 Task: Research Airbnb accommodation in Kosovo Polje, Kosovo from 10th December, 2023 to 16th December, 2023 for 4 adults.4 bedrooms having 4 beds and 4 bathrooms. Property type can be flat. Amenities needed are: wifi, TV, free parkinig on premises, gym, breakfast. Look for 3 properties as per requirement.
Action: Mouse moved to (485, 110)
Screenshot: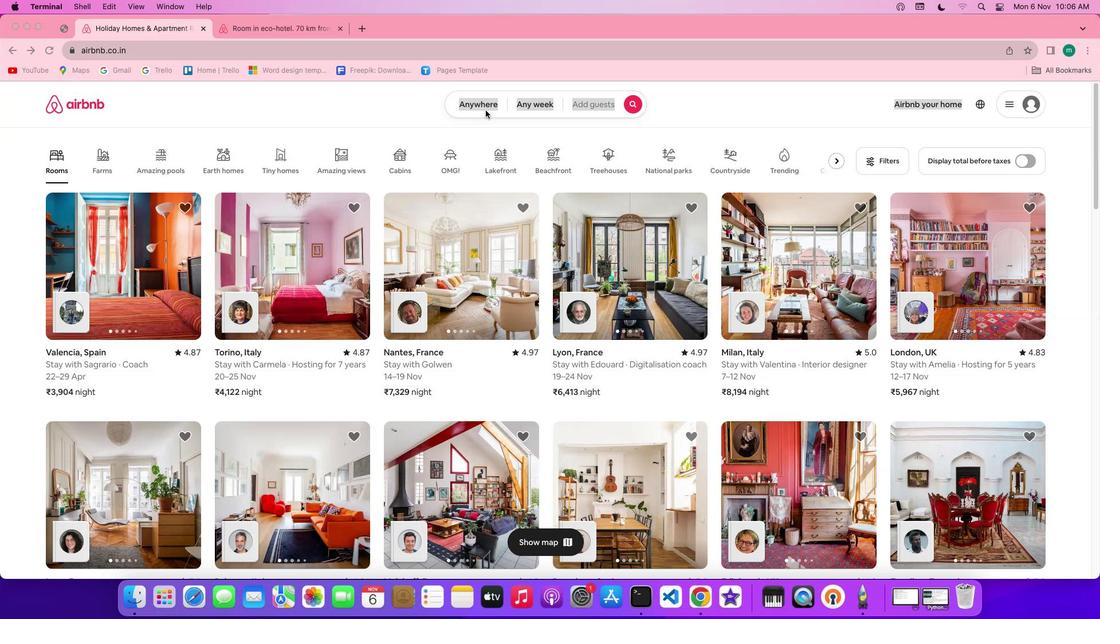 
Action: Mouse pressed left at (485, 110)
Screenshot: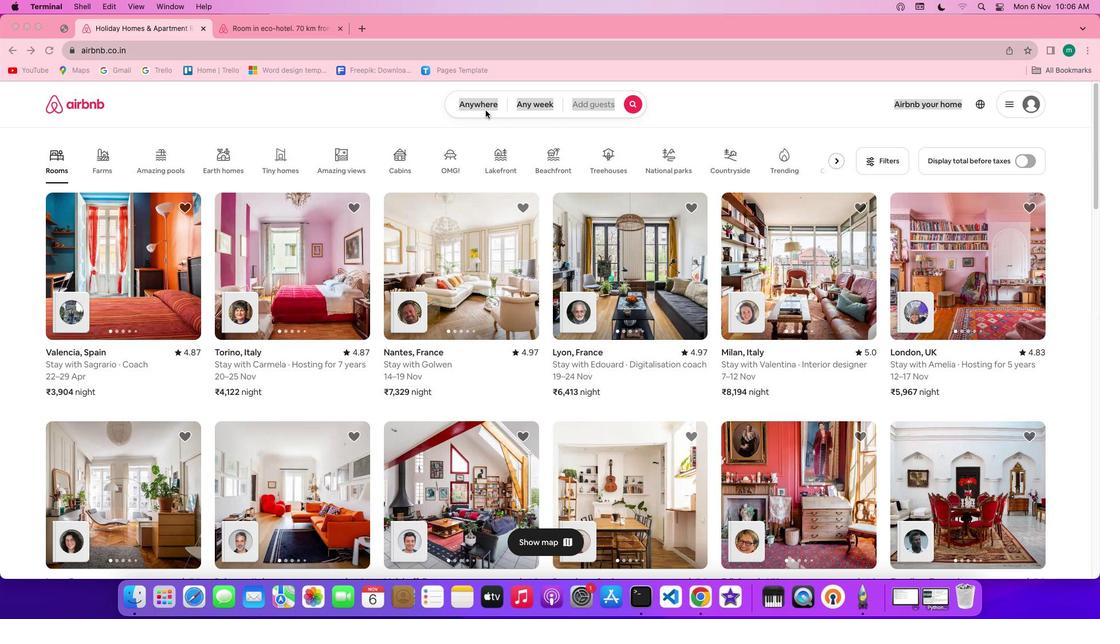
Action: Mouse pressed left at (485, 110)
Screenshot: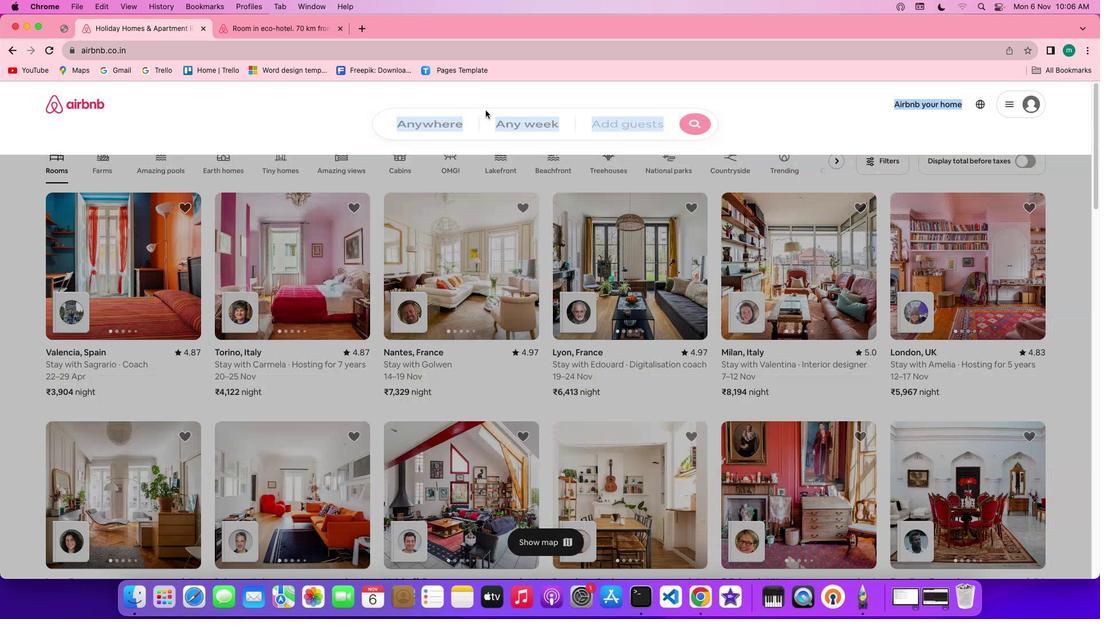 
Action: Mouse moved to (432, 151)
Screenshot: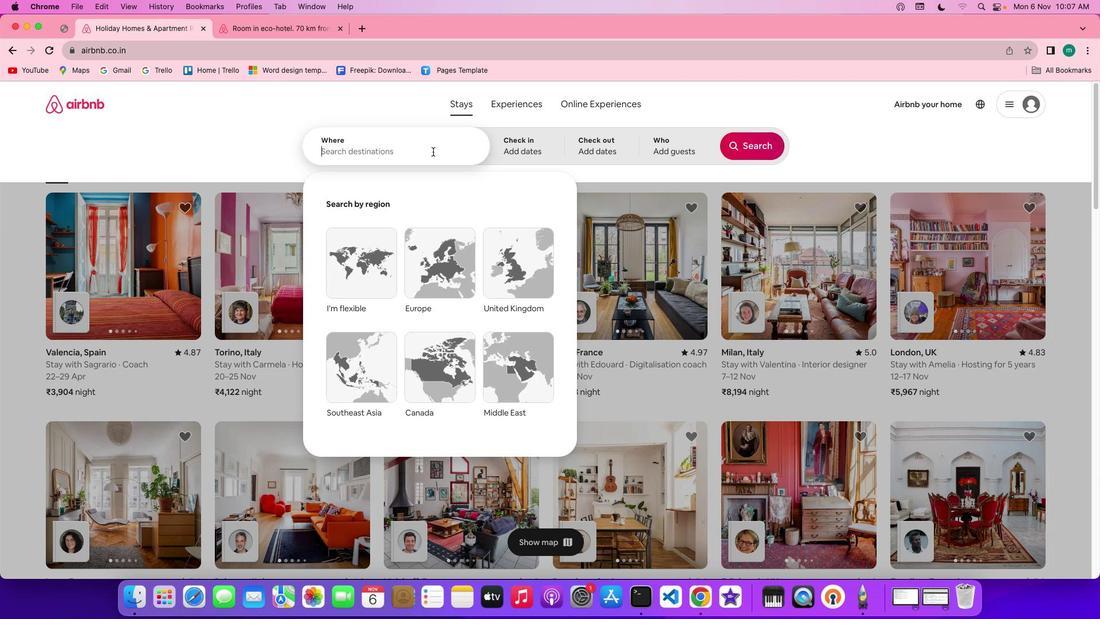
Action: Key pressed Key.shift'K''o''s''o''v''o'Key.spaceKey.shift'P''o''l''j''i''e'','Key.spaceKey.shift'K''o''s''o''v''o'
Screenshot: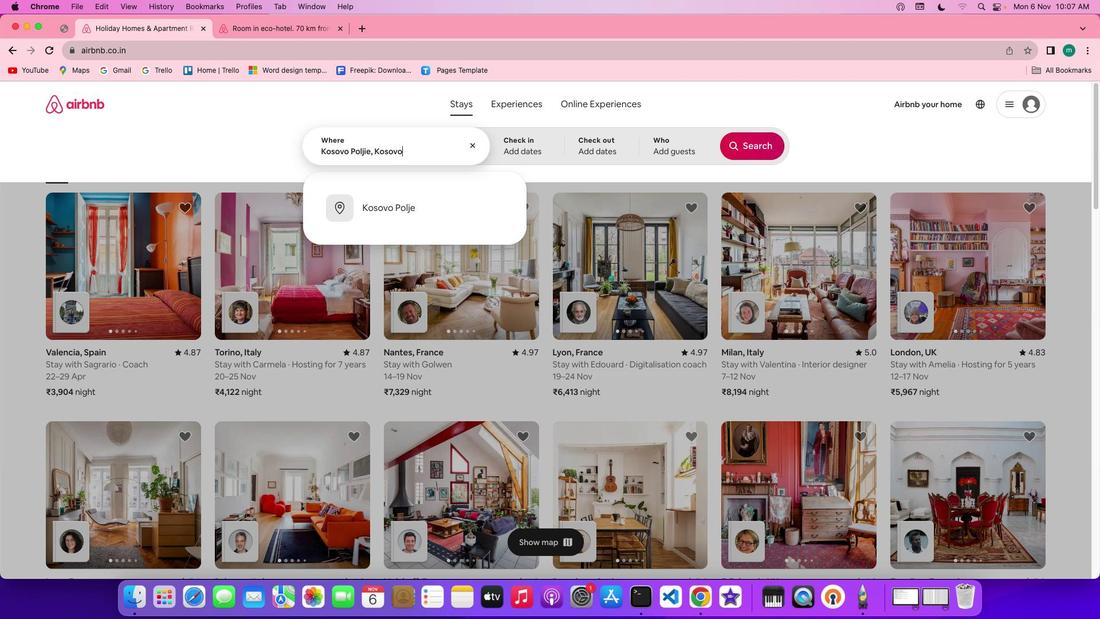 
Action: Mouse moved to (529, 155)
Screenshot: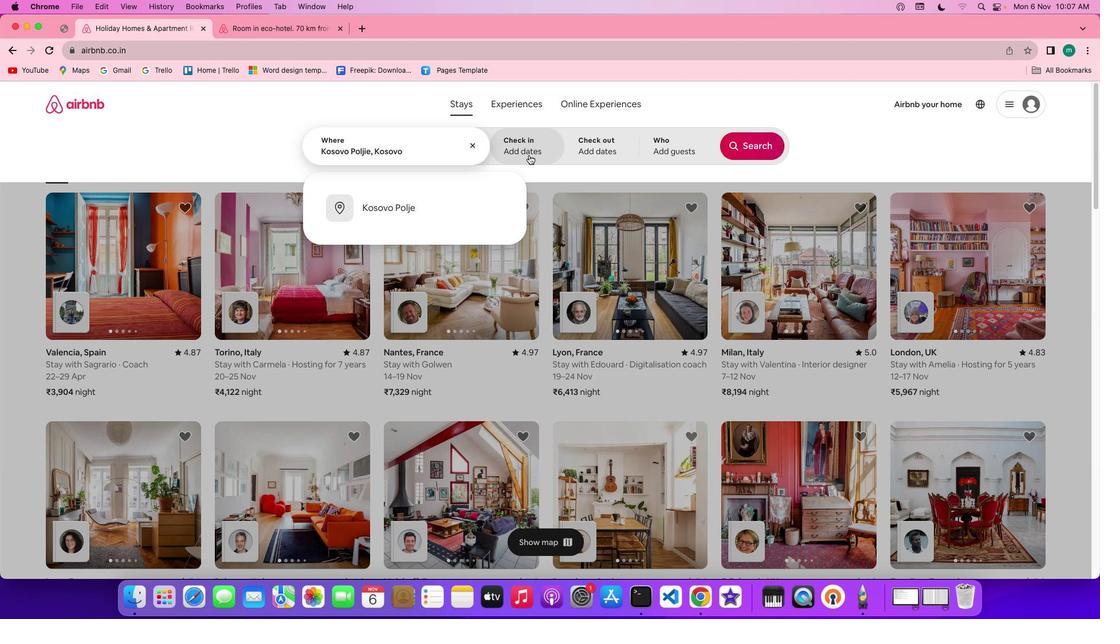 
Action: Mouse pressed left at (529, 155)
Screenshot: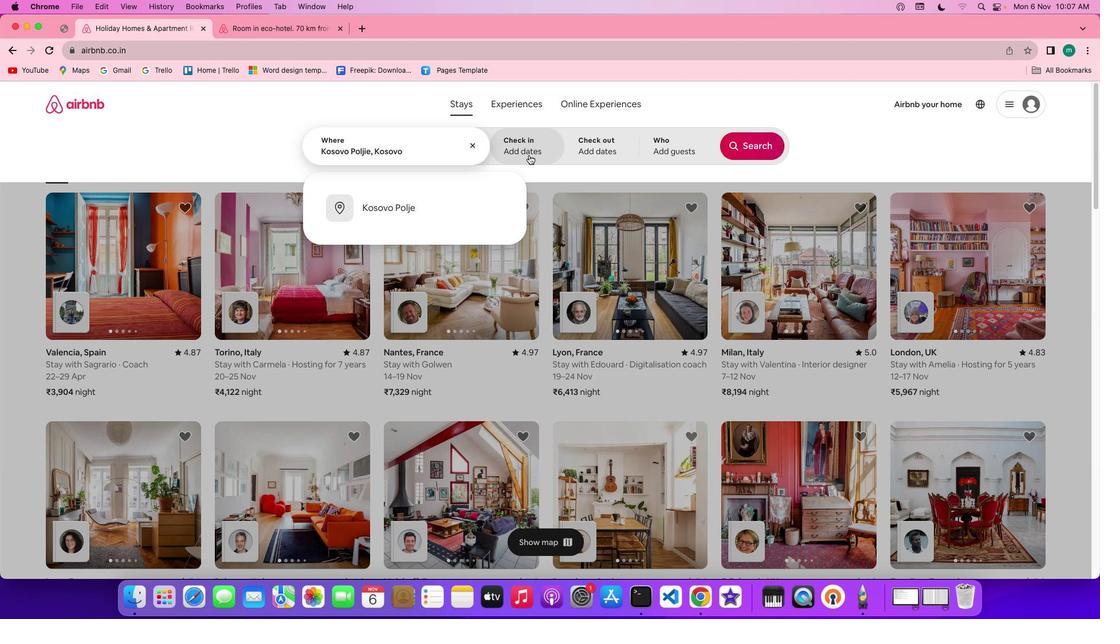 
Action: Mouse moved to (584, 339)
Screenshot: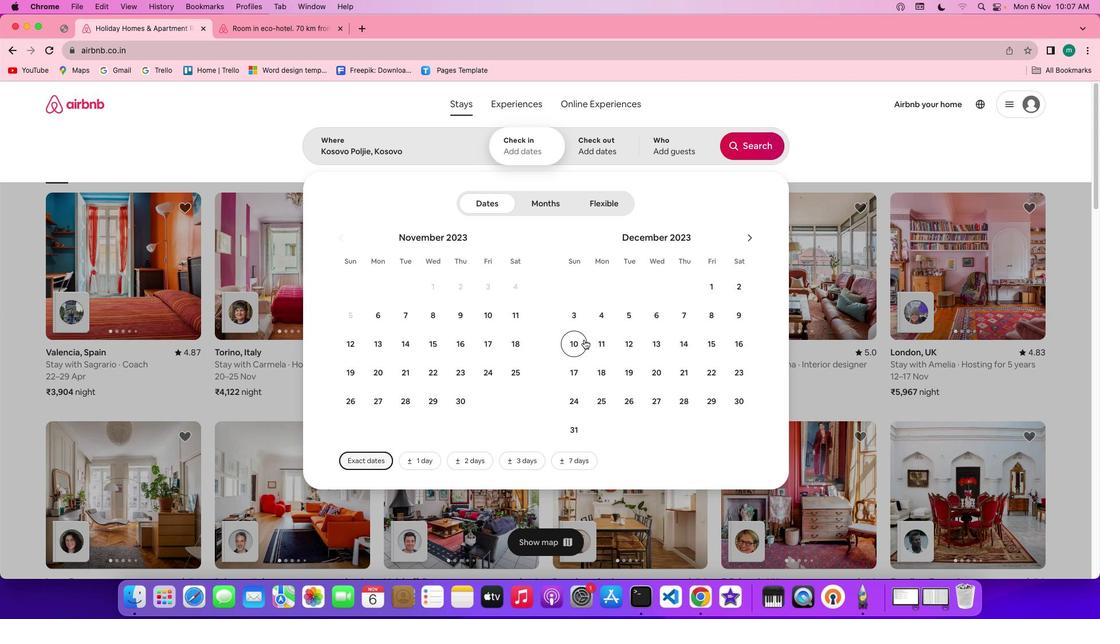 
Action: Mouse pressed left at (584, 339)
Screenshot: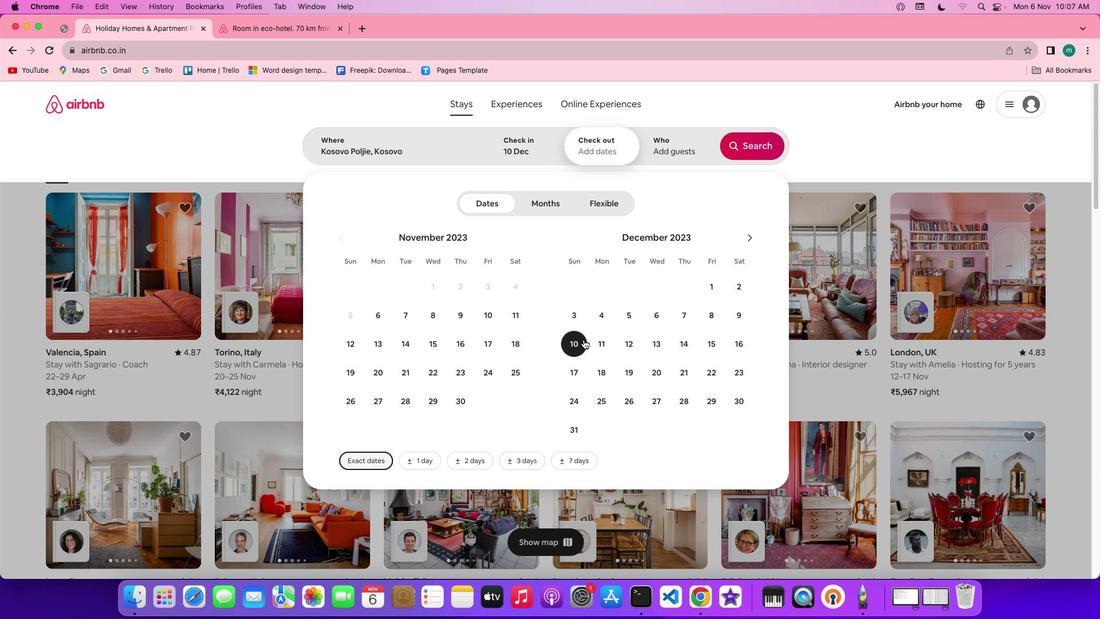 
Action: Mouse moved to (735, 346)
Screenshot: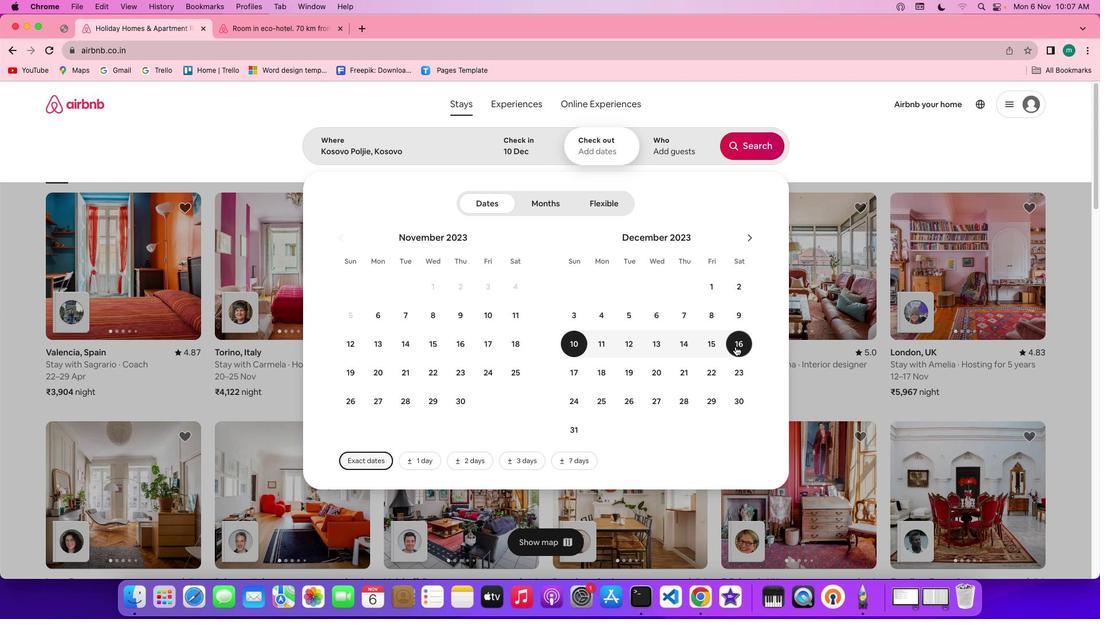 
Action: Mouse pressed left at (735, 346)
Screenshot: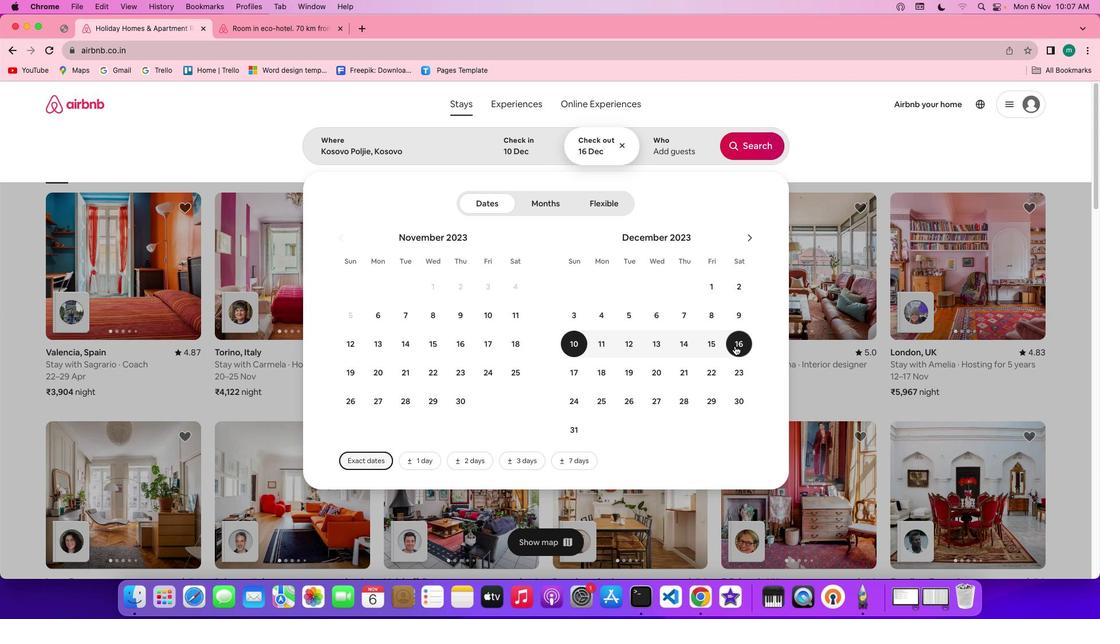 
Action: Mouse moved to (680, 155)
Screenshot: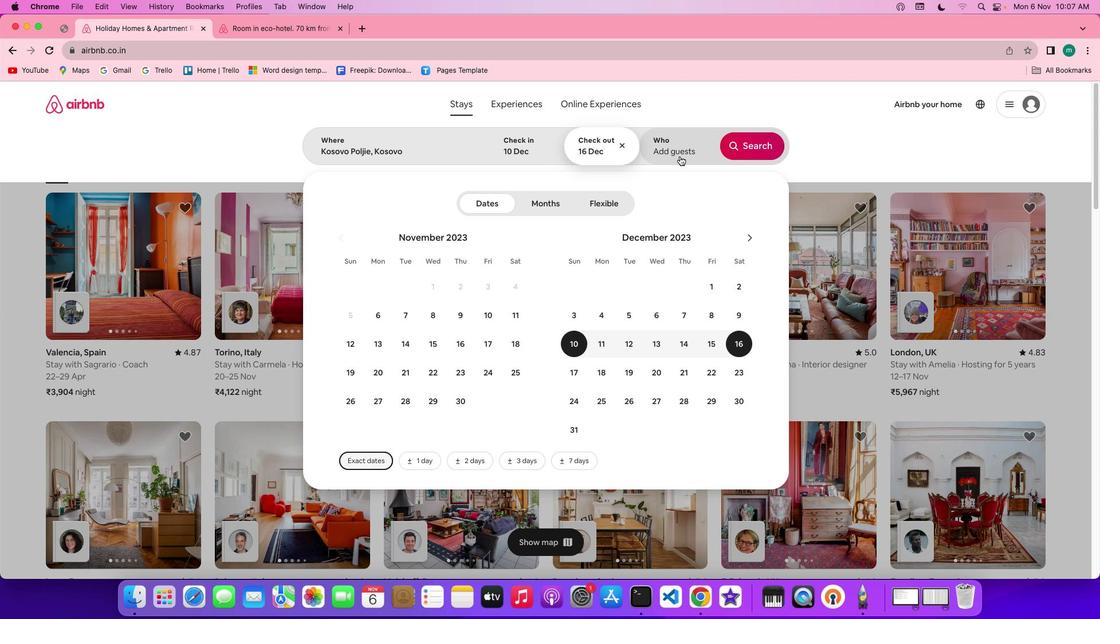 
Action: Mouse pressed left at (680, 155)
Screenshot: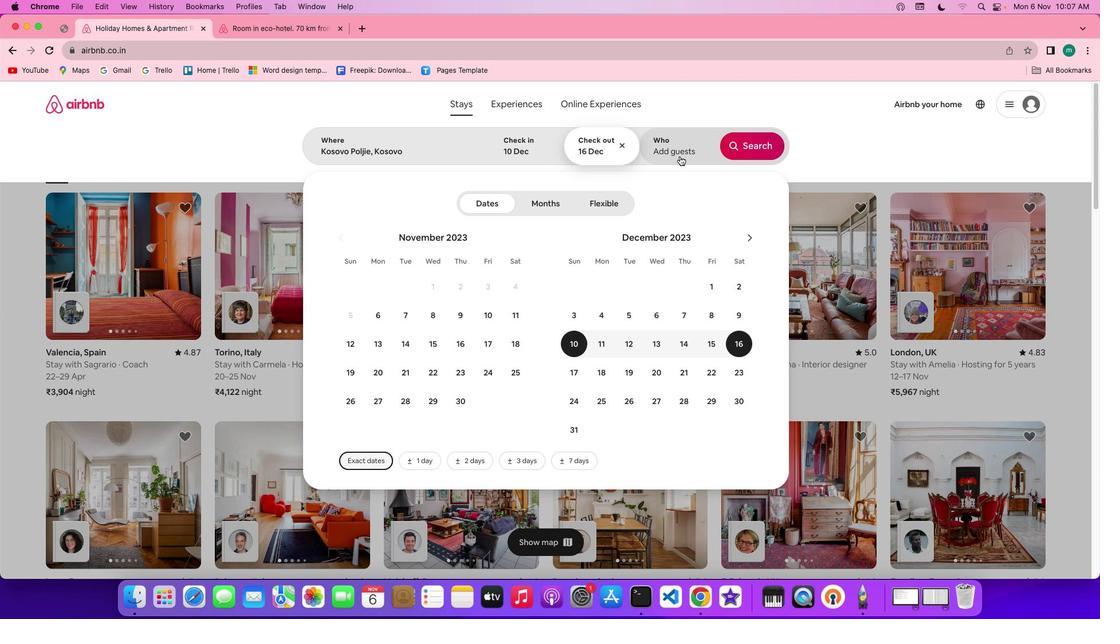 
Action: Mouse moved to (756, 203)
Screenshot: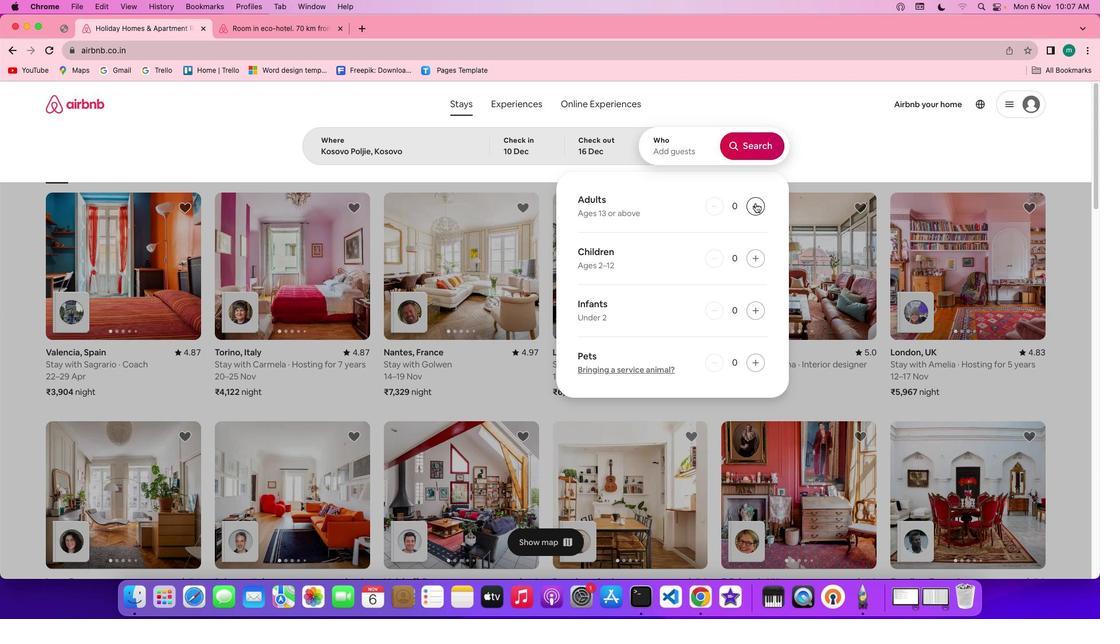 
Action: Mouse pressed left at (756, 203)
Screenshot: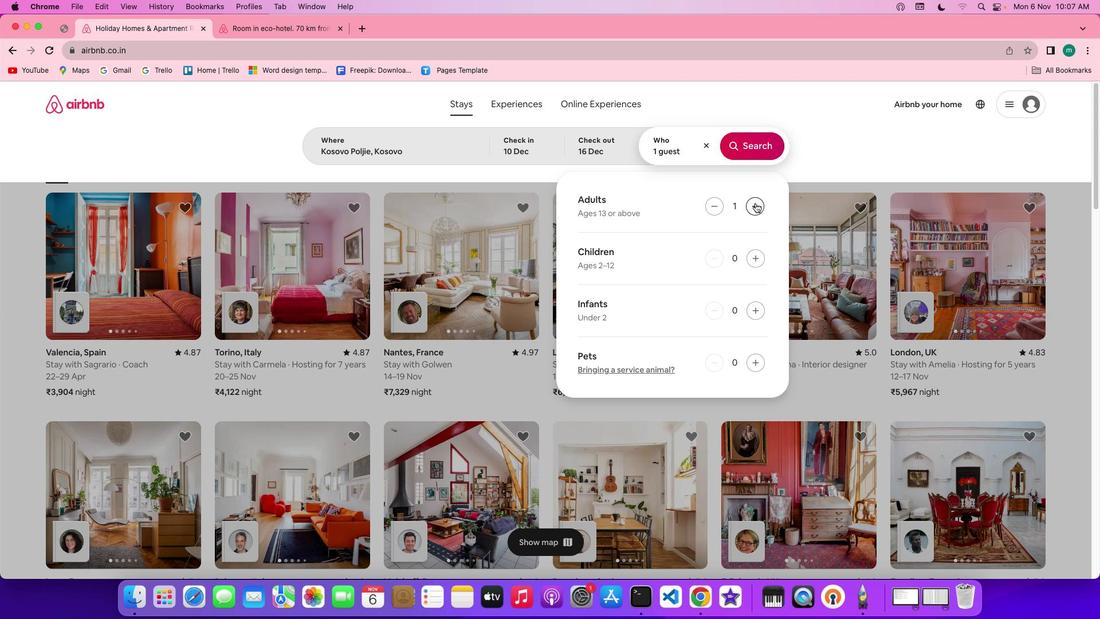 
Action: Mouse pressed left at (756, 203)
Screenshot: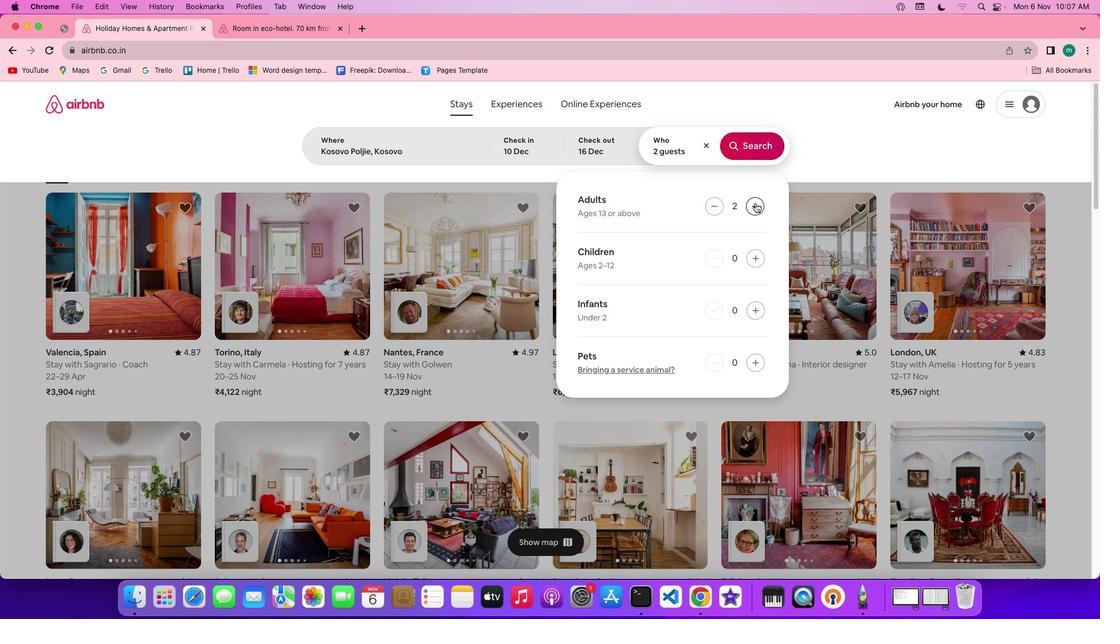 
Action: Mouse pressed left at (756, 203)
Screenshot: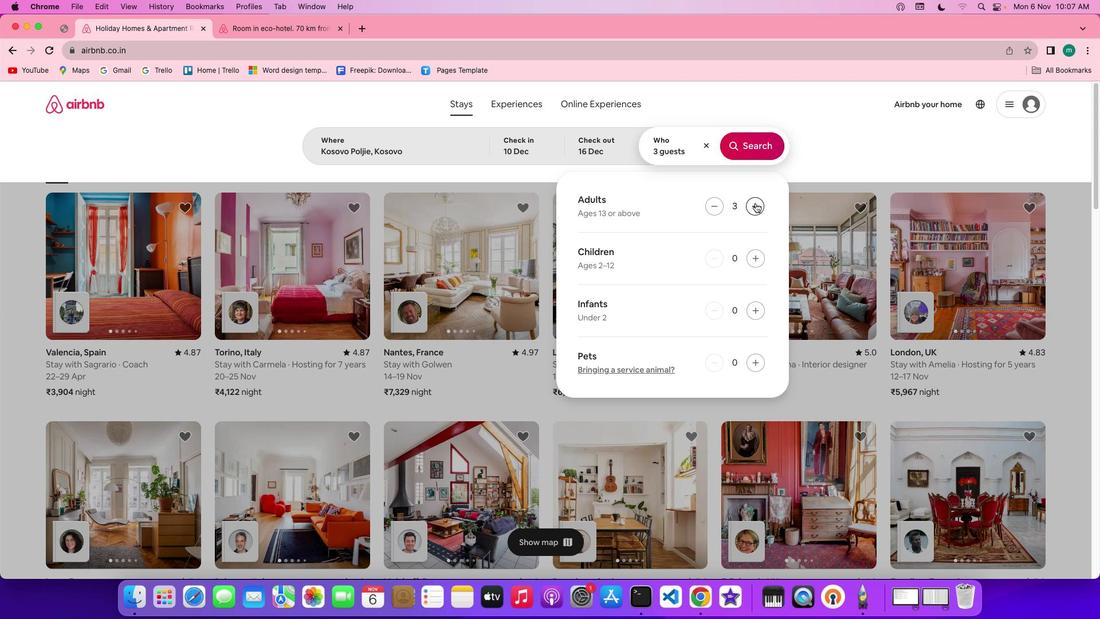 
Action: Mouse pressed left at (756, 203)
Screenshot: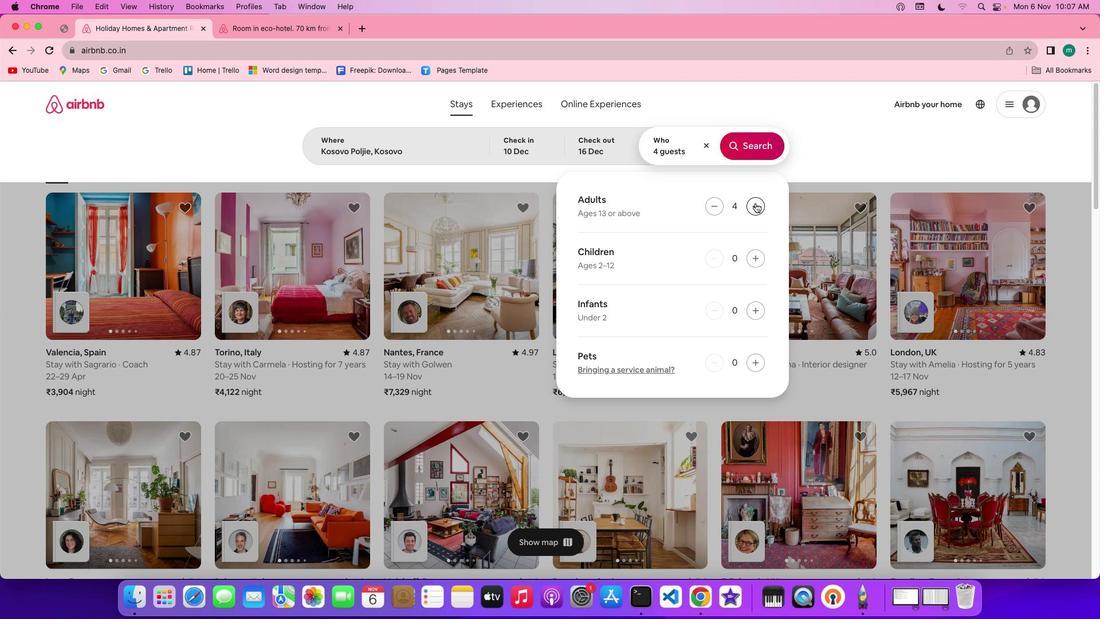 
Action: Mouse moved to (756, 146)
Screenshot: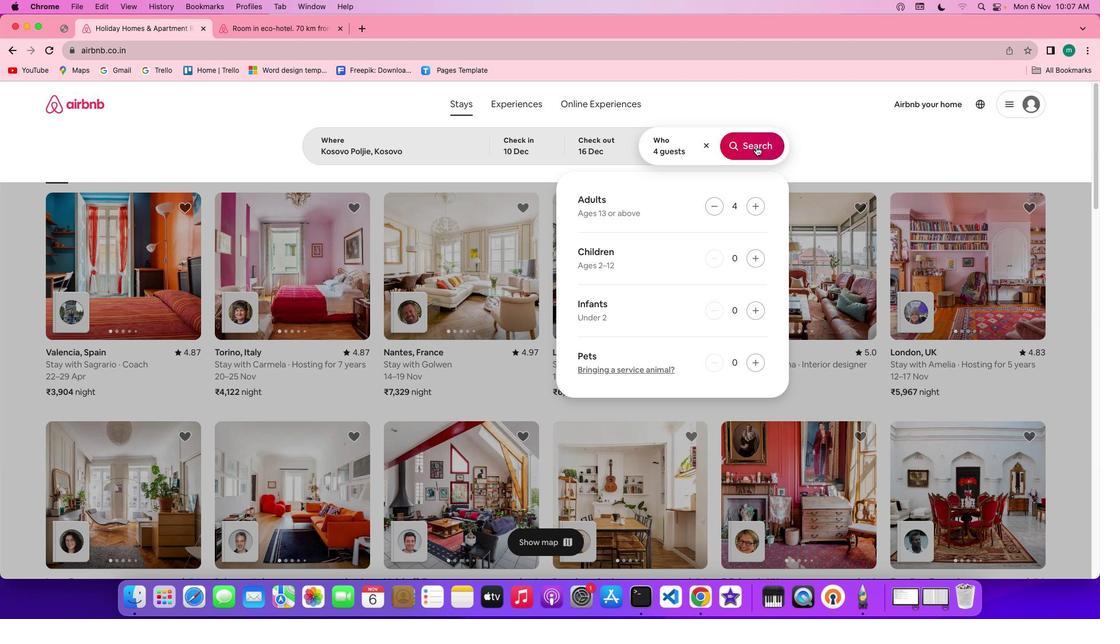 
Action: Mouse pressed left at (756, 146)
Screenshot: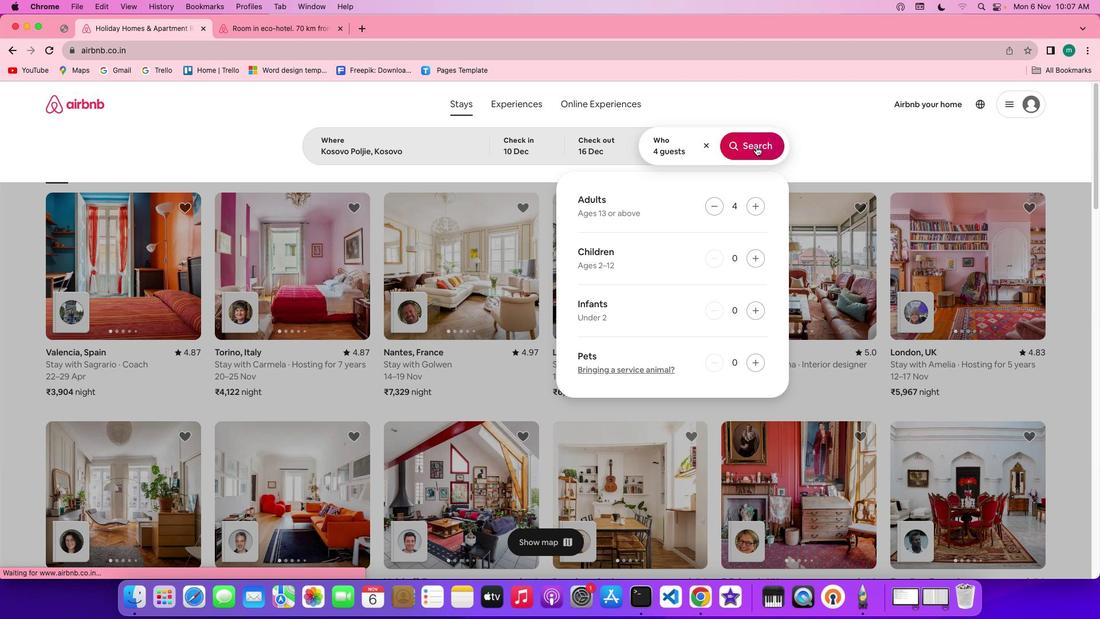 
Action: Mouse moved to (913, 145)
Screenshot: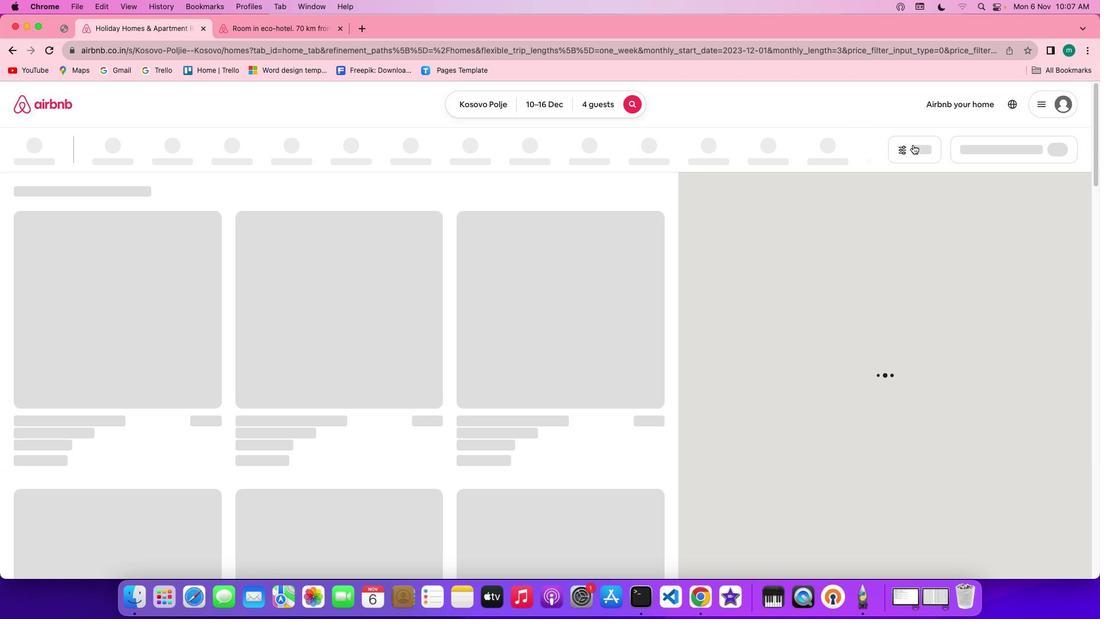 
Action: Mouse pressed left at (913, 145)
Screenshot: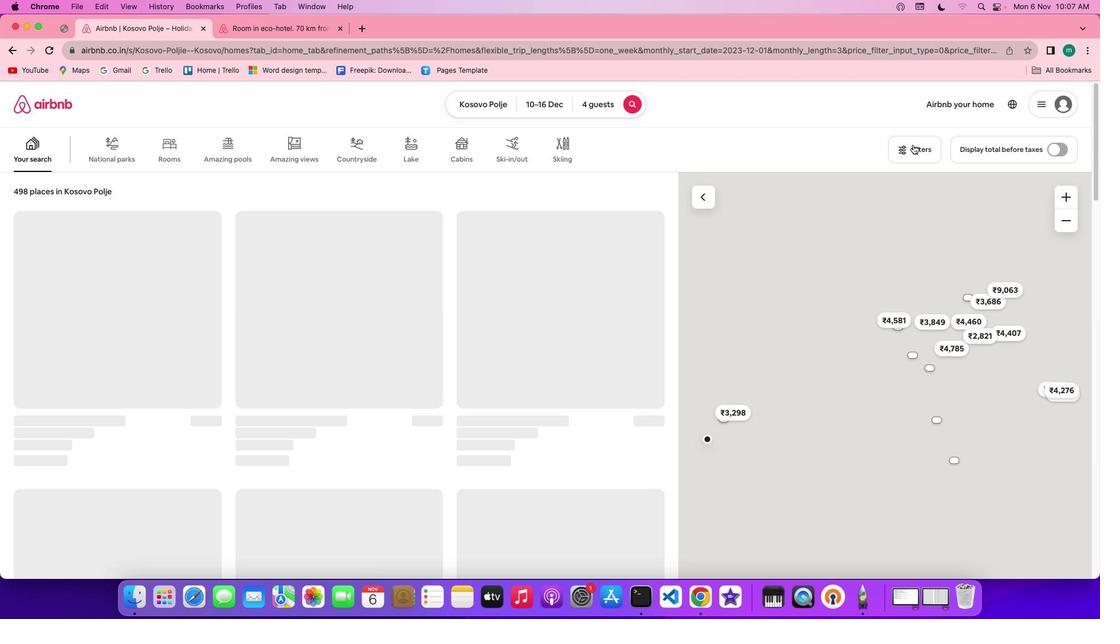 
Action: Mouse moved to (610, 385)
Screenshot: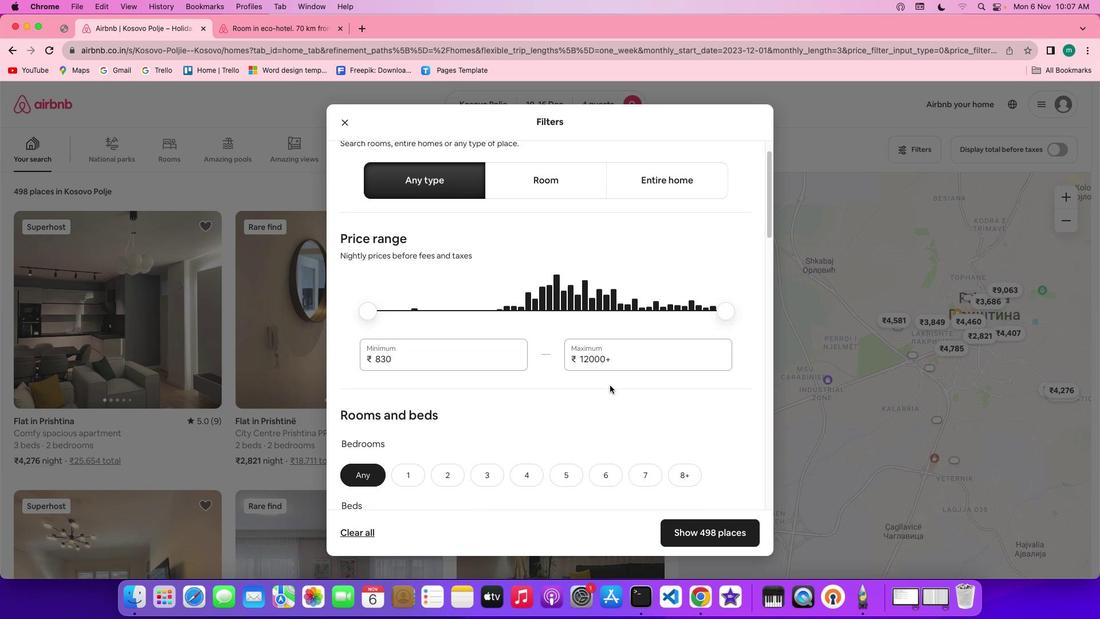 
Action: Mouse scrolled (610, 385) with delta (0, 0)
Screenshot: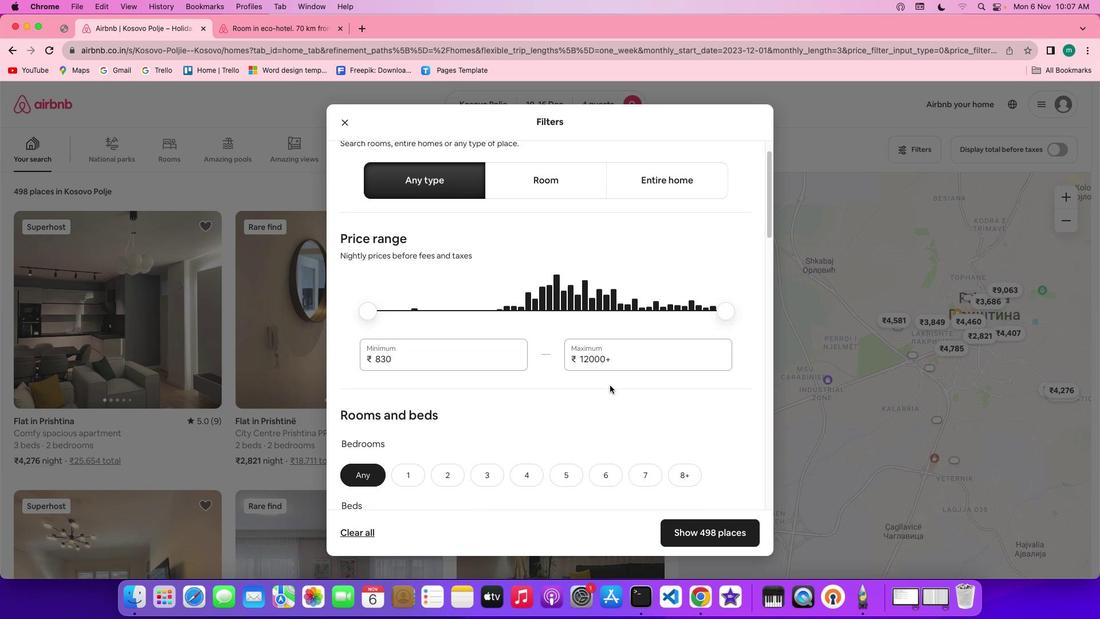 
Action: Mouse moved to (610, 385)
Screenshot: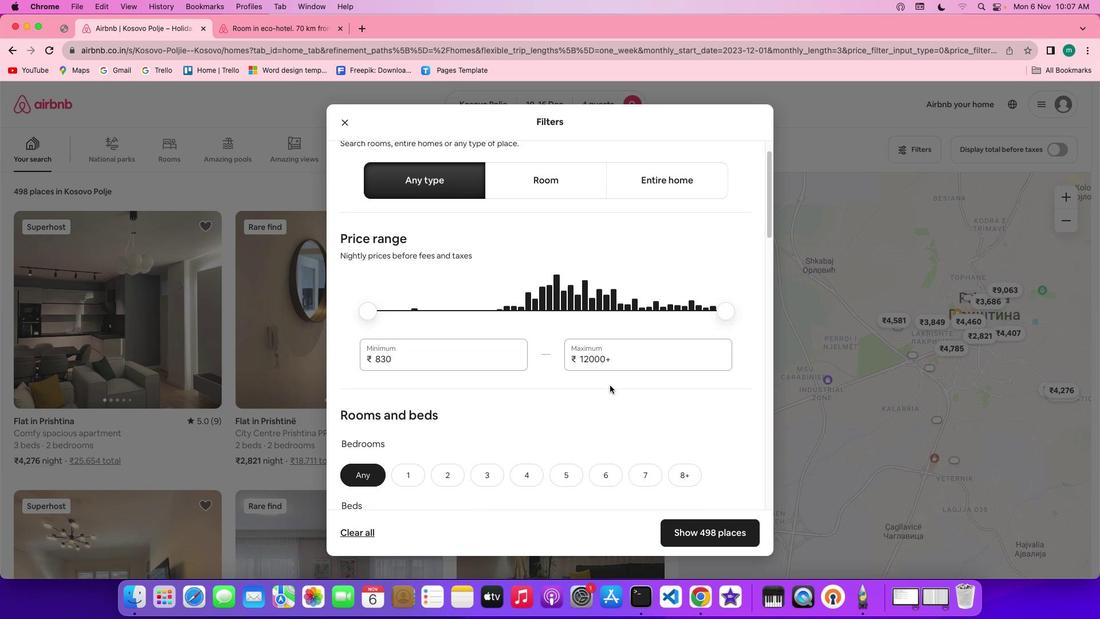 
Action: Mouse scrolled (610, 385) with delta (0, 0)
Screenshot: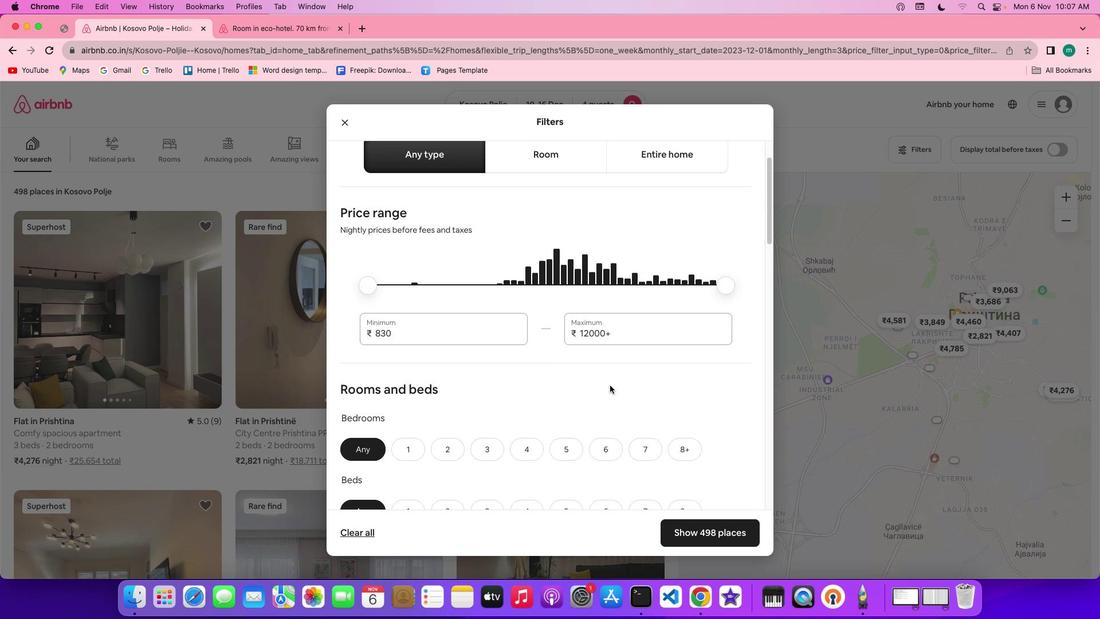 
Action: Mouse scrolled (610, 385) with delta (0, -1)
Screenshot: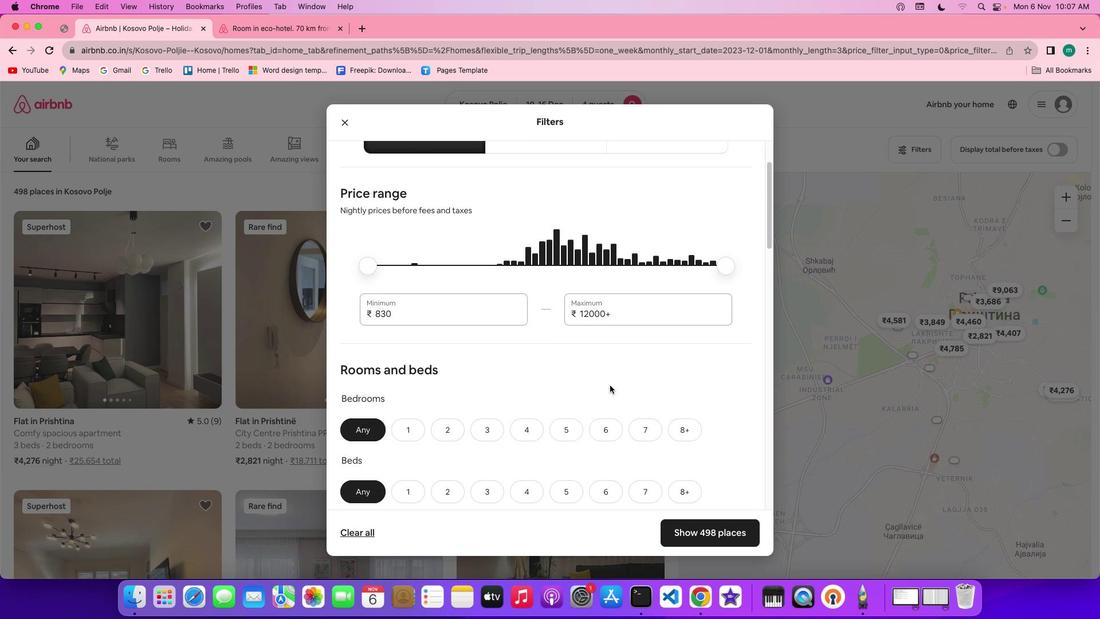 
Action: Mouse moved to (610, 384)
Screenshot: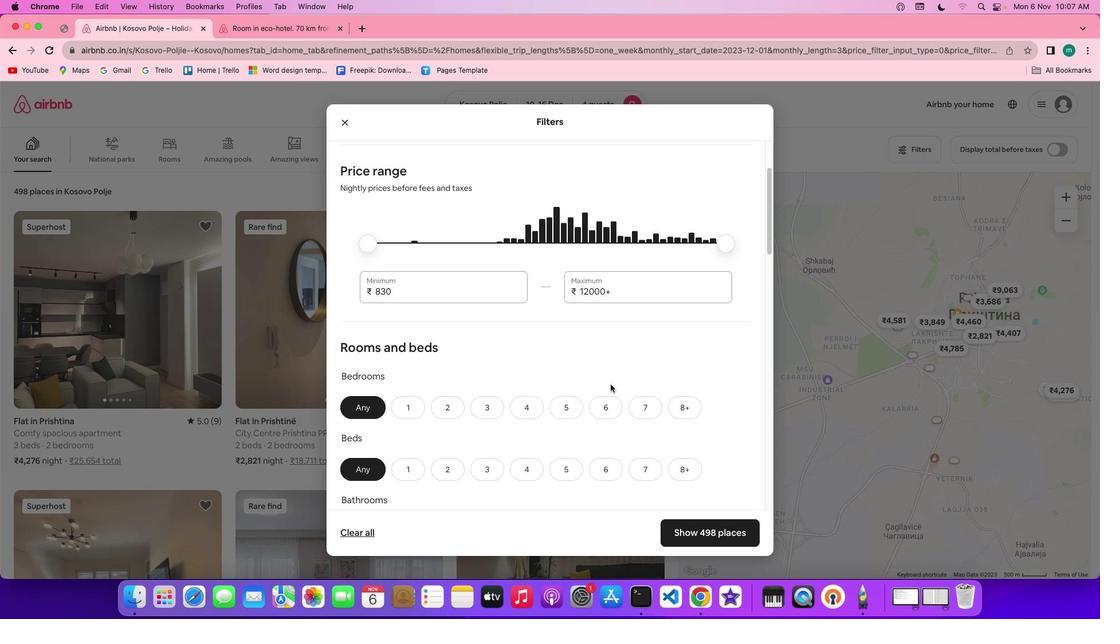 
Action: Mouse scrolled (610, 384) with delta (0, 0)
Screenshot: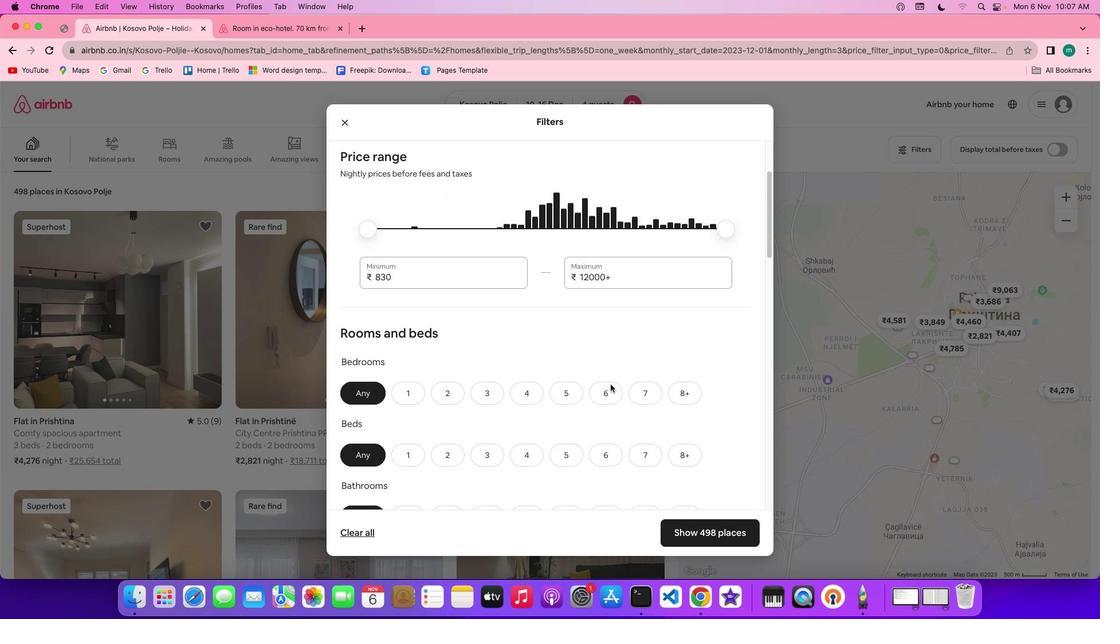 
Action: Mouse scrolled (610, 384) with delta (0, 0)
Screenshot: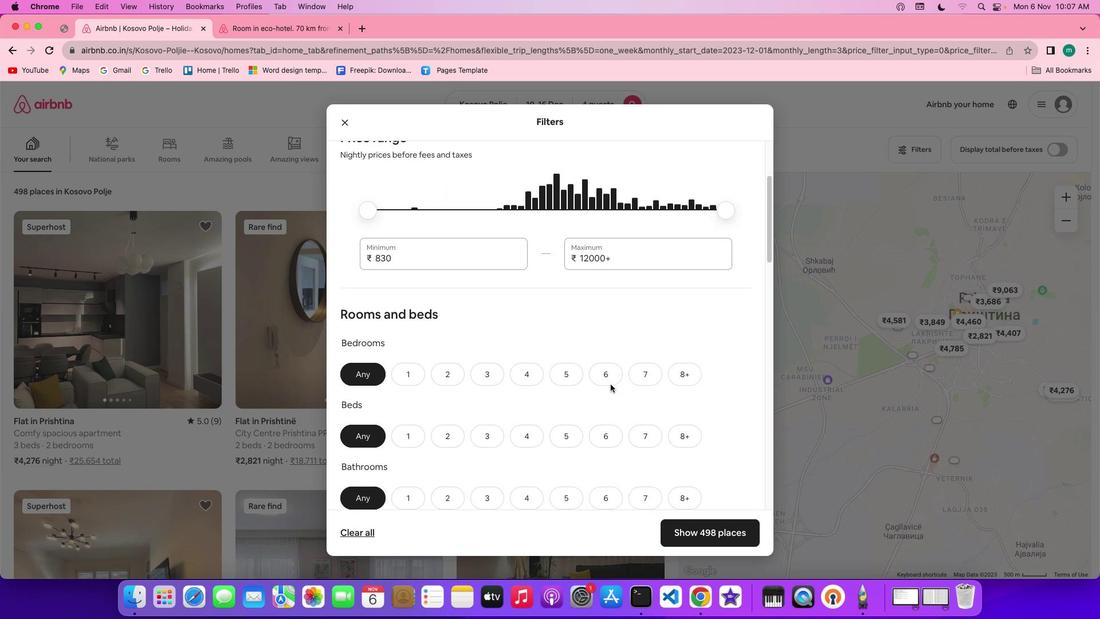 
Action: Mouse scrolled (610, 384) with delta (0, -1)
Screenshot: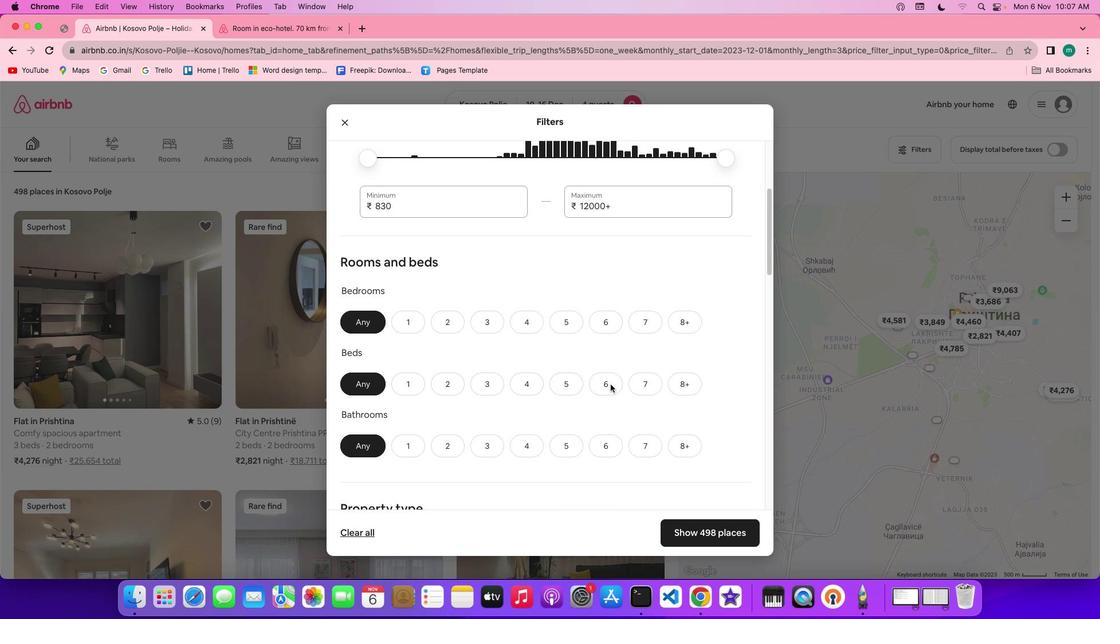 
Action: Mouse scrolled (610, 384) with delta (0, -1)
Screenshot: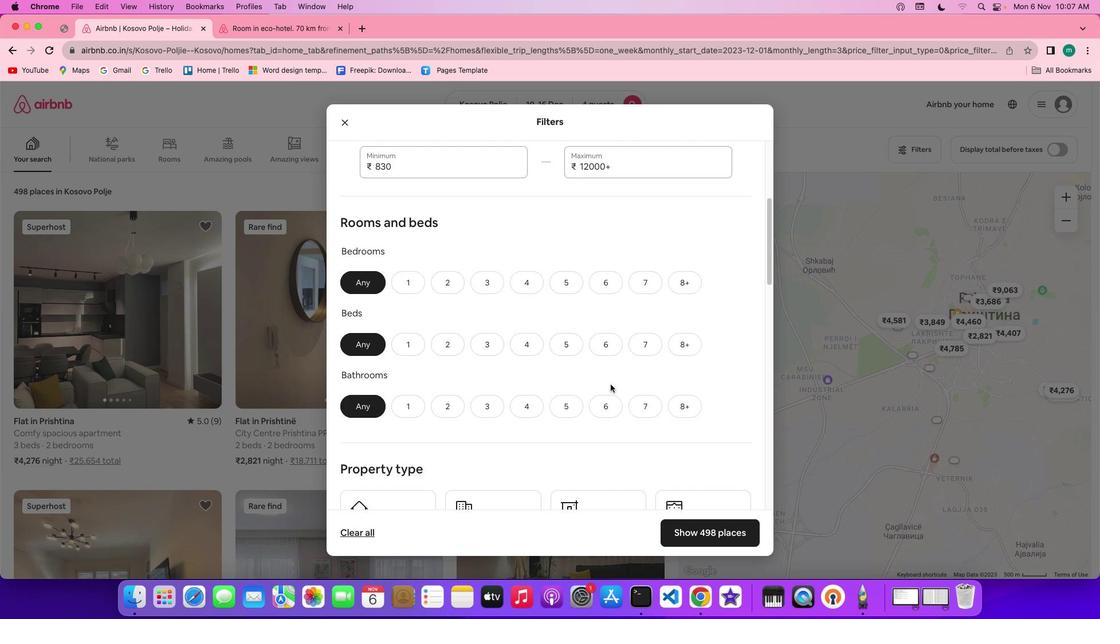 
Action: Mouse moved to (529, 278)
Screenshot: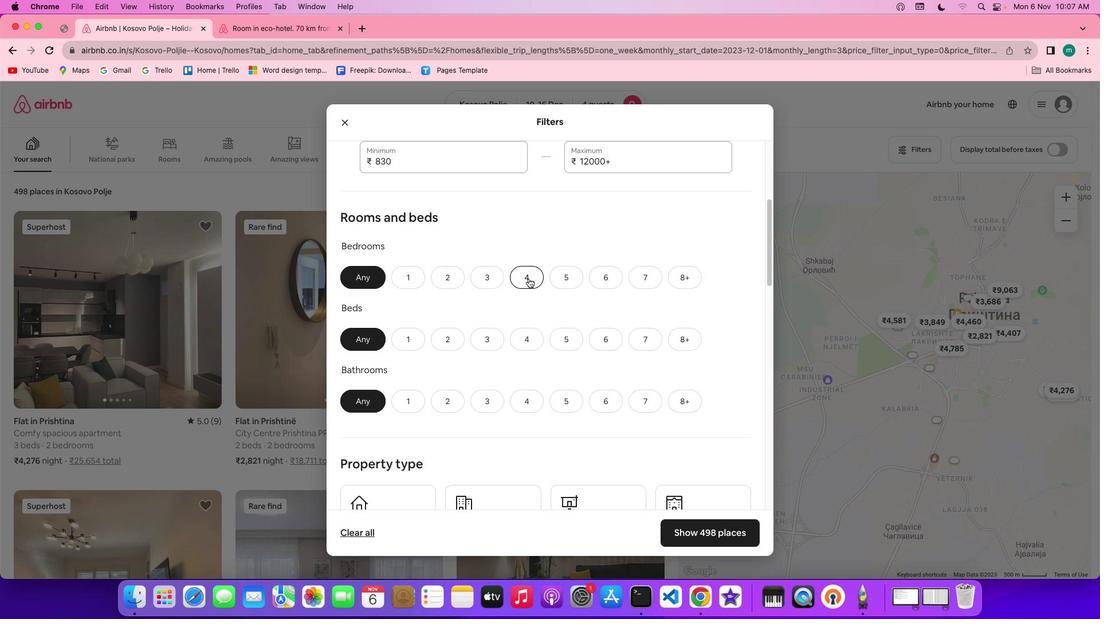 
Action: Mouse pressed left at (529, 278)
Screenshot: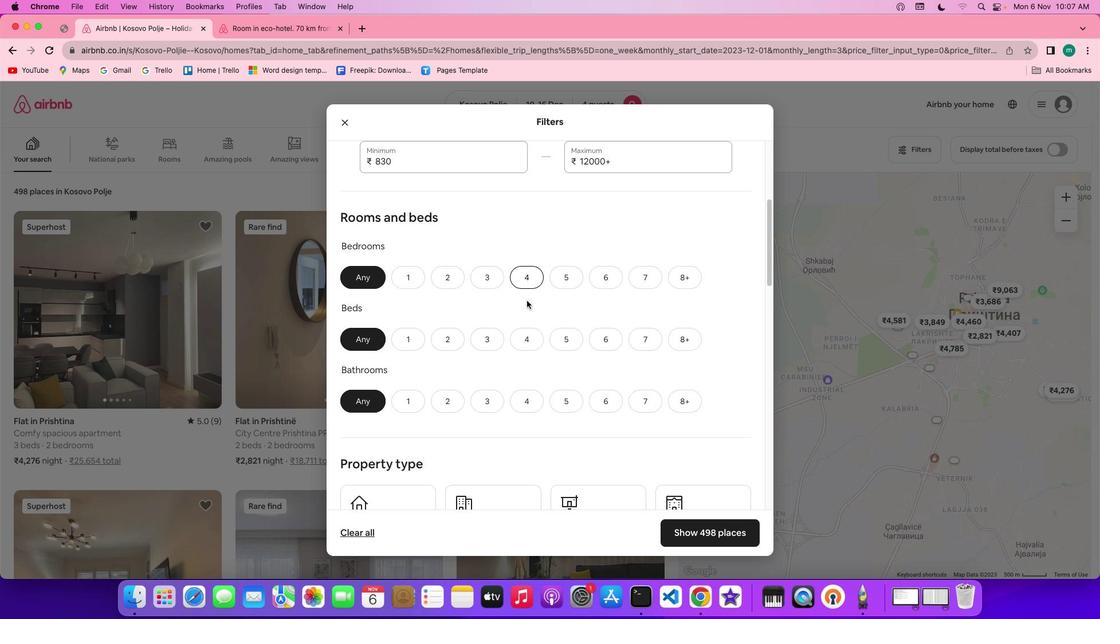 
Action: Mouse moved to (521, 340)
Screenshot: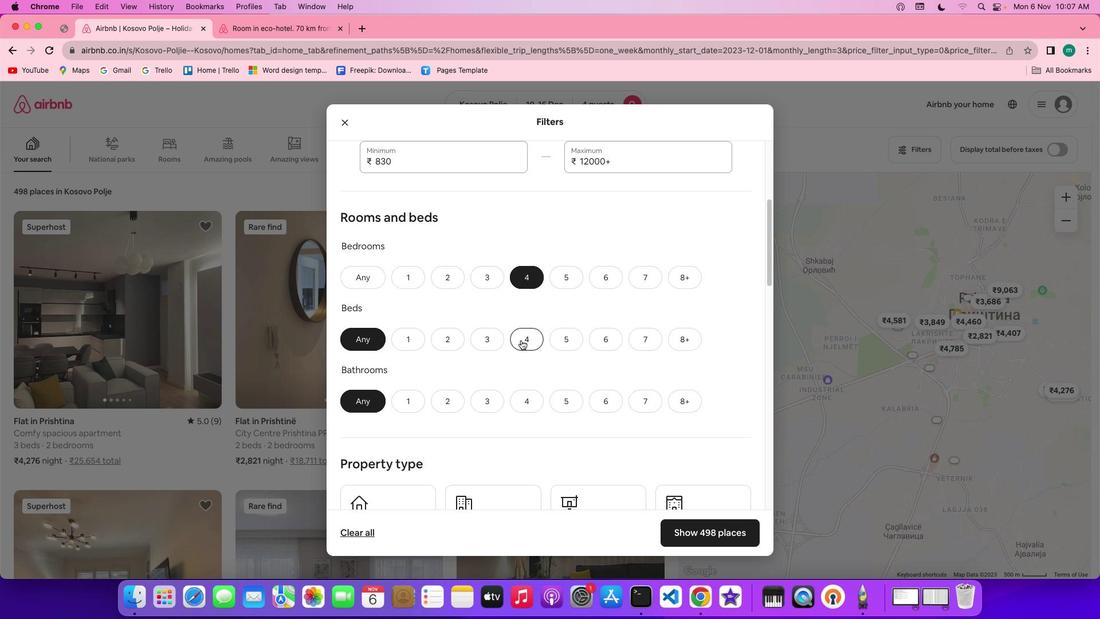
Action: Mouse pressed left at (521, 340)
Screenshot: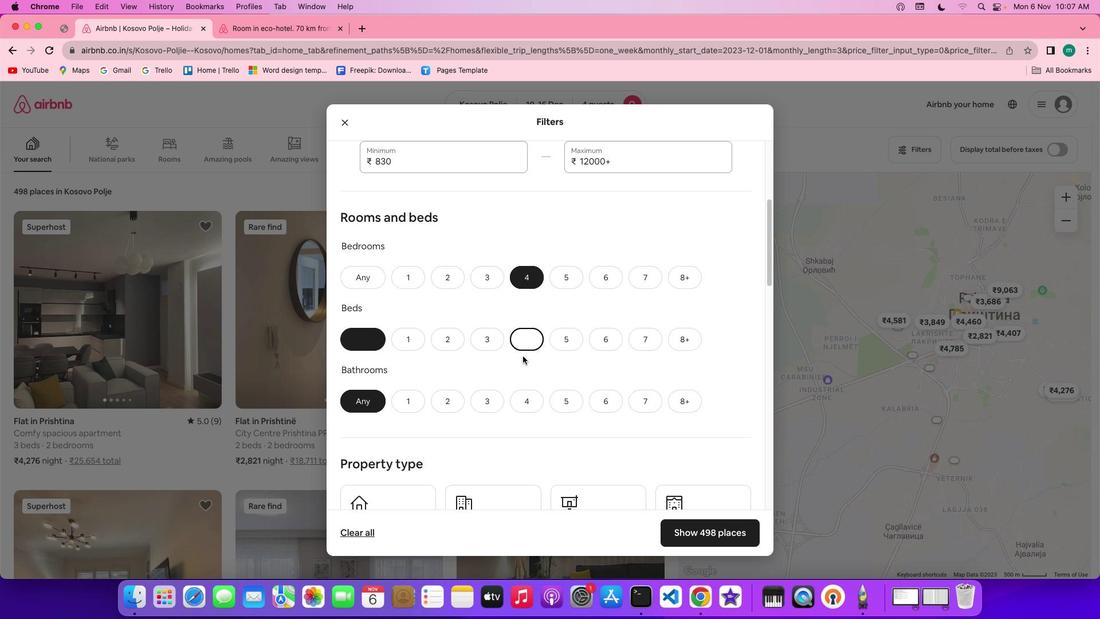 
Action: Mouse moved to (522, 400)
Screenshot: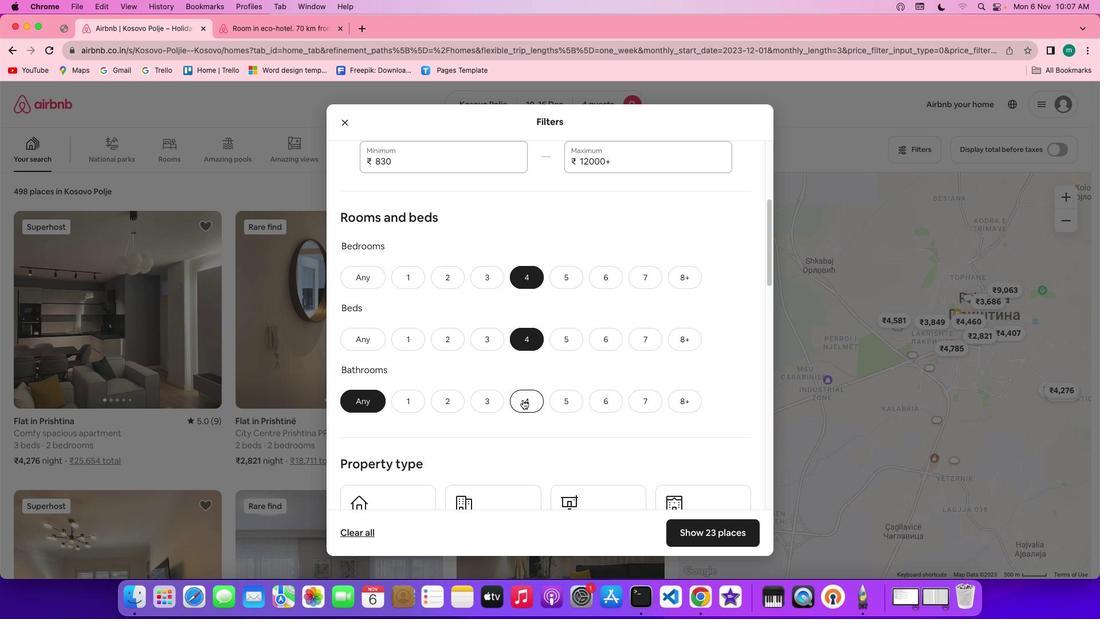 
Action: Mouse pressed left at (522, 400)
Screenshot: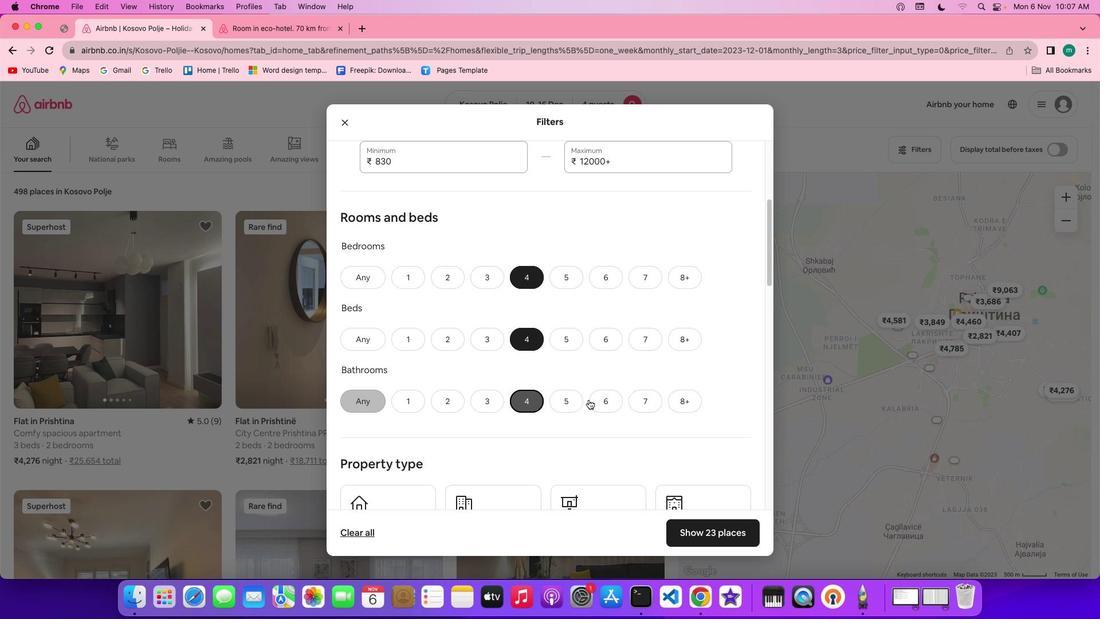 
Action: Mouse moved to (631, 397)
Screenshot: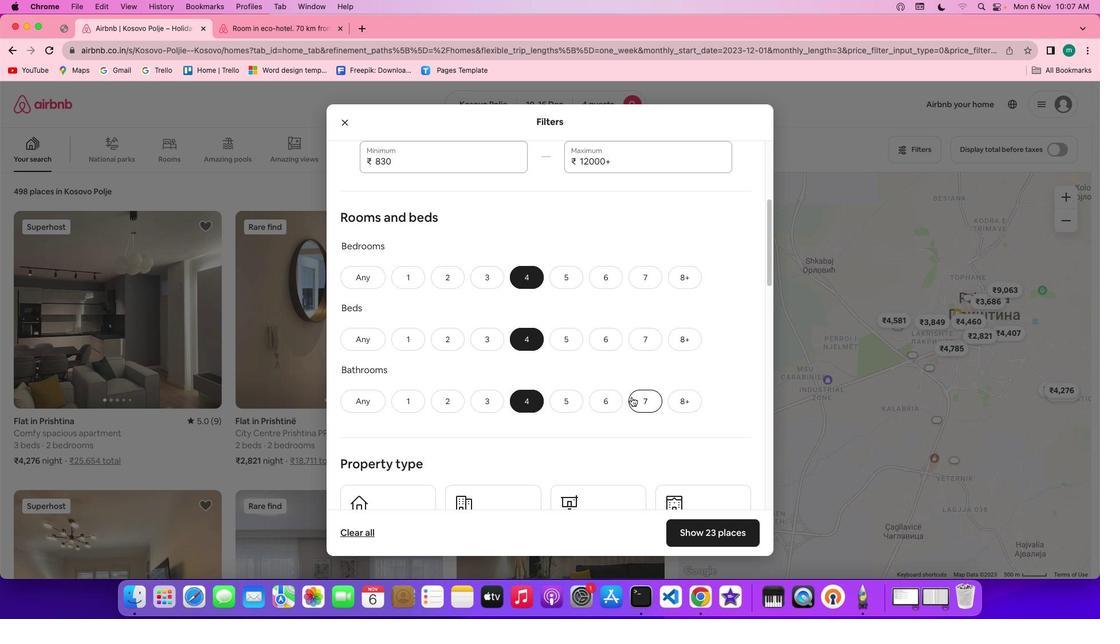 
Action: Mouse scrolled (631, 397) with delta (0, 0)
Screenshot: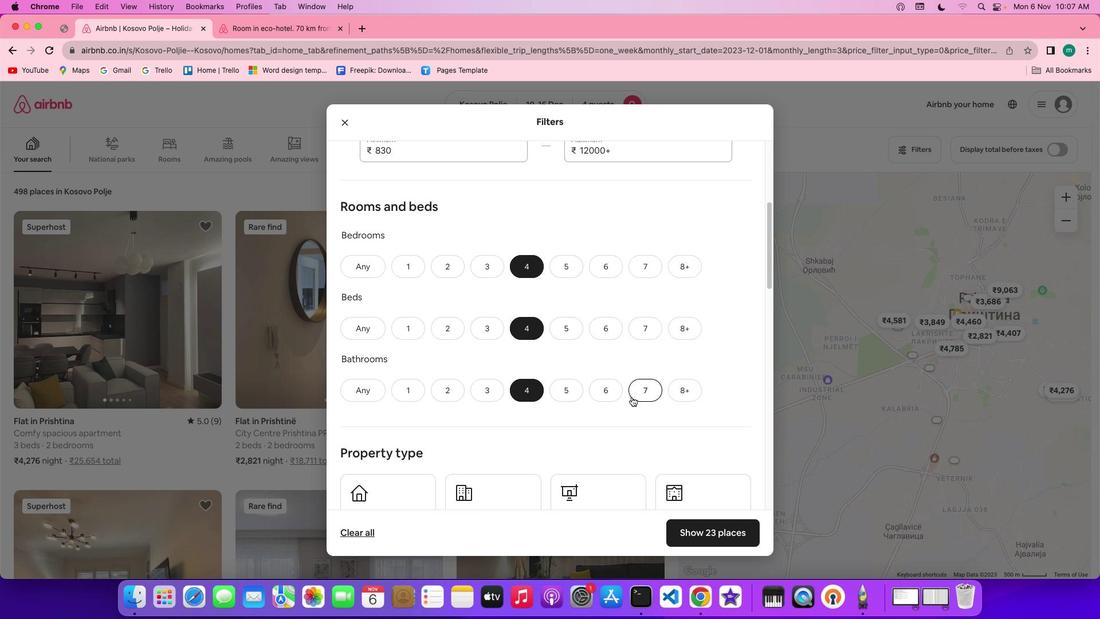 
Action: Mouse scrolled (631, 397) with delta (0, 0)
Screenshot: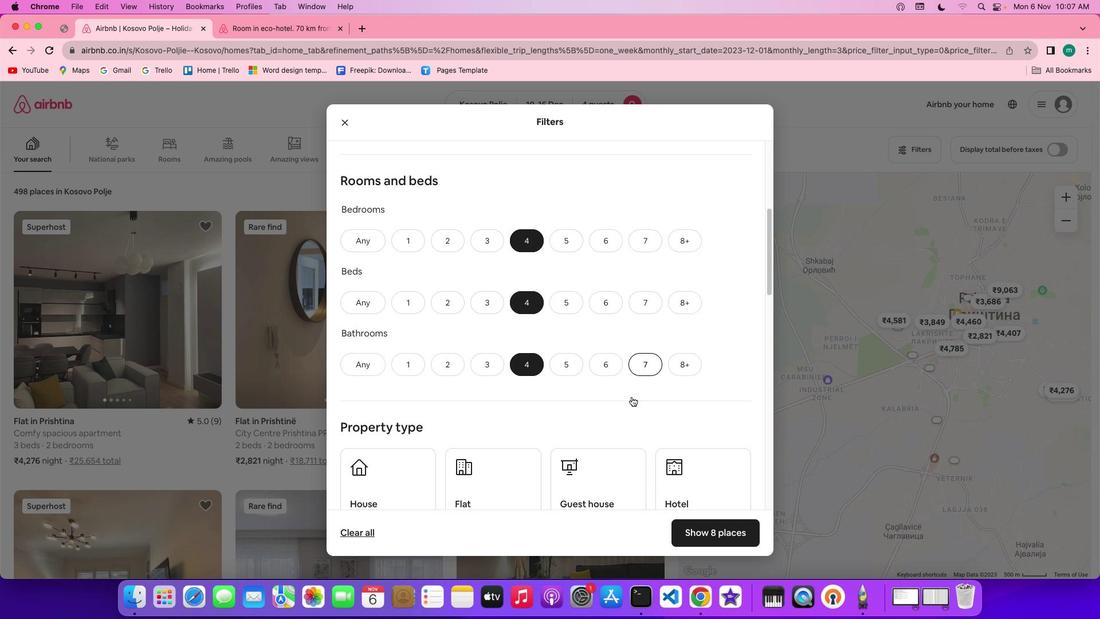 
Action: Mouse scrolled (631, 397) with delta (0, 0)
Screenshot: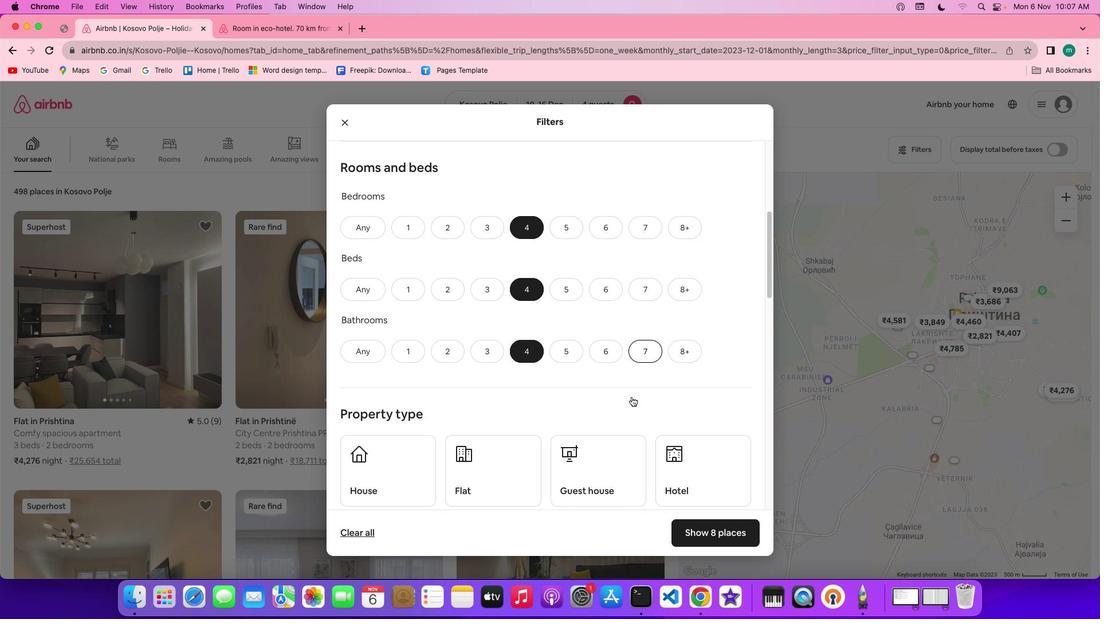 
Action: Mouse moved to (631, 396)
Screenshot: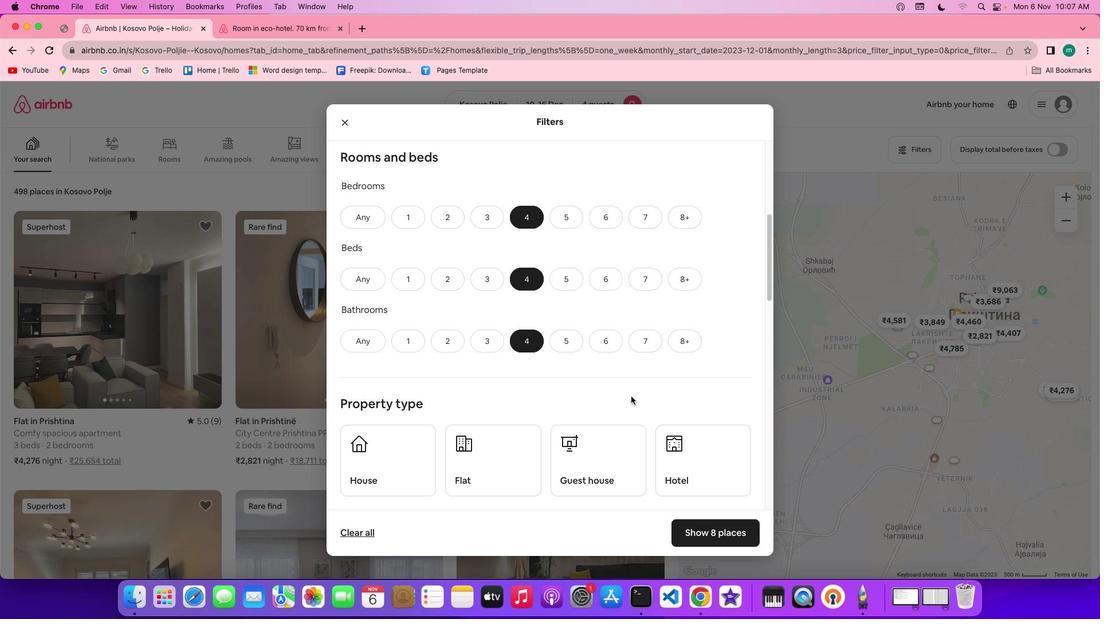 
Action: Mouse scrolled (631, 396) with delta (0, 0)
Screenshot: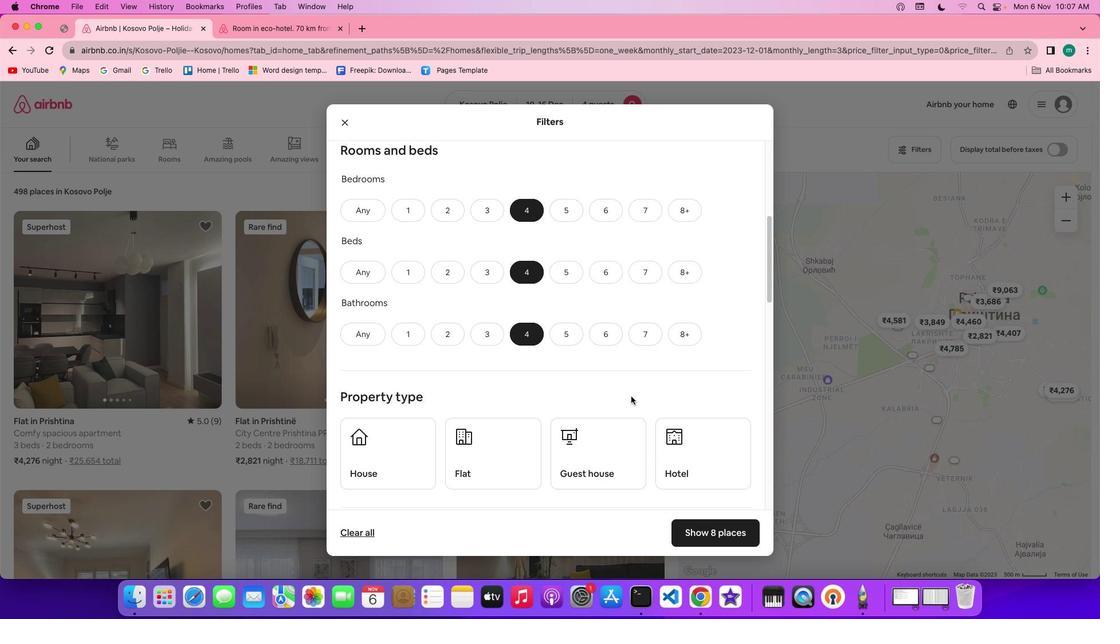 
Action: Mouse scrolled (631, 396) with delta (0, 0)
Screenshot: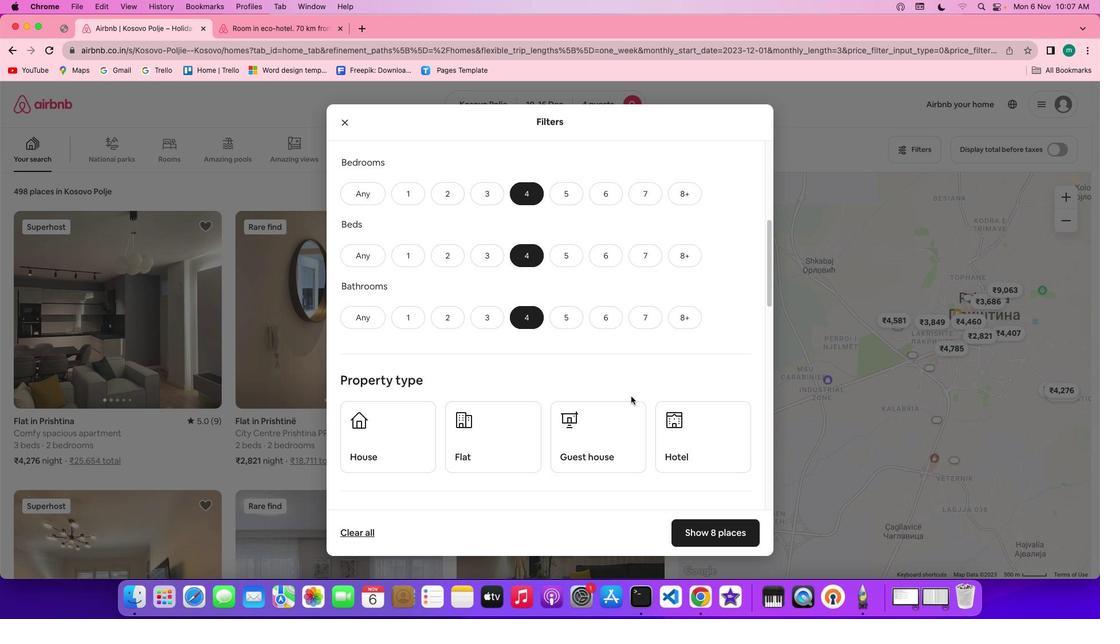 
Action: Mouse scrolled (631, 396) with delta (0, 0)
Screenshot: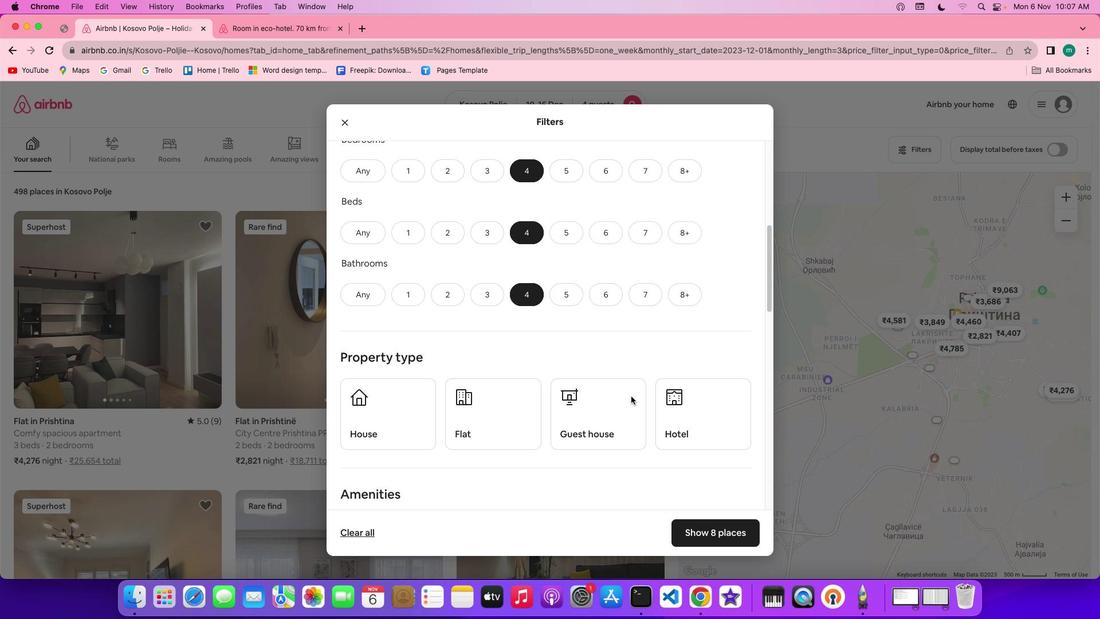 
Action: Mouse scrolled (631, 396) with delta (0, 0)
Screenshot: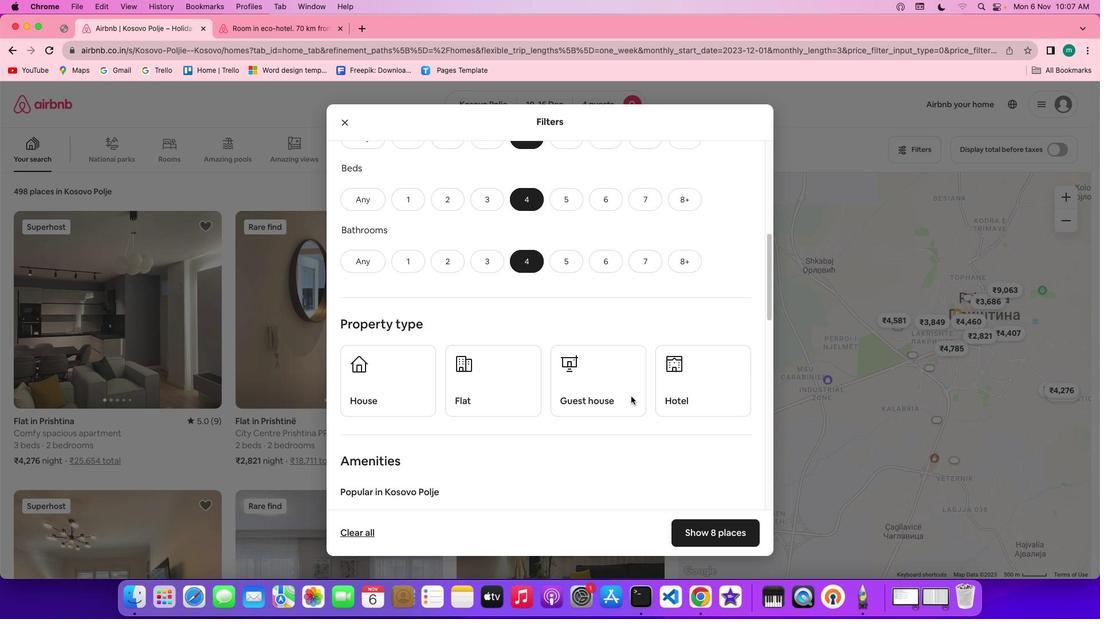 
Action: Mouse scrolled (631, 396) with delta (0, 0)
Screenshot: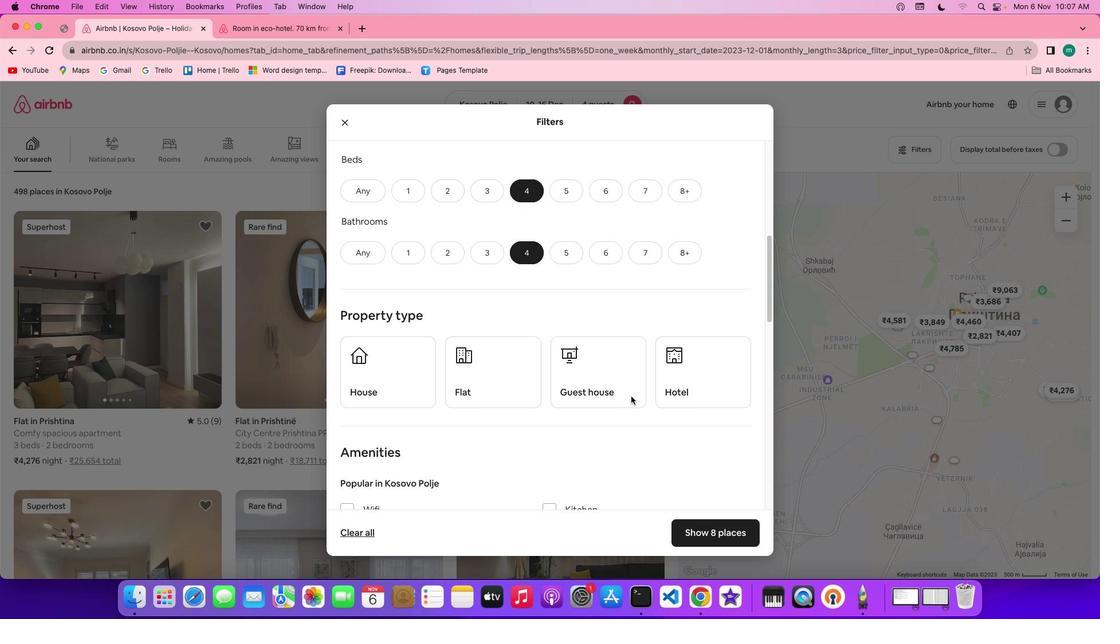 
Action: Mouse scrolled (631, 396) with delta (0, 0)
Screenshot: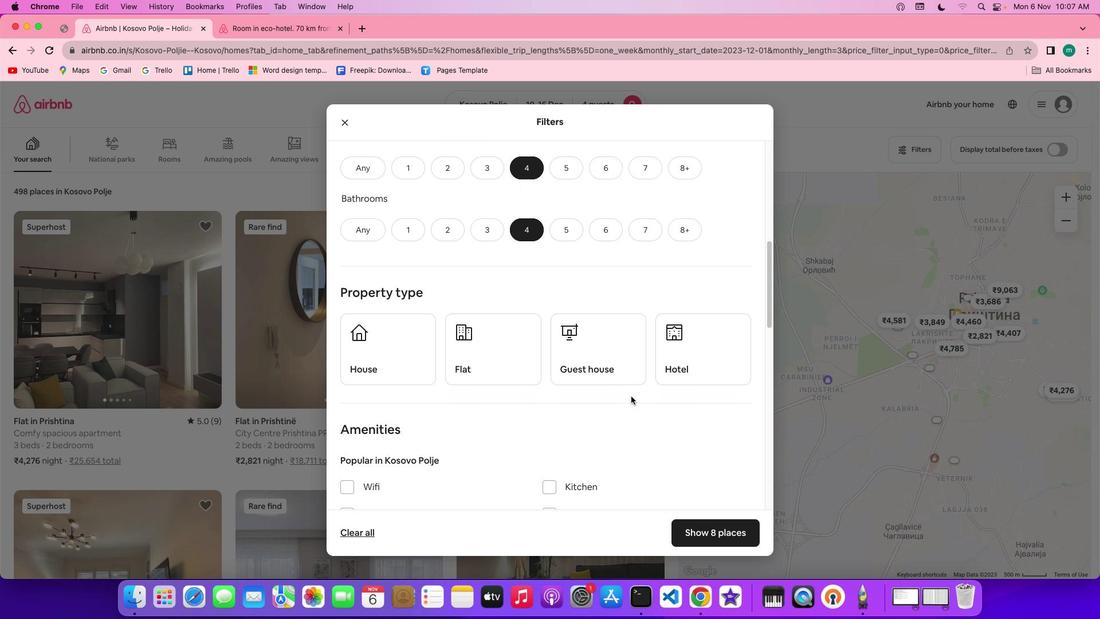 
Action: Mouse scrolled (631, 396) with delta (0, 0)
Screenshot: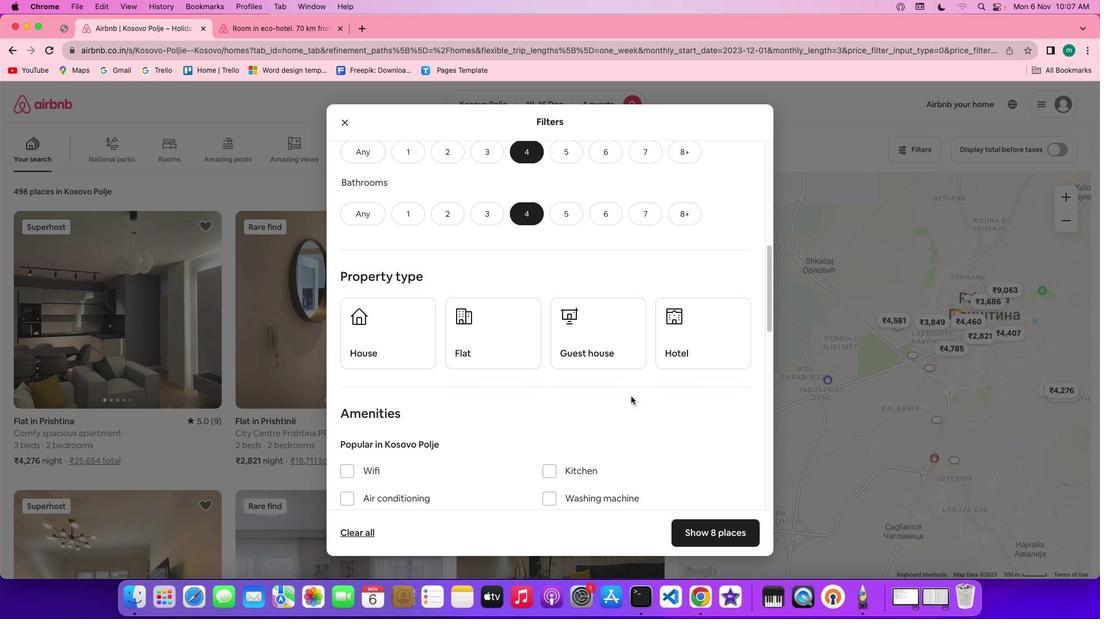 
Action: Mouse scrolled (631, 396) with delta (0, 0)
Screenshot: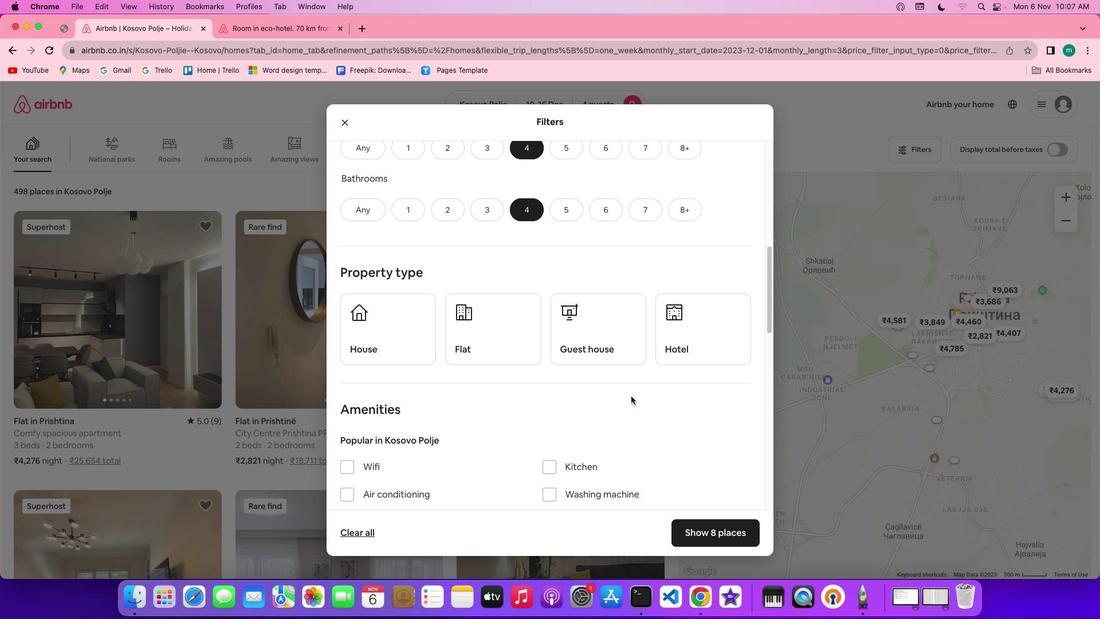
Action: Mouse moved to (510, 352)
Screenshot: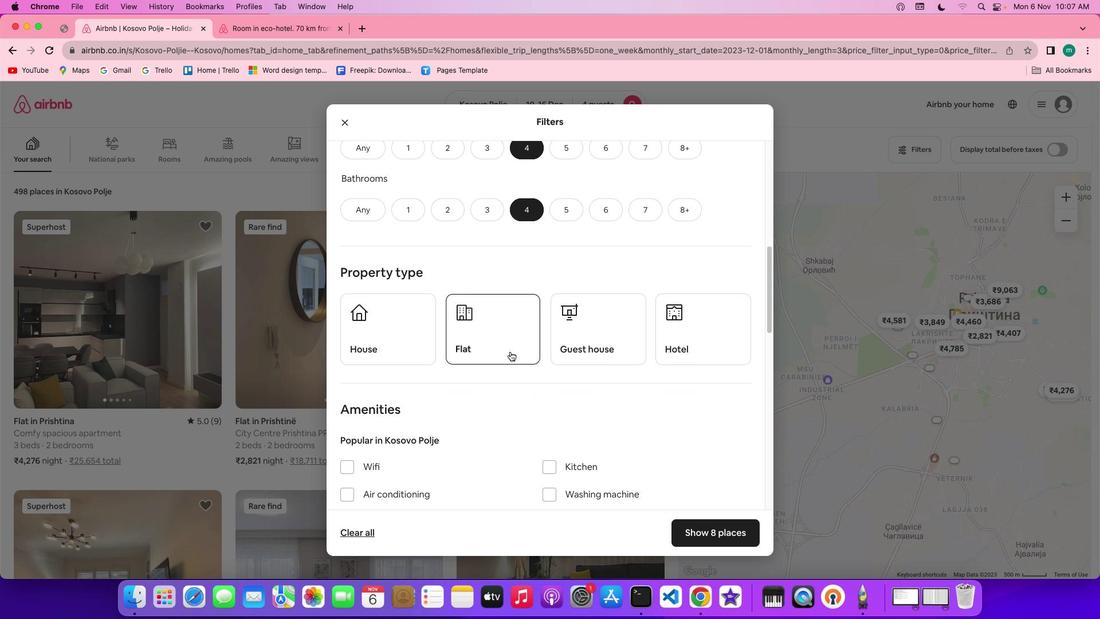
Action: Mouse pressed left at (510, 352)
Screenshot: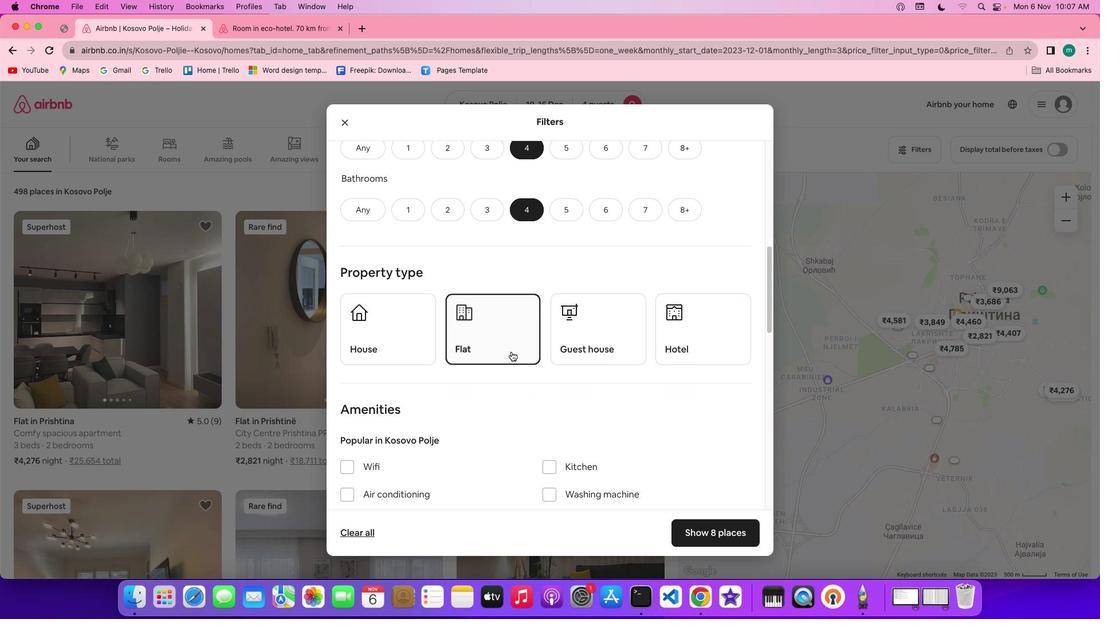 
Action: Mouse moved to (647, 376)
Screenshot: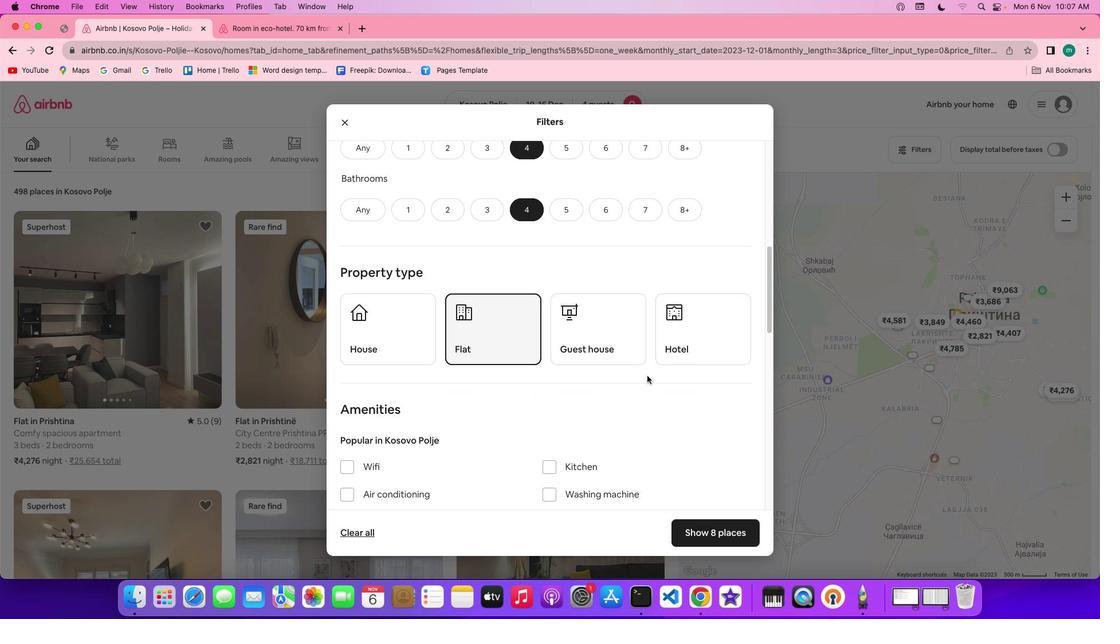 
Action: Mouse scrolled (647, 376) with delta (0, 0)
Screenshot: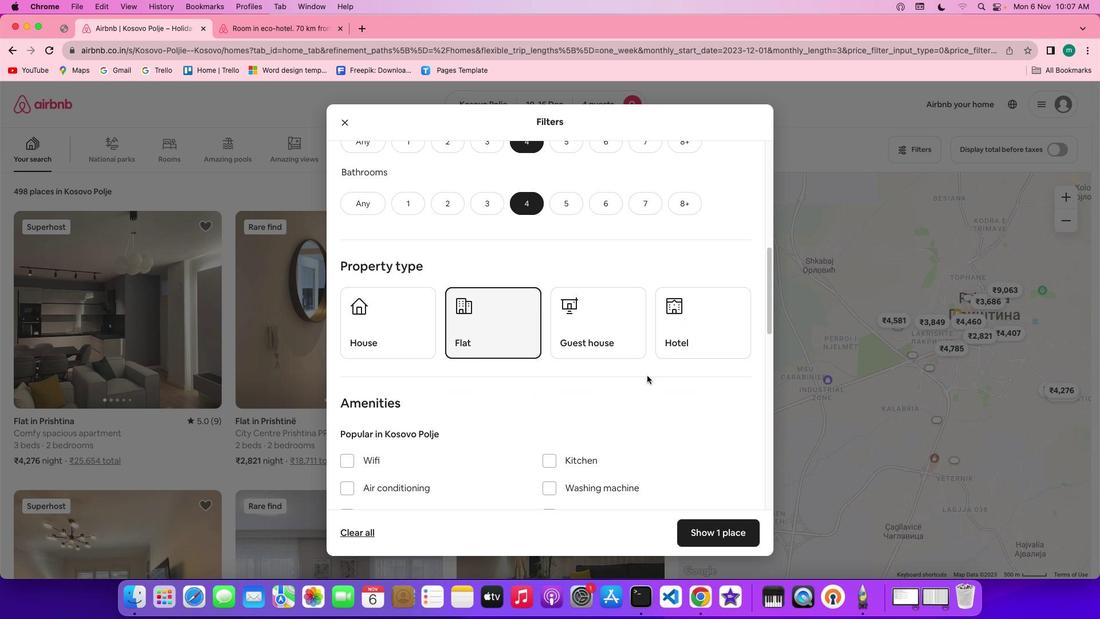 
Action: Mouse scrolled (647, 376) with delta (0, 0)
Screenshot: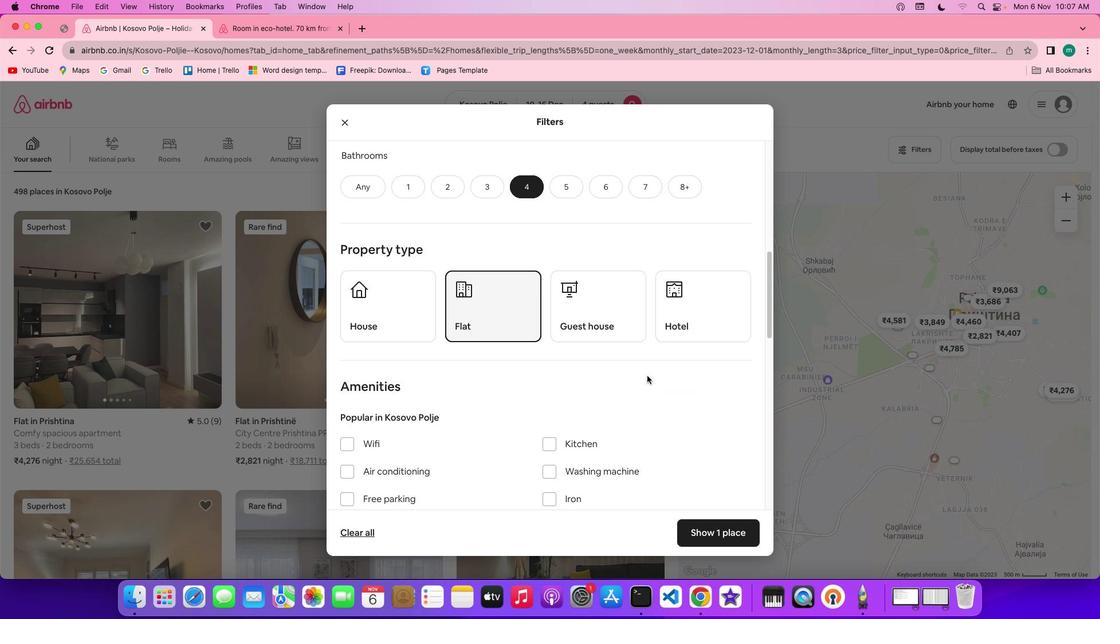 
Action: Mouse scrolled (647, 376) with delta (0, 0)
Screenshot: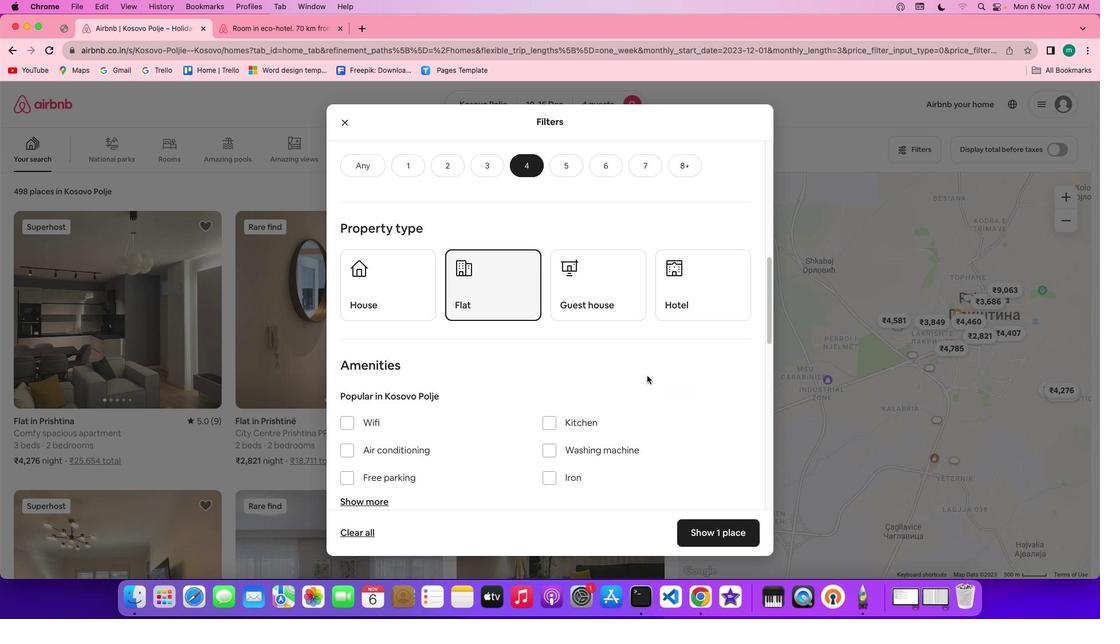 
Action: Mouse scrolled (647, 376) with delta (0, 0)
Screenshot: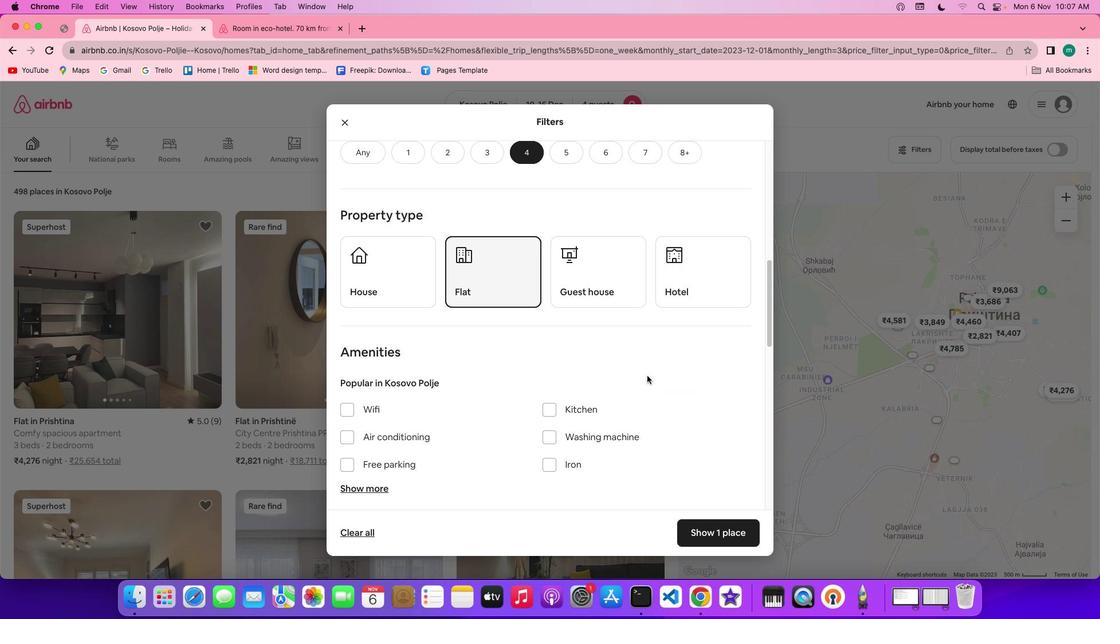 
Action: Mouse scrolled (647, 376) with delta (0, 0)
Screenshot: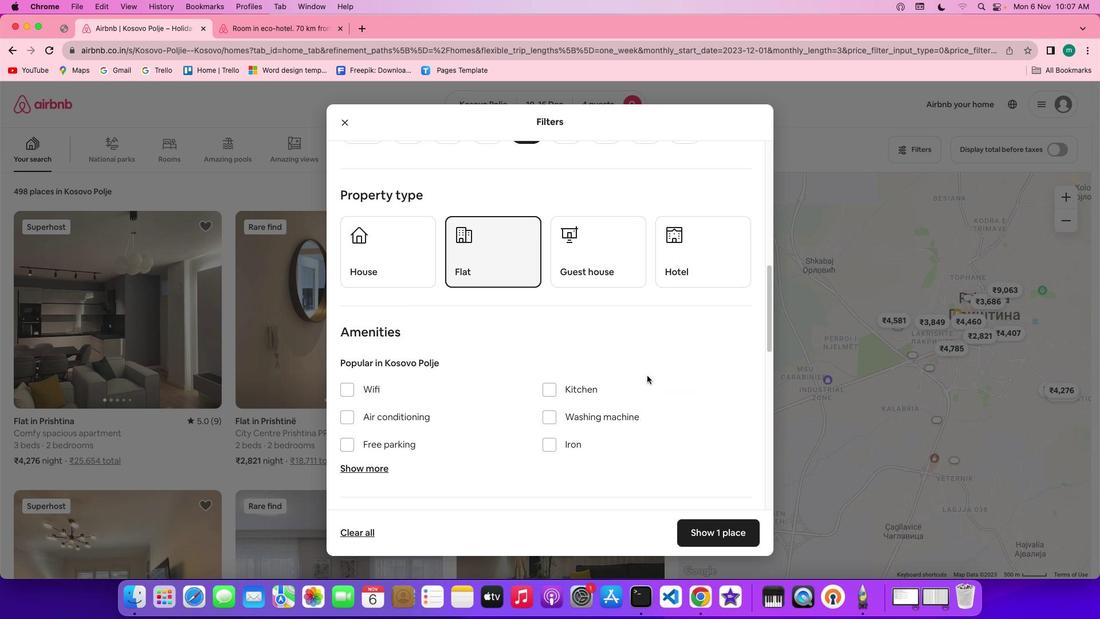 
Action: Mouse scrolled (647, 376) with delta (0, 0)
Screenshot: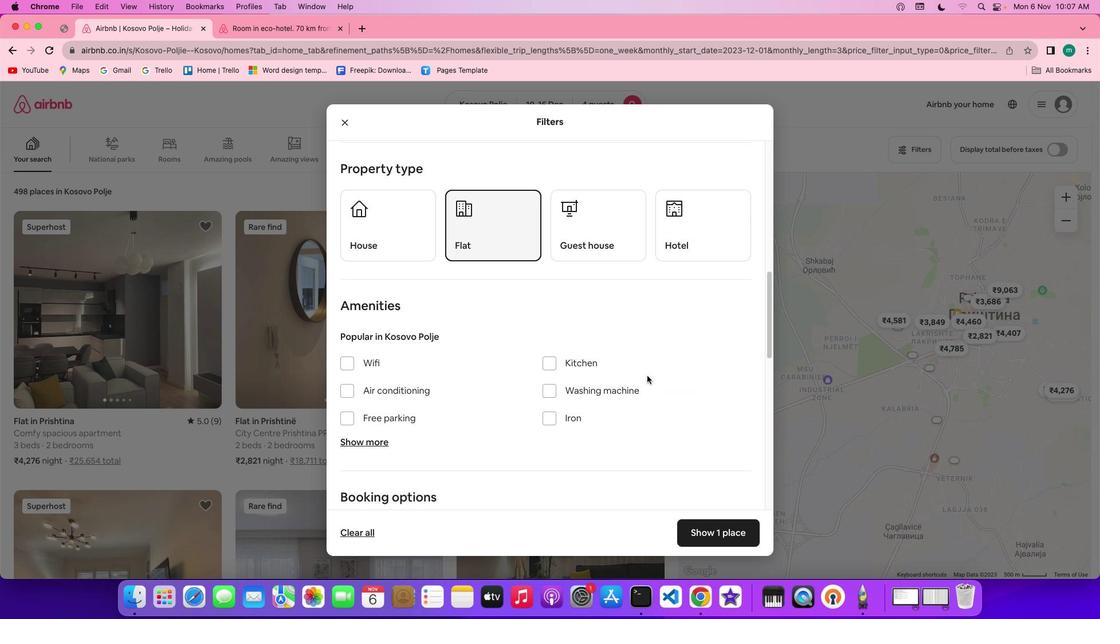 
Action: Mouse scrolled (647, 376) with delta (0, 0)
Screenshot: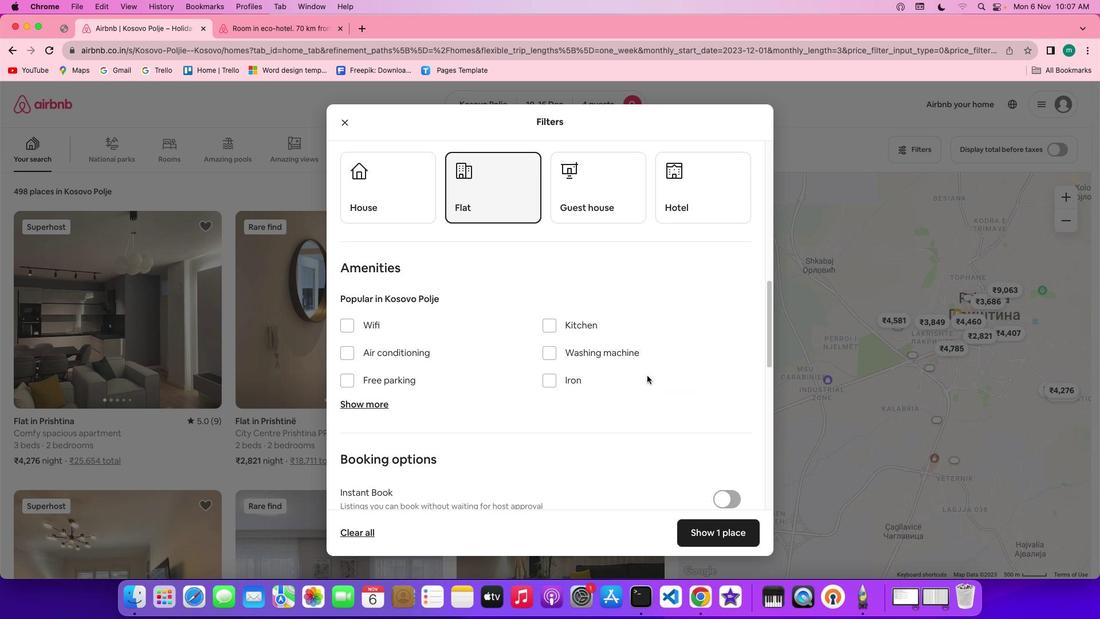 
Action: Mouse scrolled (647, 376) with delta (0, 0)
Screenshot: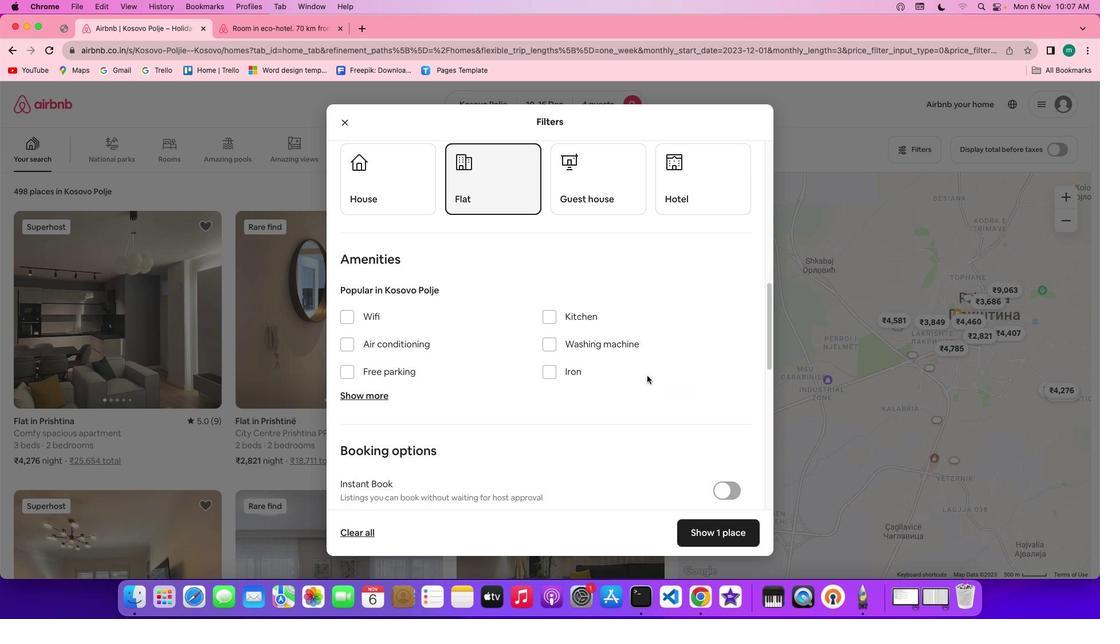 
Action: Mouse scrolled (647, 376) with delta (0, 0)
Screenshot: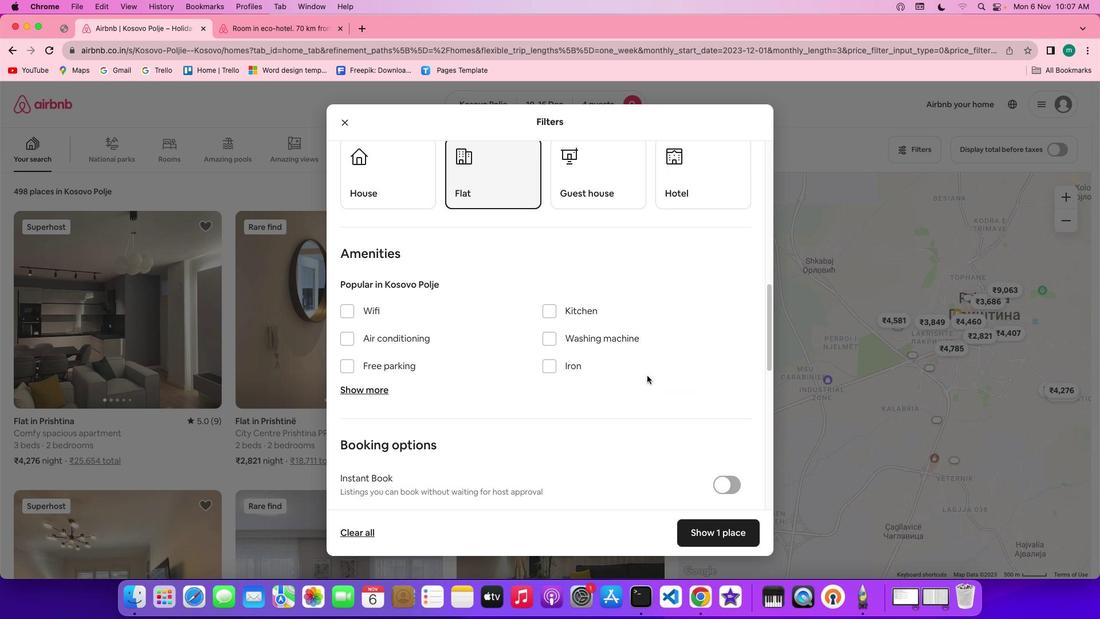 
Action: Mouse scrolled (647, 376) with delta (0, 0)
Screenshot: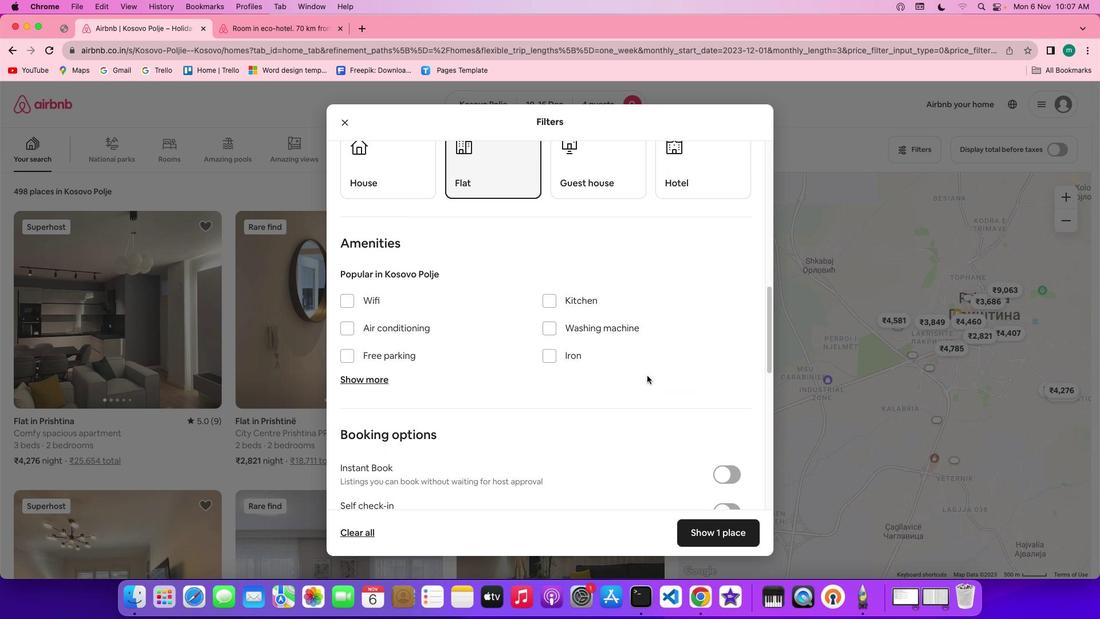 
Action: Mouse scrolled (647, 376) with delta (0, 0)
Screenshot: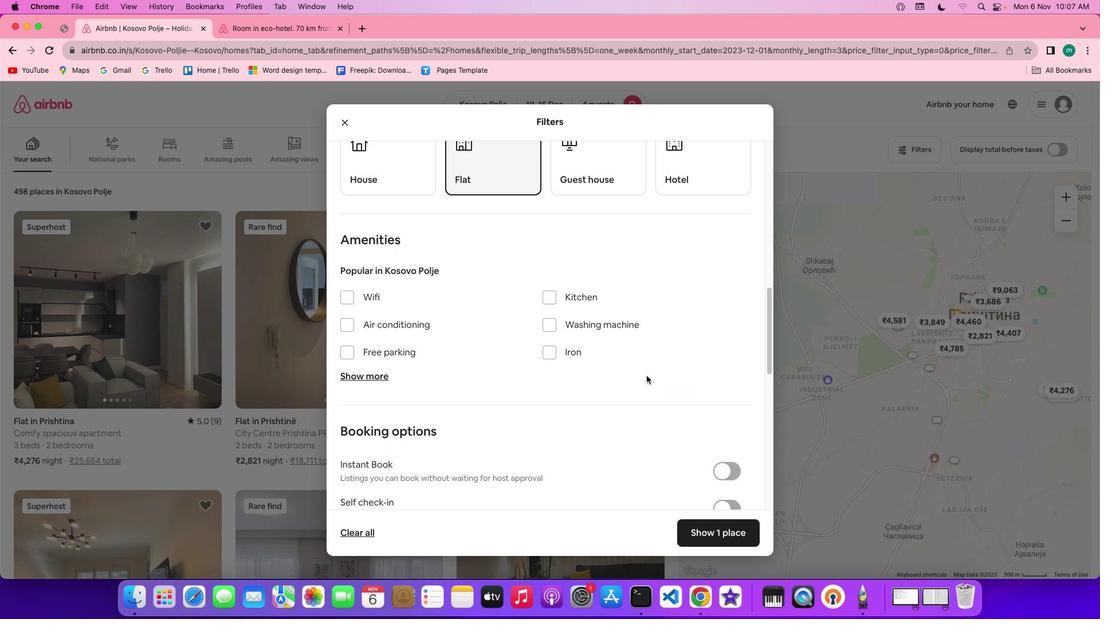 
Action: Mouse moved to (360, 298)
Screenshot: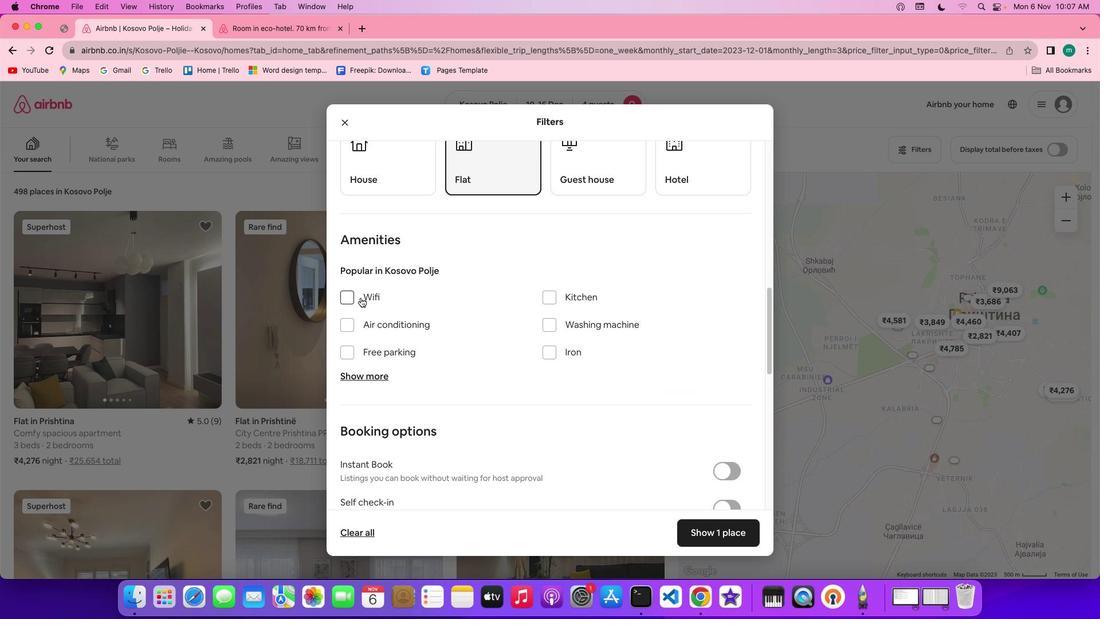 
Action: Mouse pressed left at (360, 298)
Screenshot: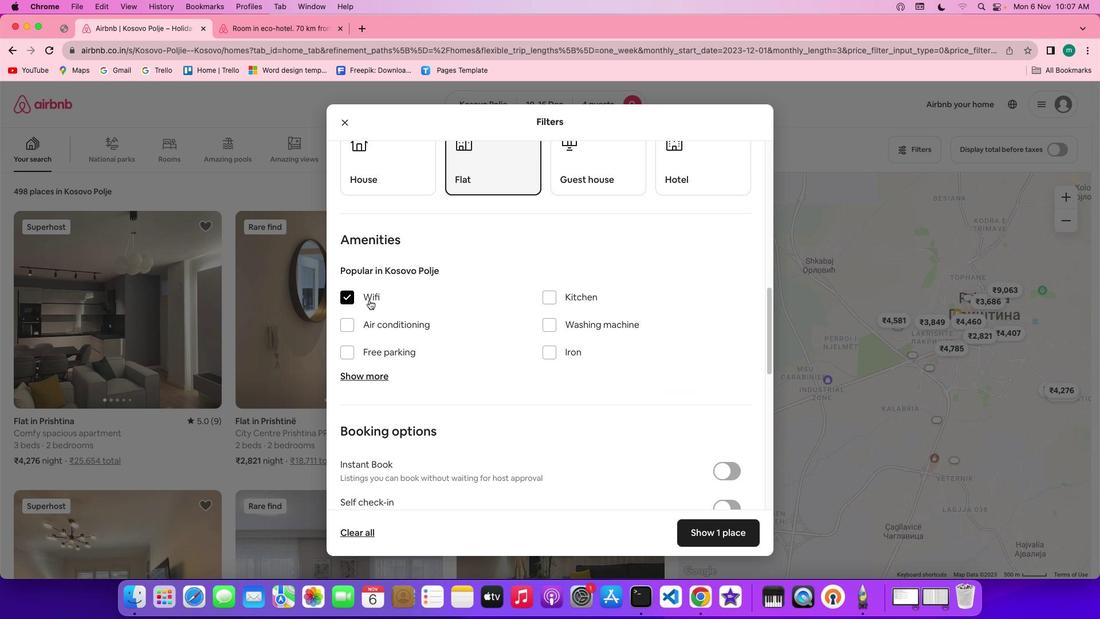 
Action: Mouse moved to (370, 375)
Screenshot: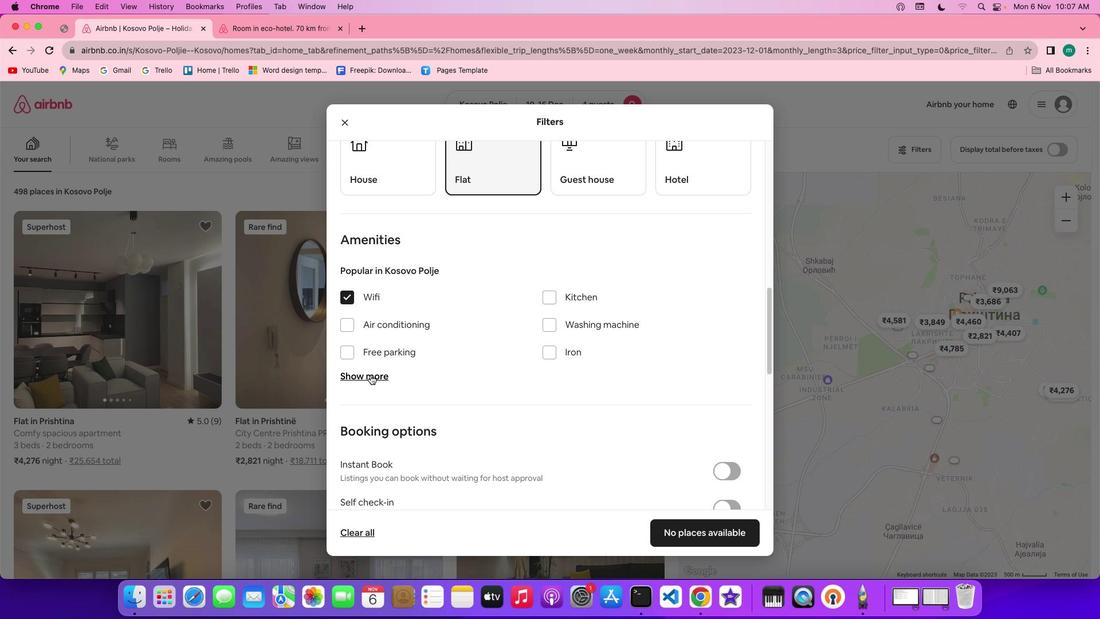 
Action: Mouse pressed left at (370, 375)
Screenshot: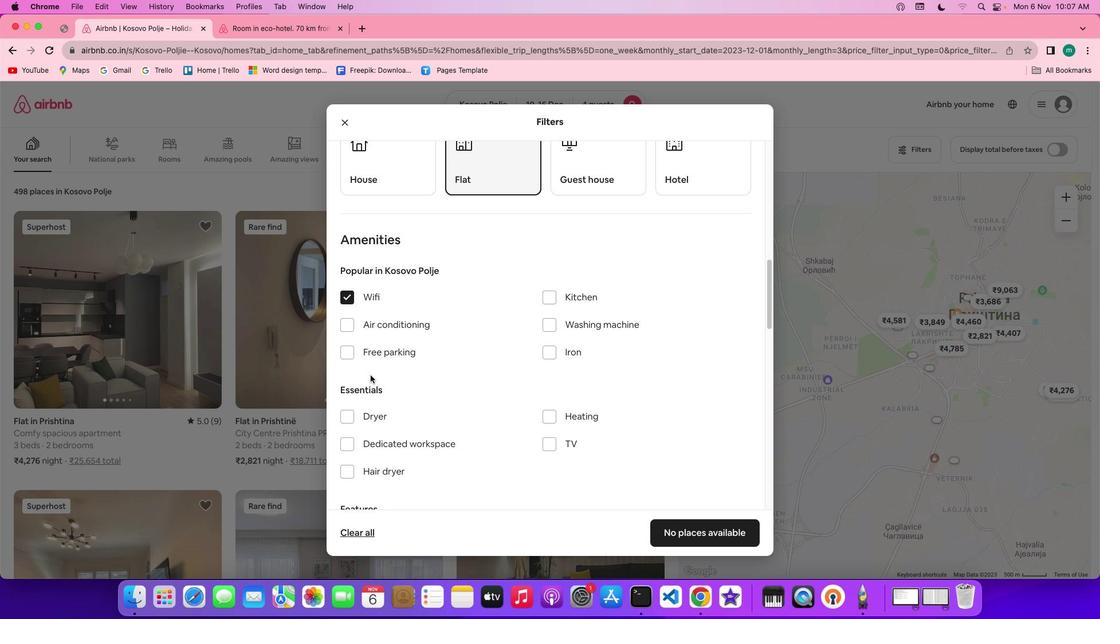
Action: Mouse moved to (545, 397)
Screenshot: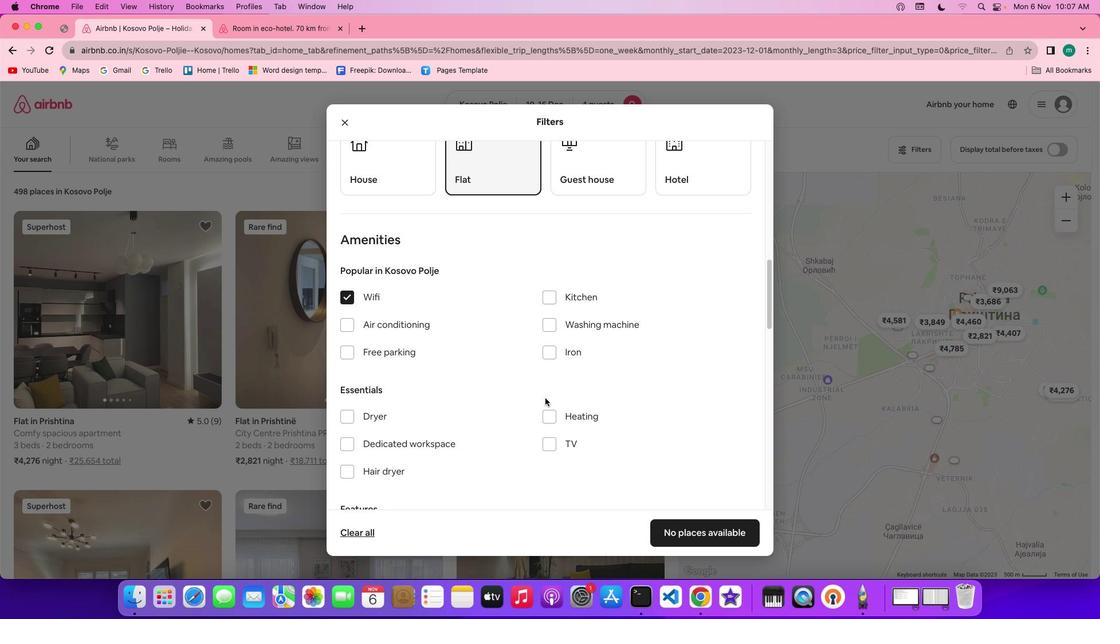 
Action: Mouse scrolled (545, 397) with delta (0, 0)
Screenshot: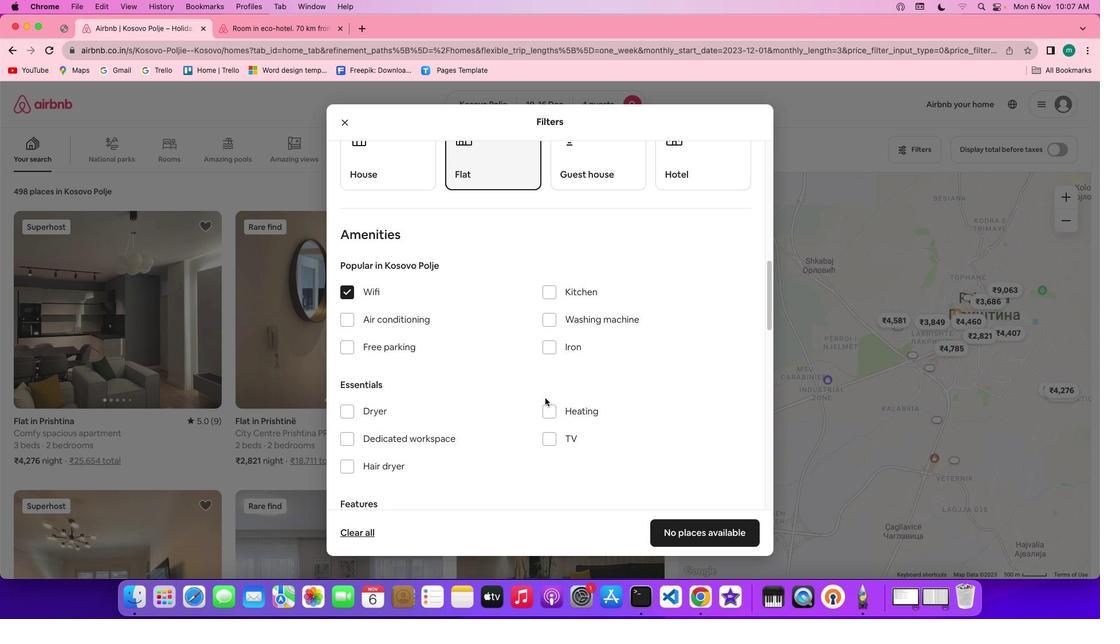 
Action: Mouse scrolled (545, 397) with delta (0, 0)
Screenshot: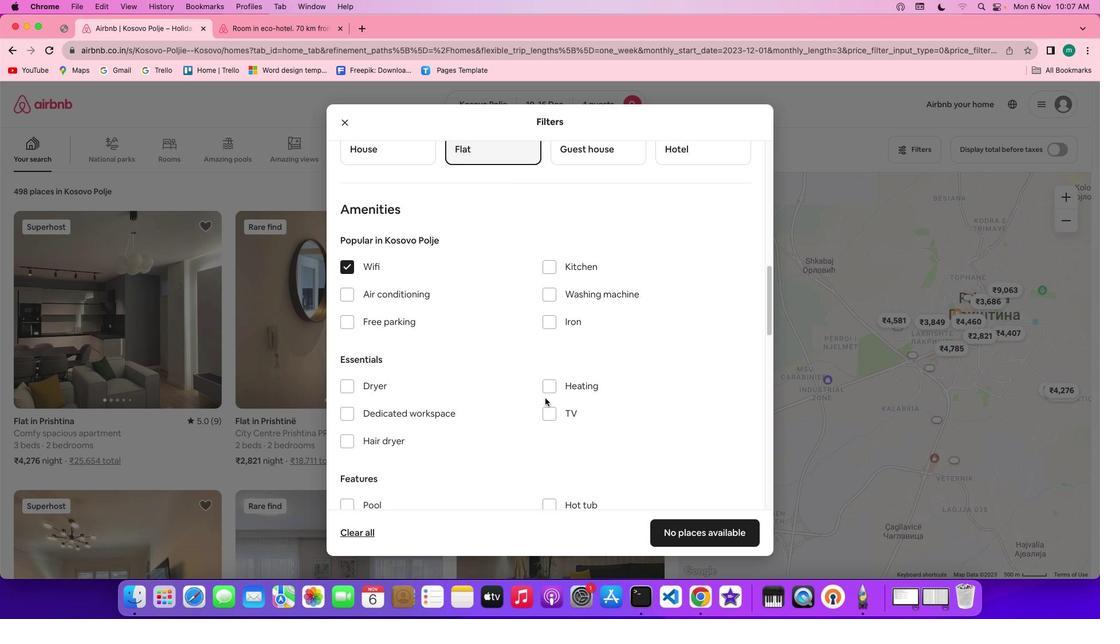 
Action: Mouse scrolled (545, 397) with delta (0, 0)
Screenshot: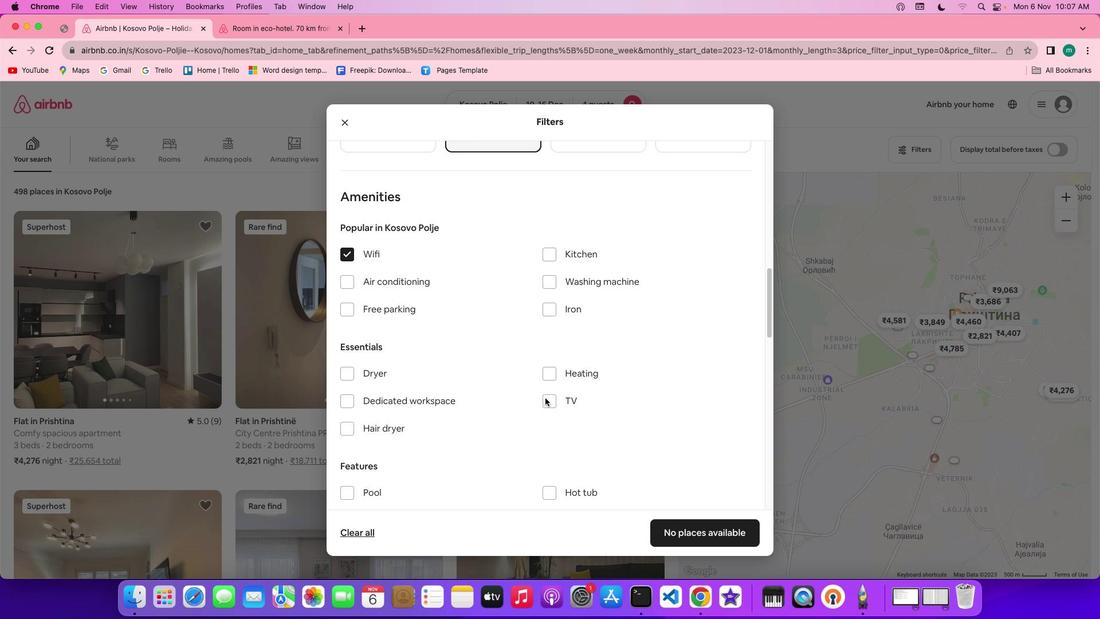 
Action: Mouse scrolled (545, 397) with delta (0, 0)
Screenshot: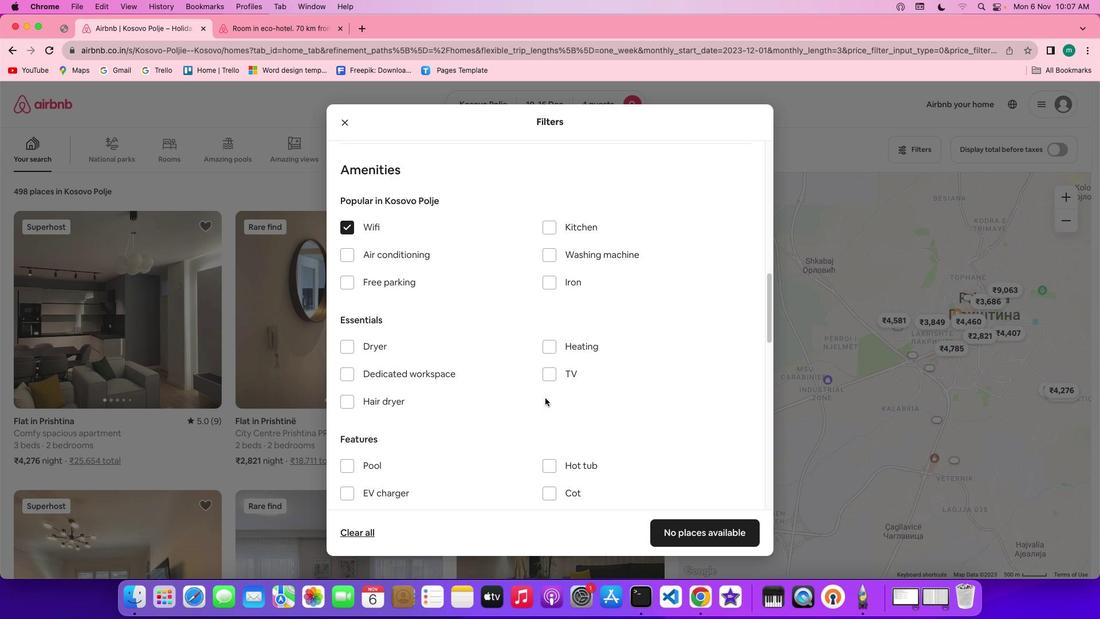 
Action: Mouse moved to (551, 377)
Screenshot: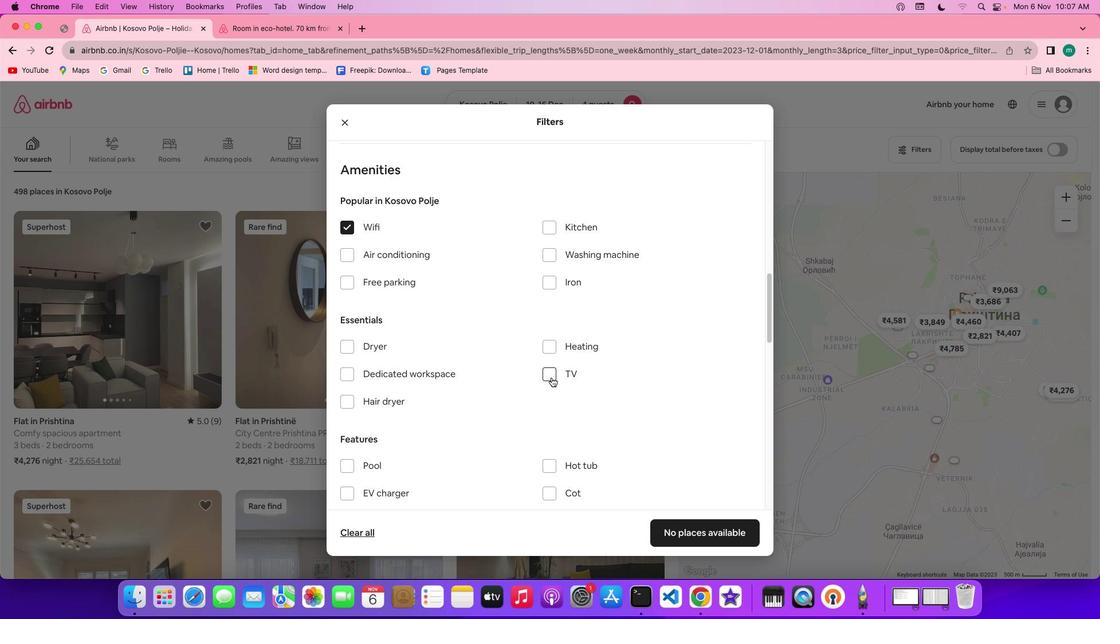 
Action: Mouse pressed left at (551, 377)
Screenshot: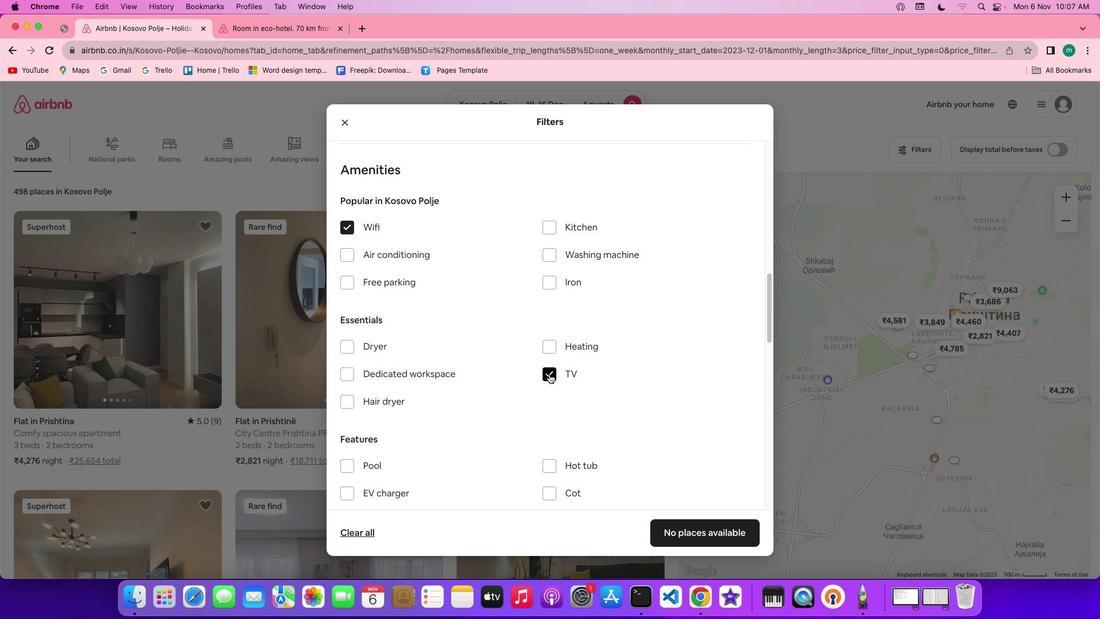 
Action: Mouse moved to (395, 283)
Screenshot: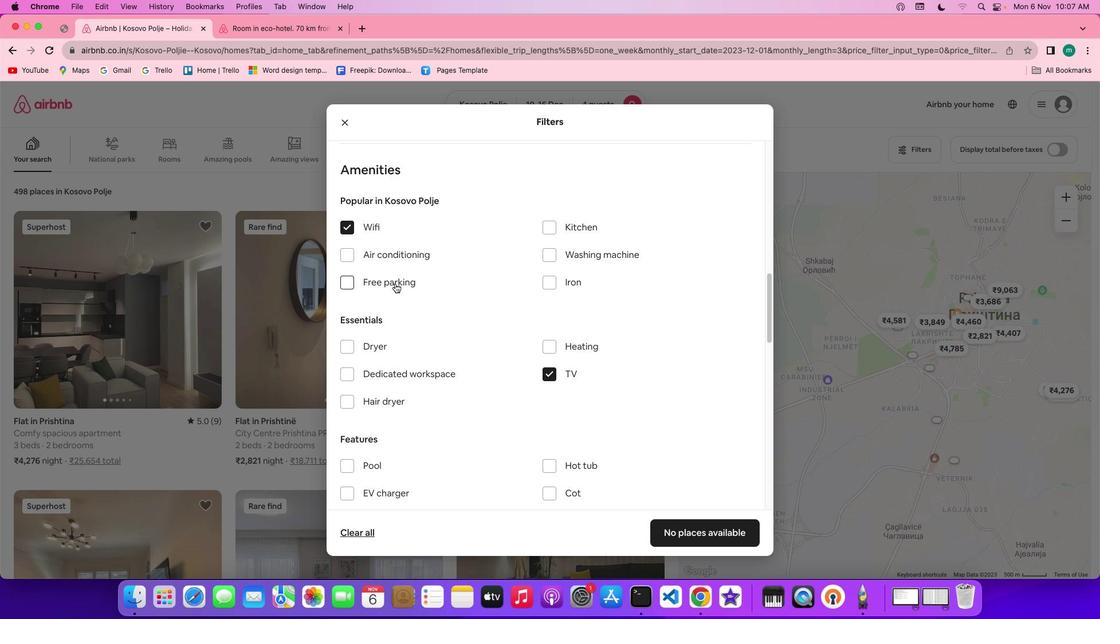 
Action: Mouse pressed left at (395, 283)
Screenshot: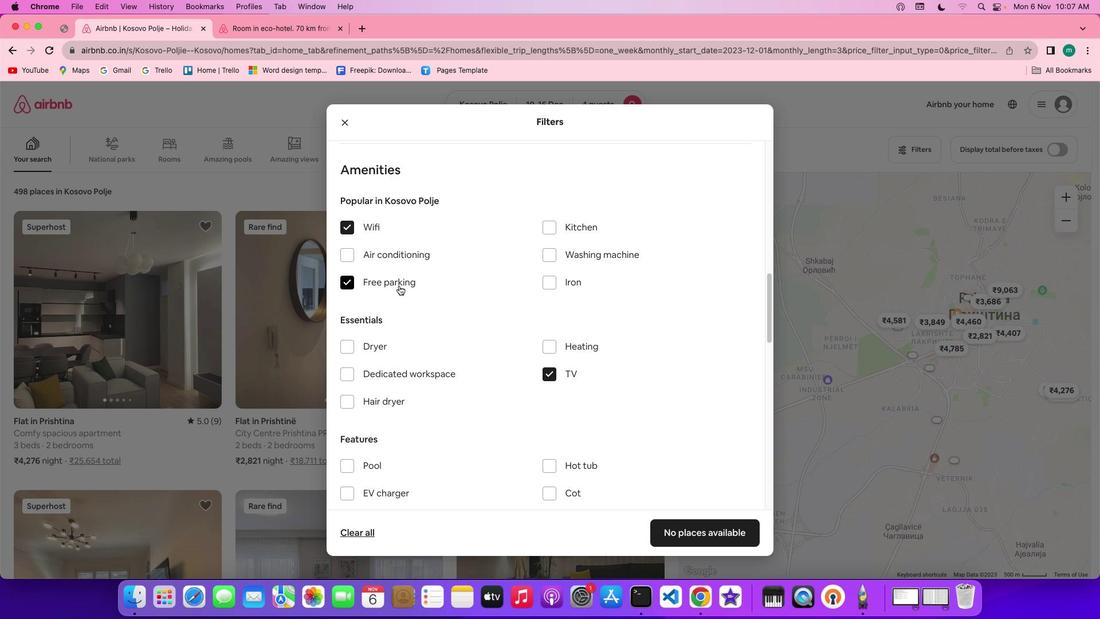 
Action: Mouse moved to (513, 333)
Screenshot: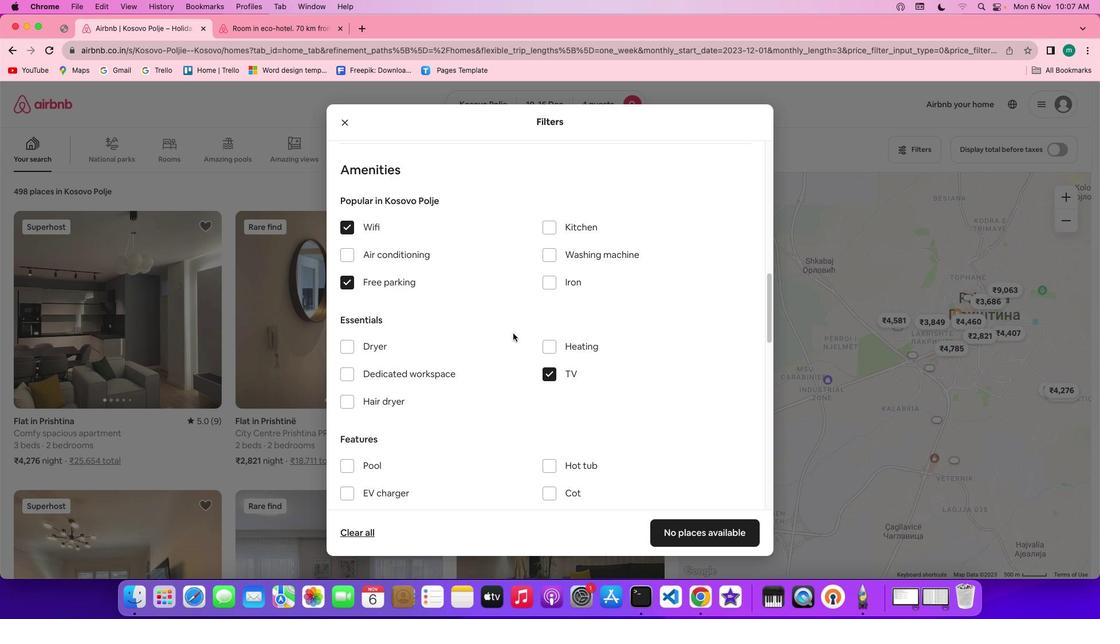
Action: Mouse scrolled (513, 333) with delta (0, 0)
Screenshot: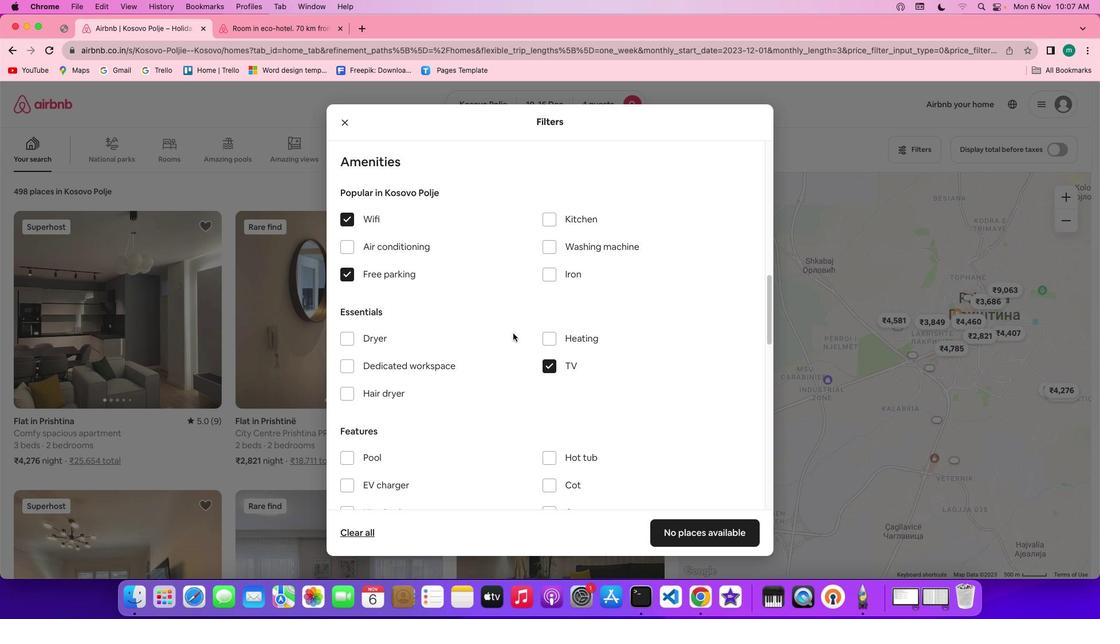 
Action: Mouse scrolled (513, 333) with delta (0, 0)
Screenshot: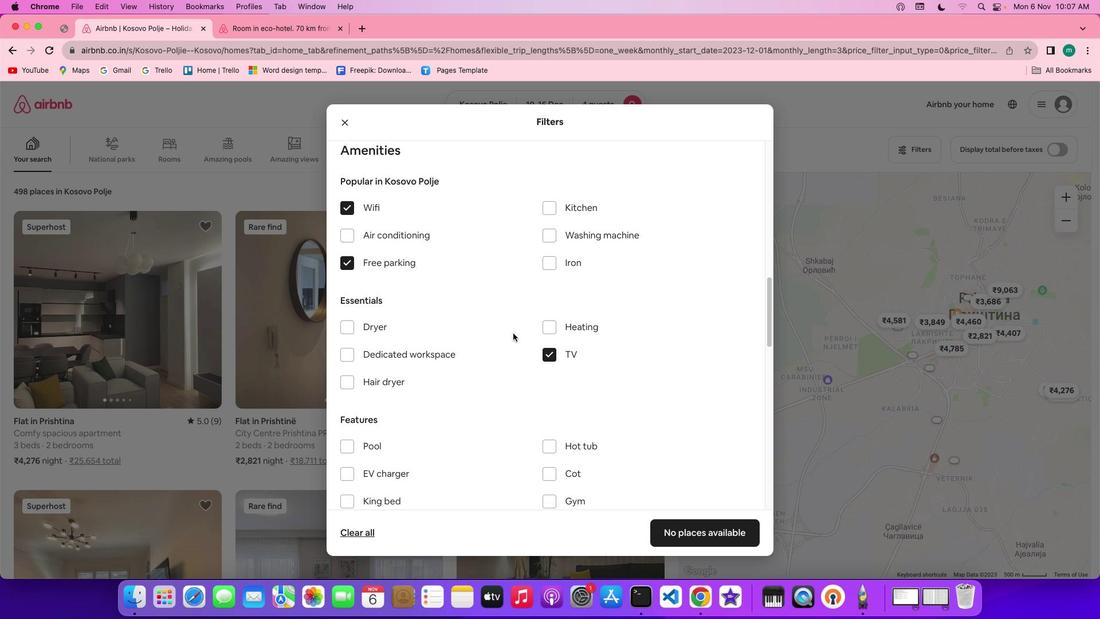 
Action: Mouse scrolled (513, 333) with delta (0, 0)
Screenshot: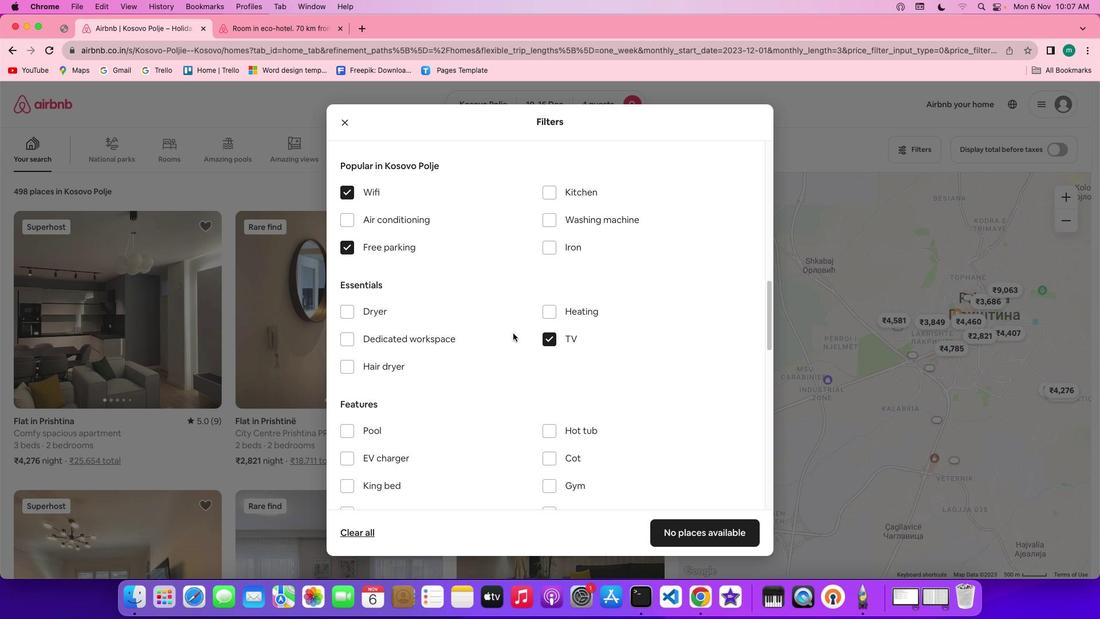 
Action: Mouse scrolled (513, 333) with delta (0, 0)
Screenshot: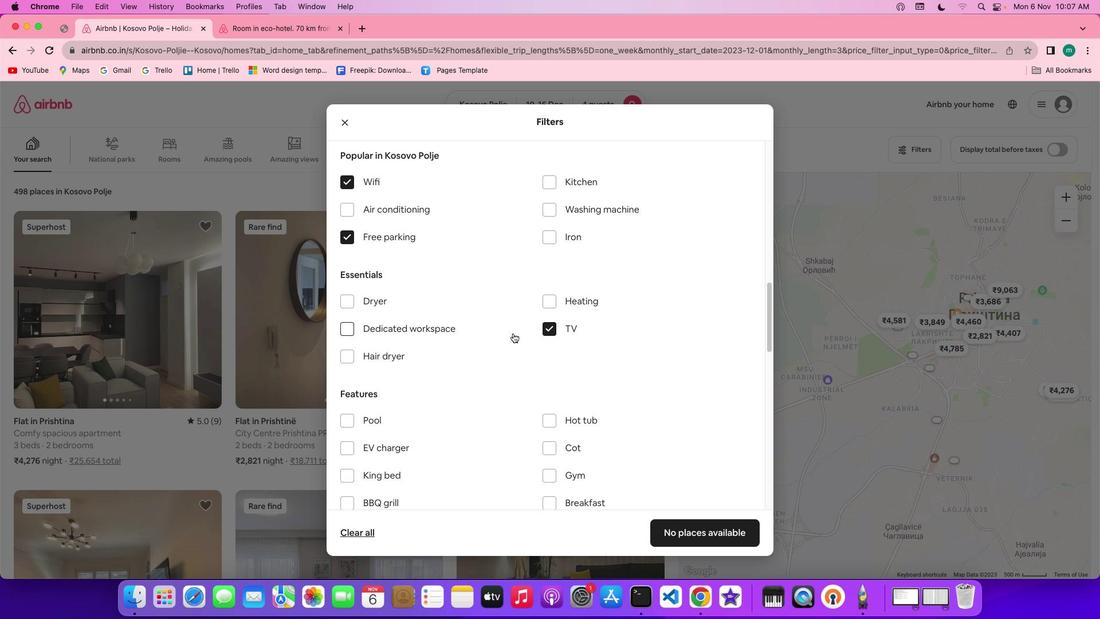 
Action: Mouse scrolled (513, 333) with delta (0, 0)
Screenshot: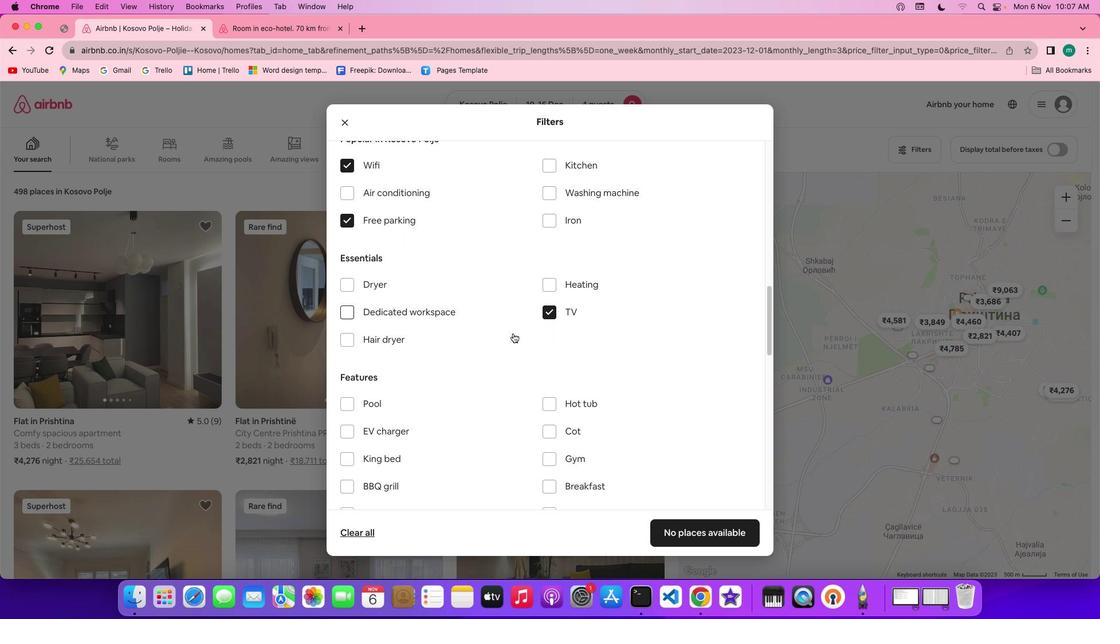 
Action: Mouse scrolled (513, 333) with delta (0, 0)
Screenshot: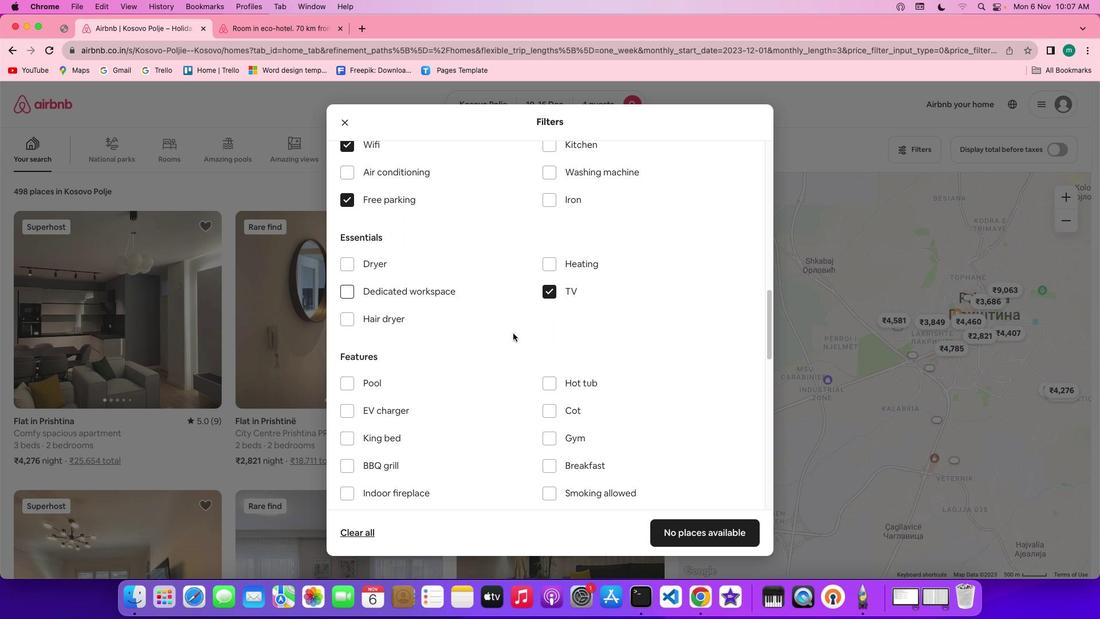 
Action: Mouse scrolled (513, 333) with delta (0, 0)
Screenshot: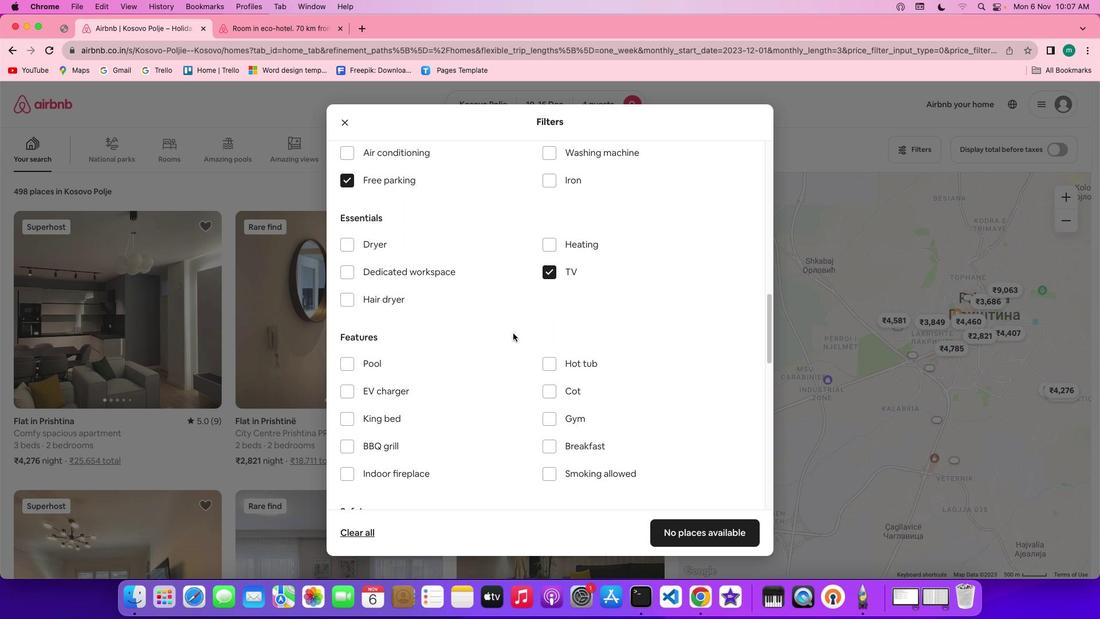 
Action: Mouse scrolled (513, 333) with delta (0, 0)
Screenshot: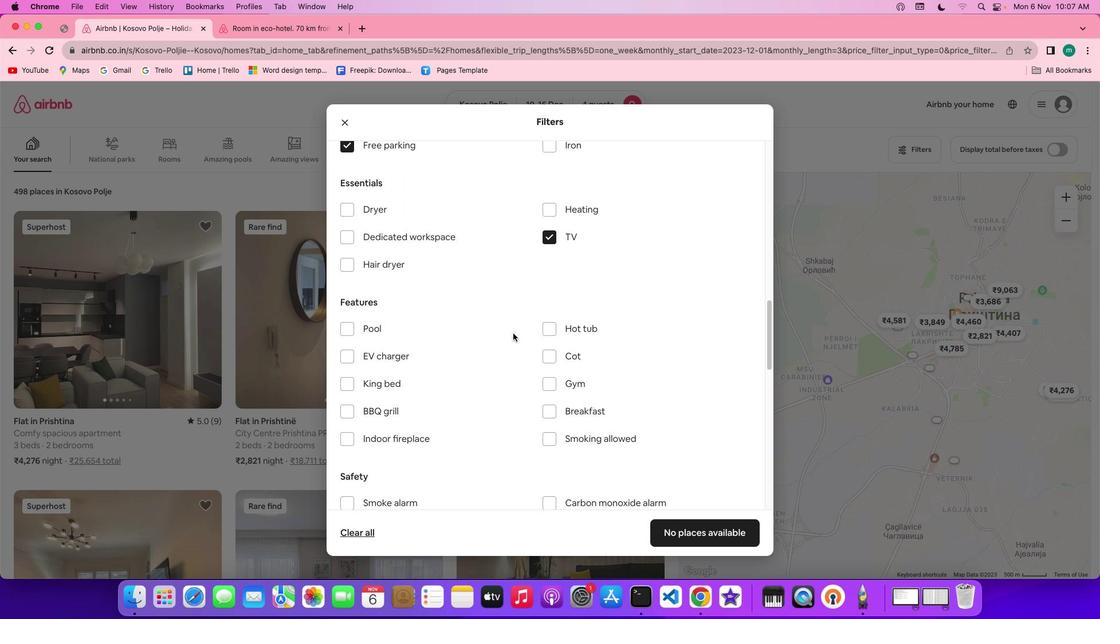 
Action: Mouse scrolled (513, 333) with delta (0, -1)
Screenshot: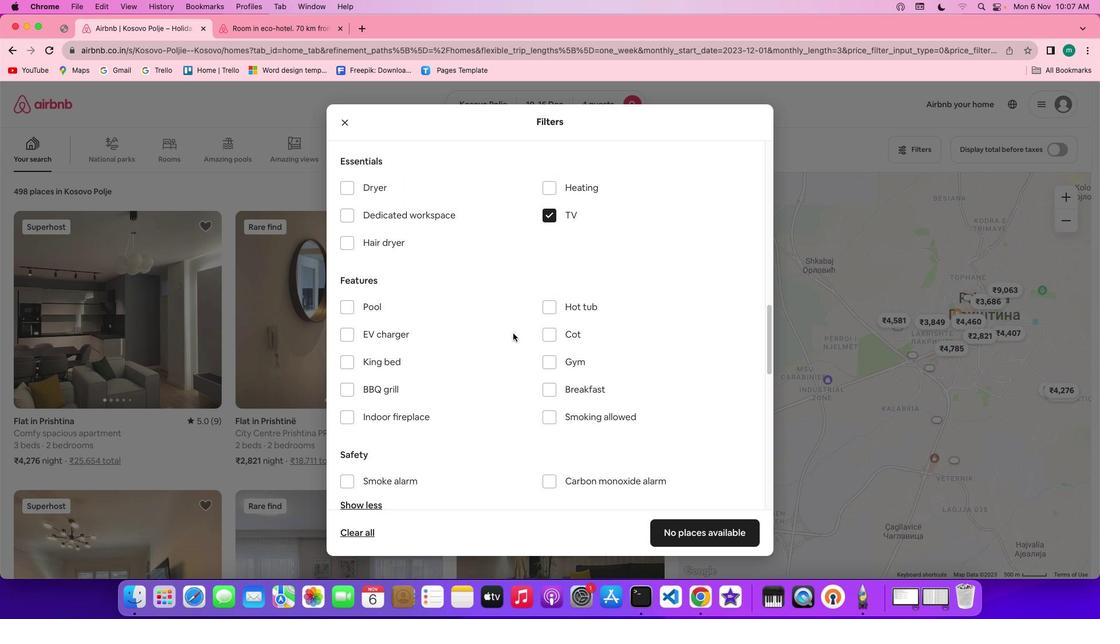 
Action: Mouse scrolled (513, 333) with delta (0, -1)
Screenshot: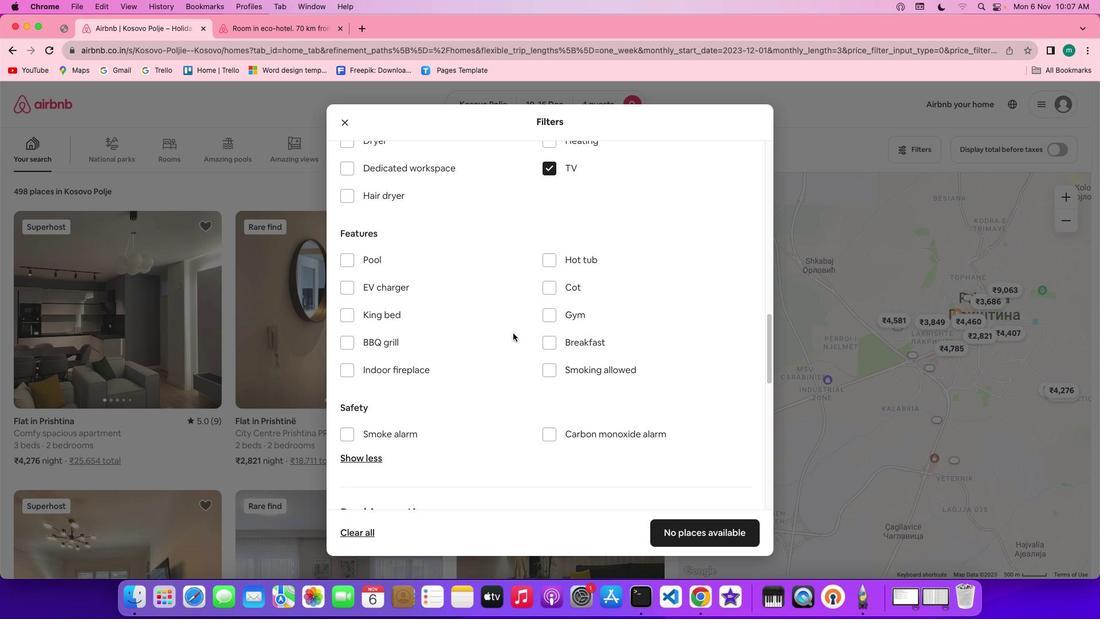 
Action: Mouse scrolled (513, 333) with delta (0, 0)
Screenshot: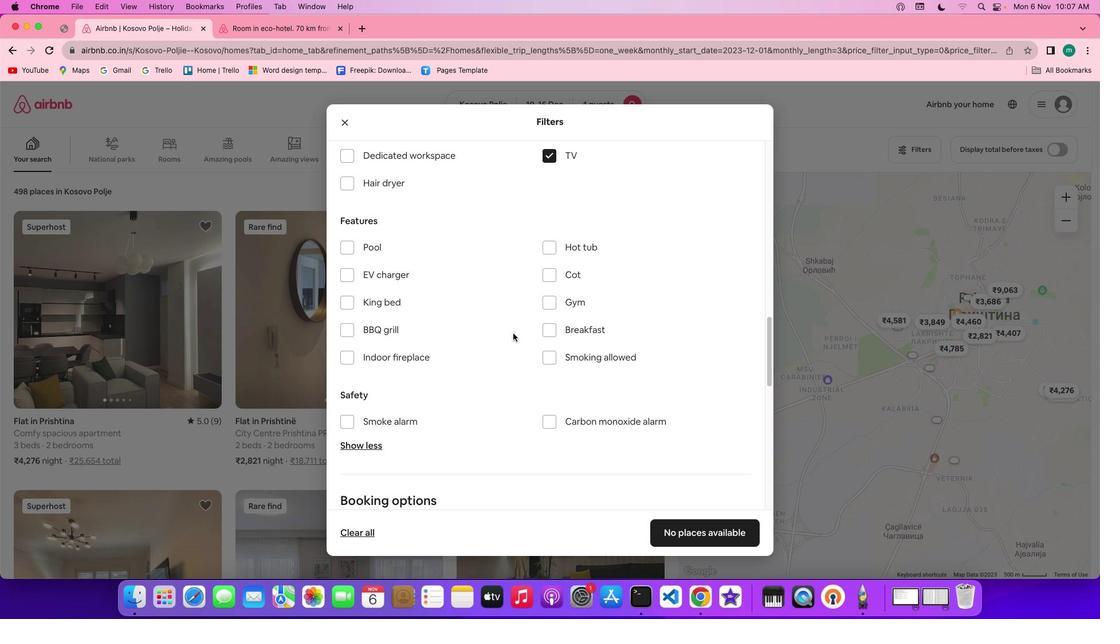 
Action: Mouse scrolled (513, 333) with delta (0, 0)
Screenshot: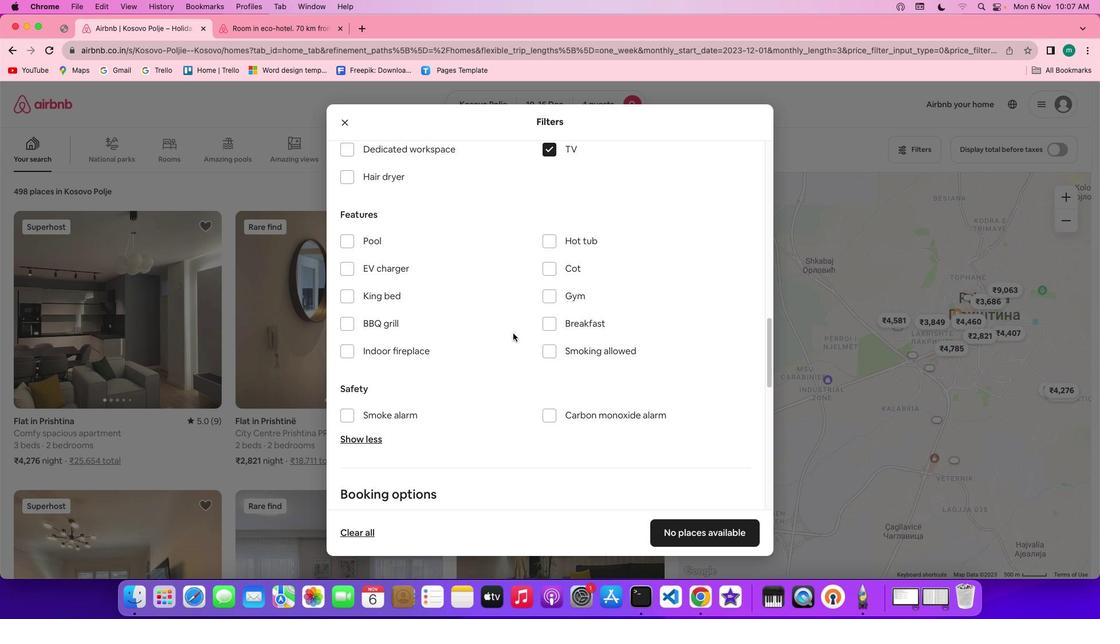 
Action: Mouse scrolled (513, 333) with delta (0, 0)
Screenshot: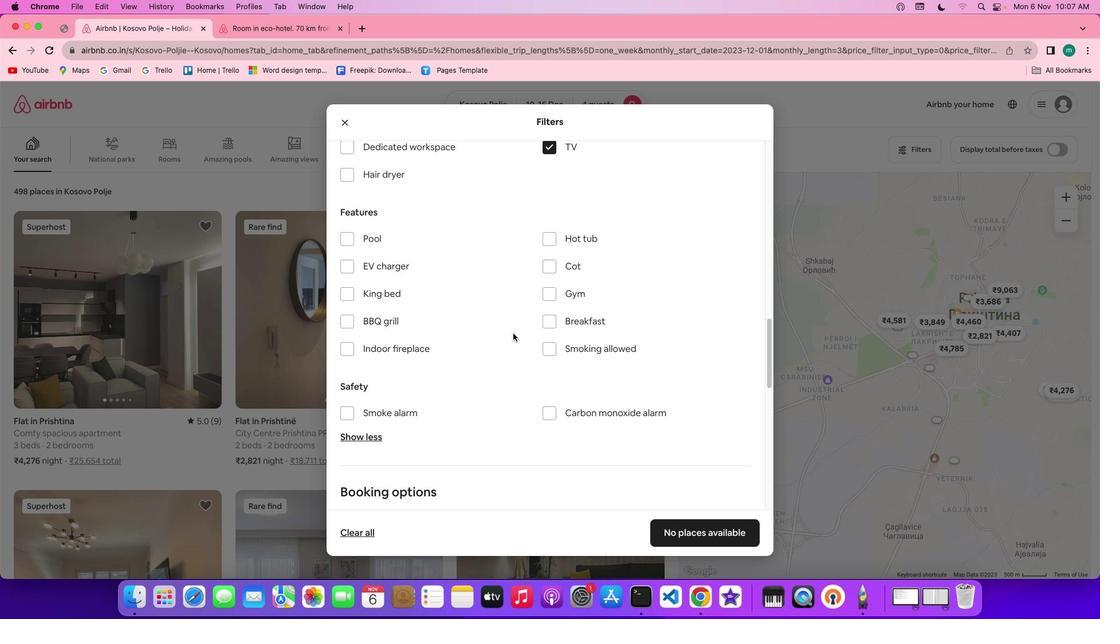 
Action: Mouse moved to (567, 287)
Screenshot: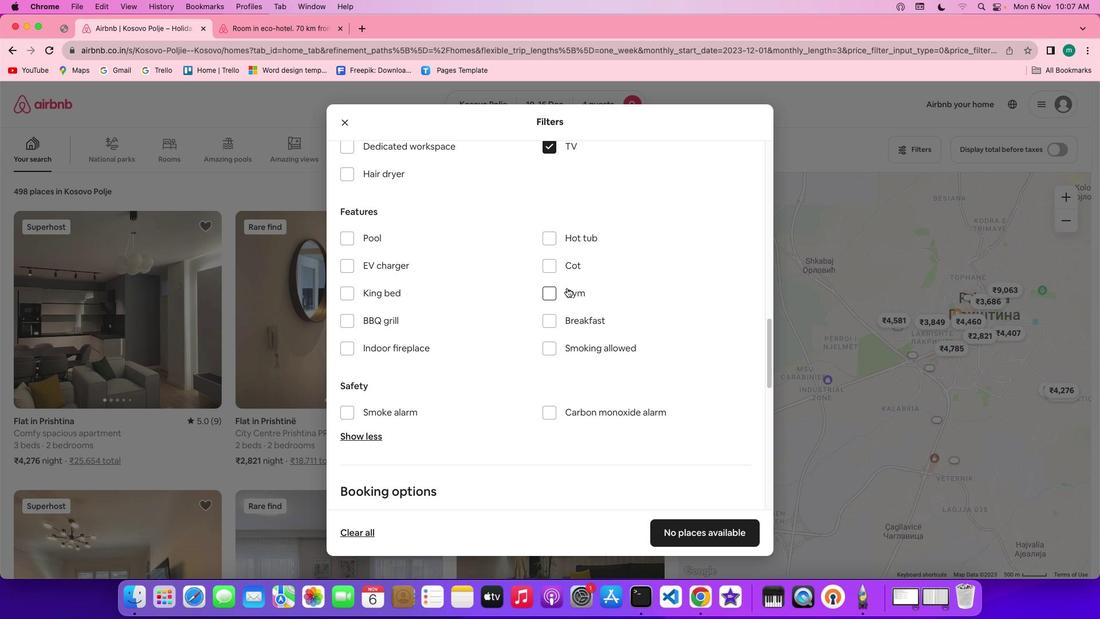 
Action: Mouse pressed left at (567, 287)
Screenshot: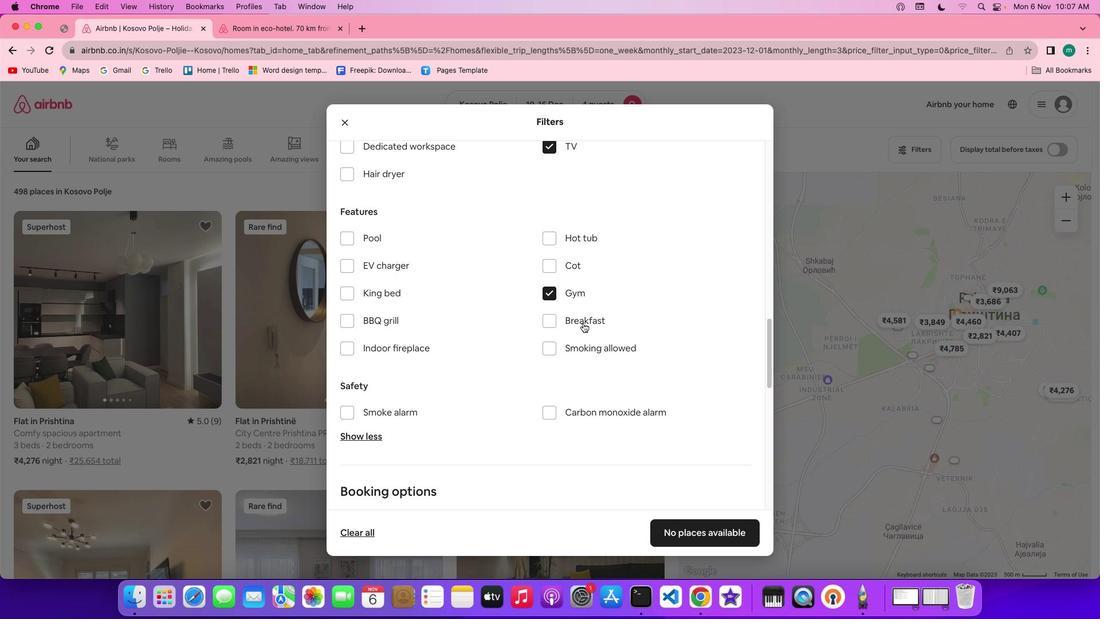 
Action: Mouse moved to (588, 320)
Screenshot: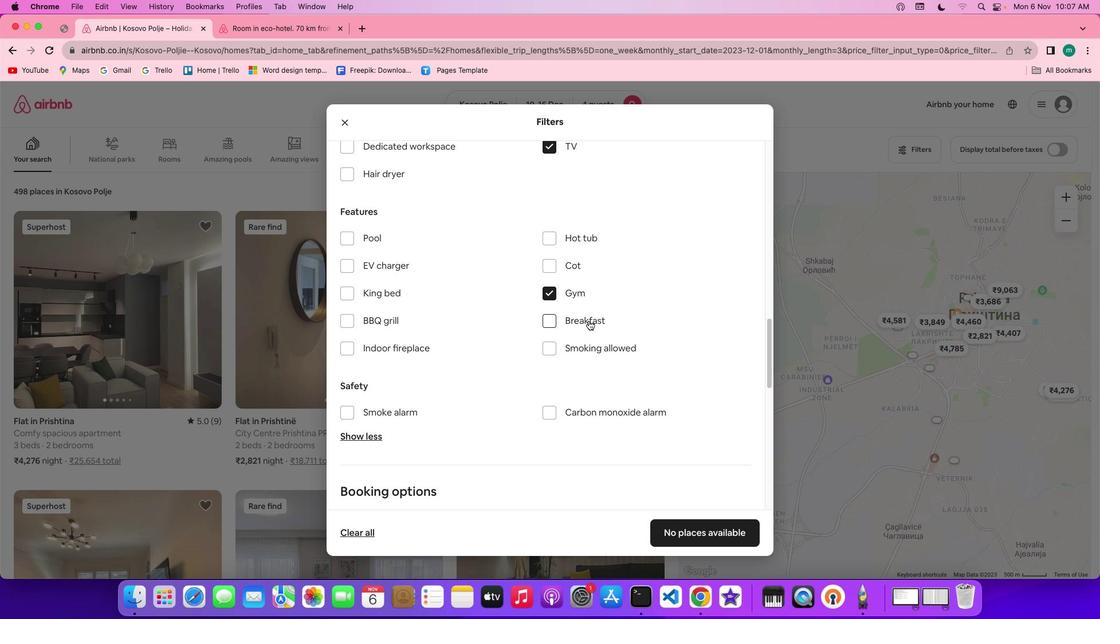 
Action: Mouse pressed left at (588, 320)
Screenshot: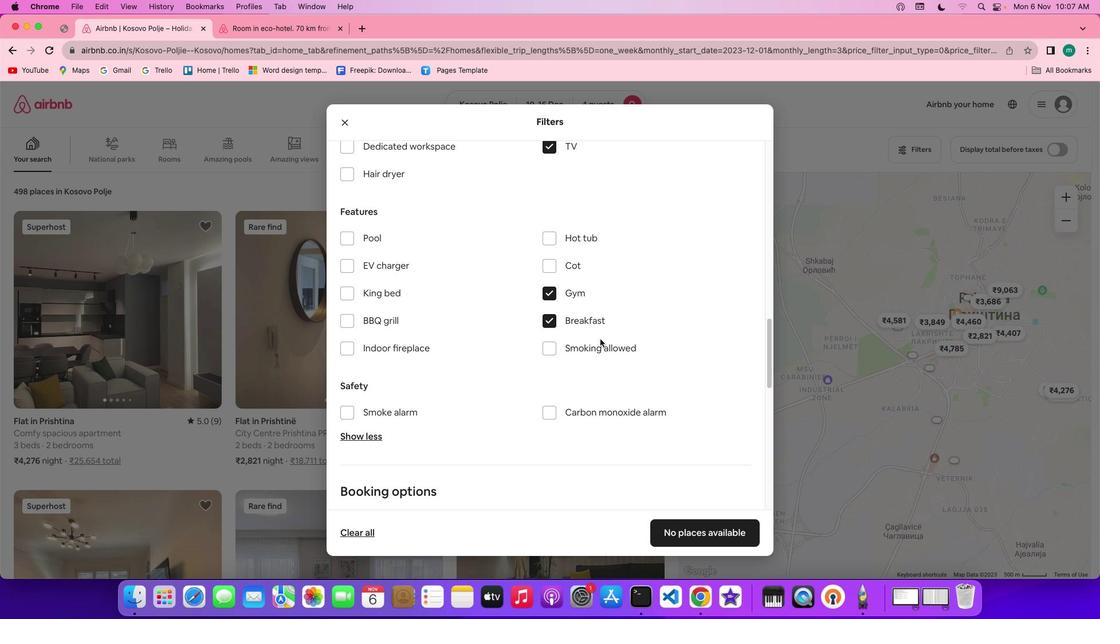 
Action: Mouse moved to (619, 366)
Screenshot: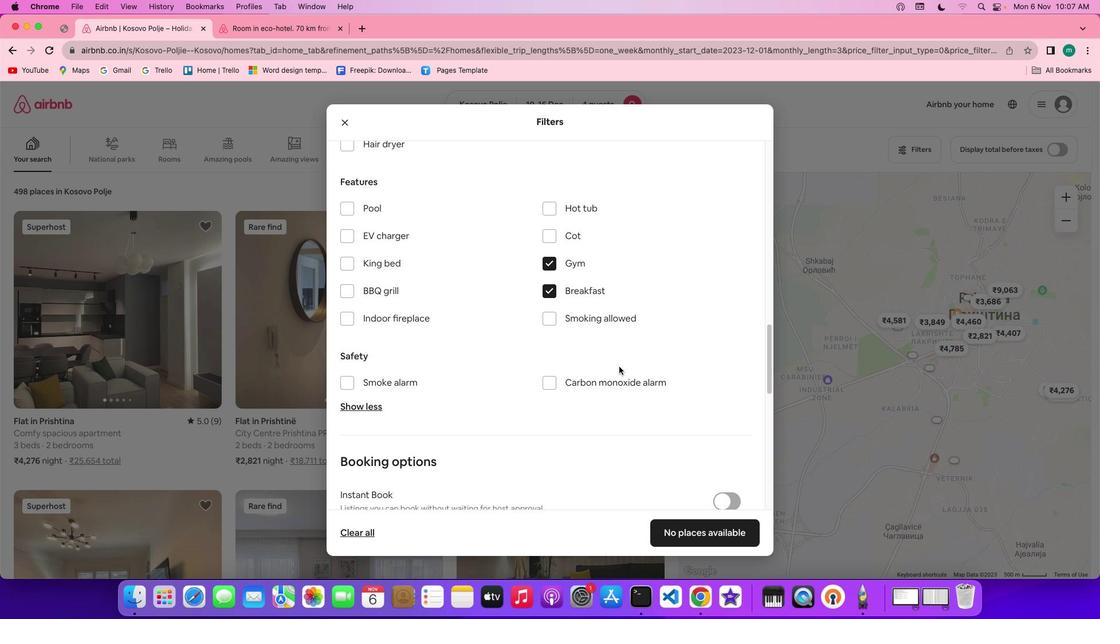 
Action: Mouse scrolled (619, 366) with delta (0, 0)
Screenshot: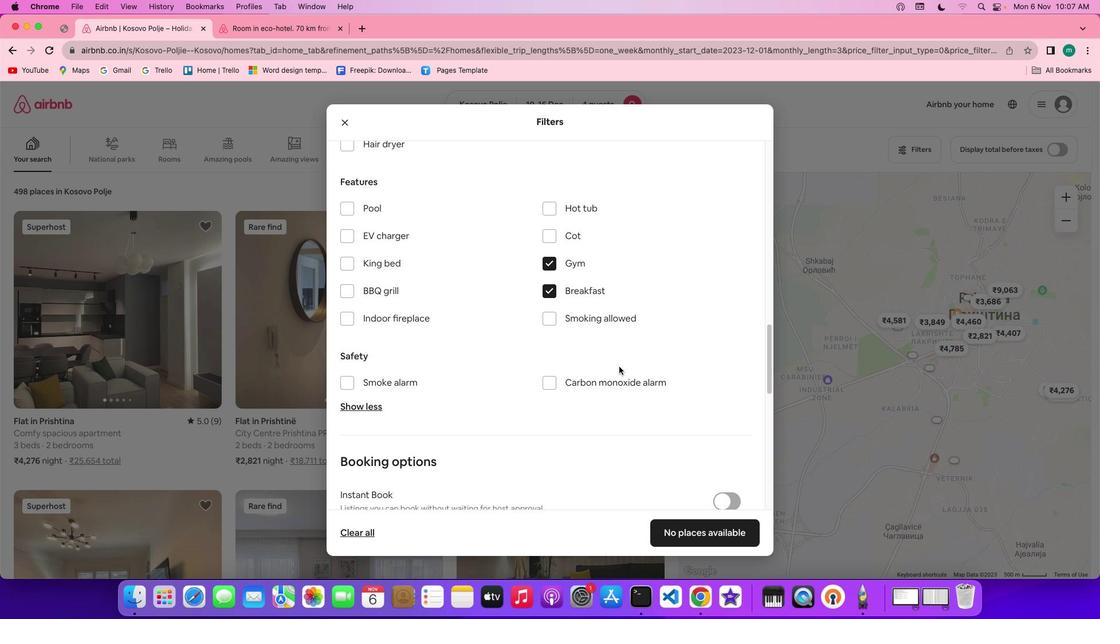 
Action: Mouse scrolled (619, 366) with delta (0, 0)
Screenshot: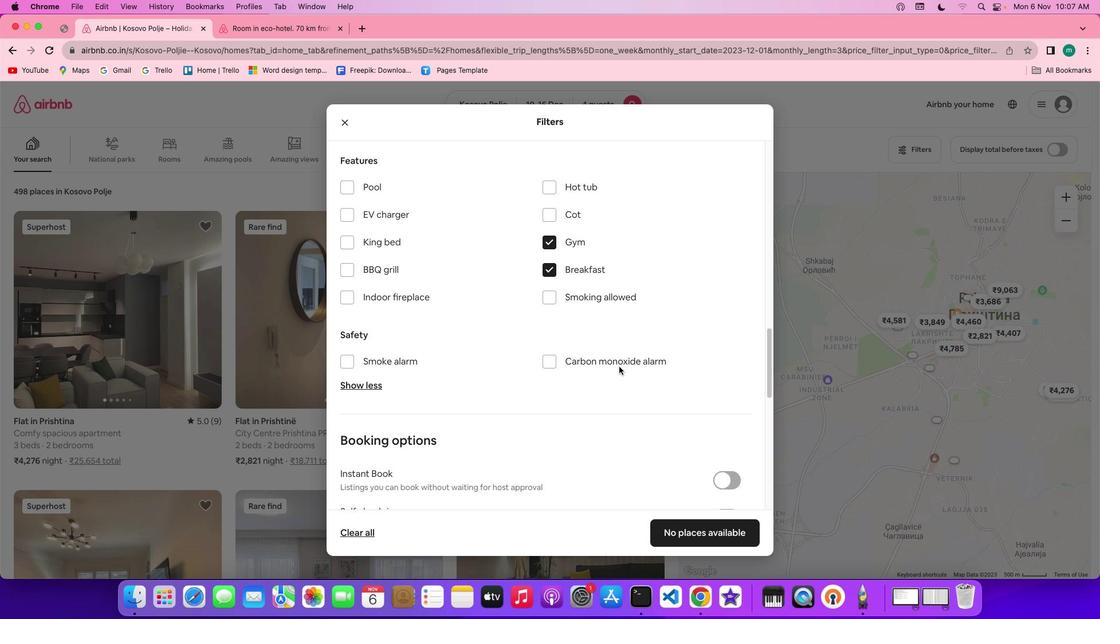 
Action: Mouse scrolled (619, 366) with delta (0, -1)
Screenshot: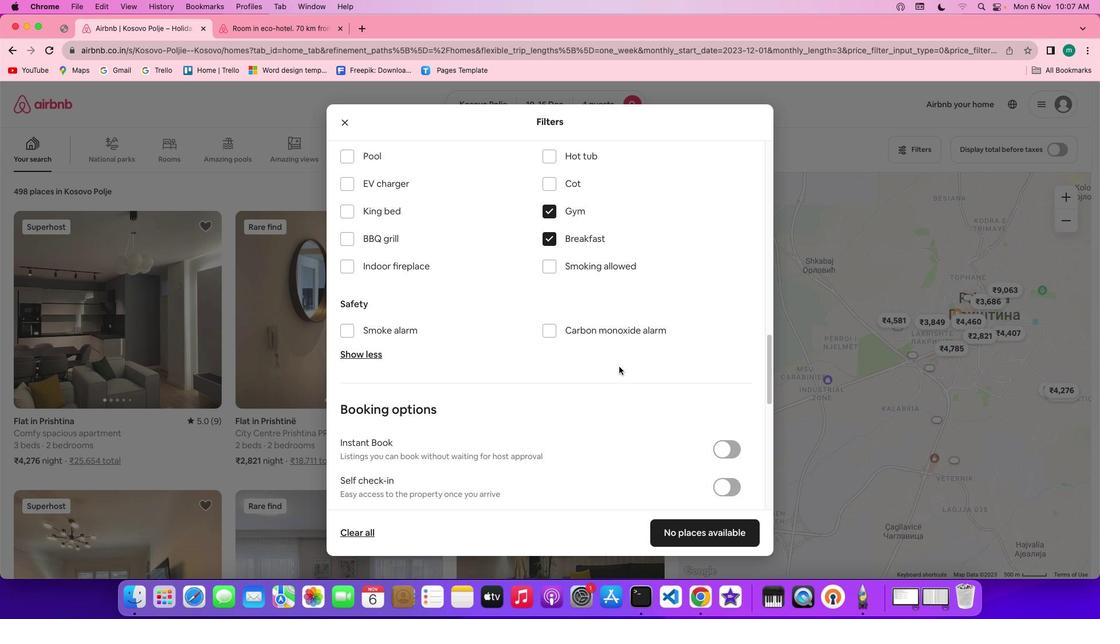 
Action: Mouse scrolled (619, 366) with delta (0, 0)
Screenshot: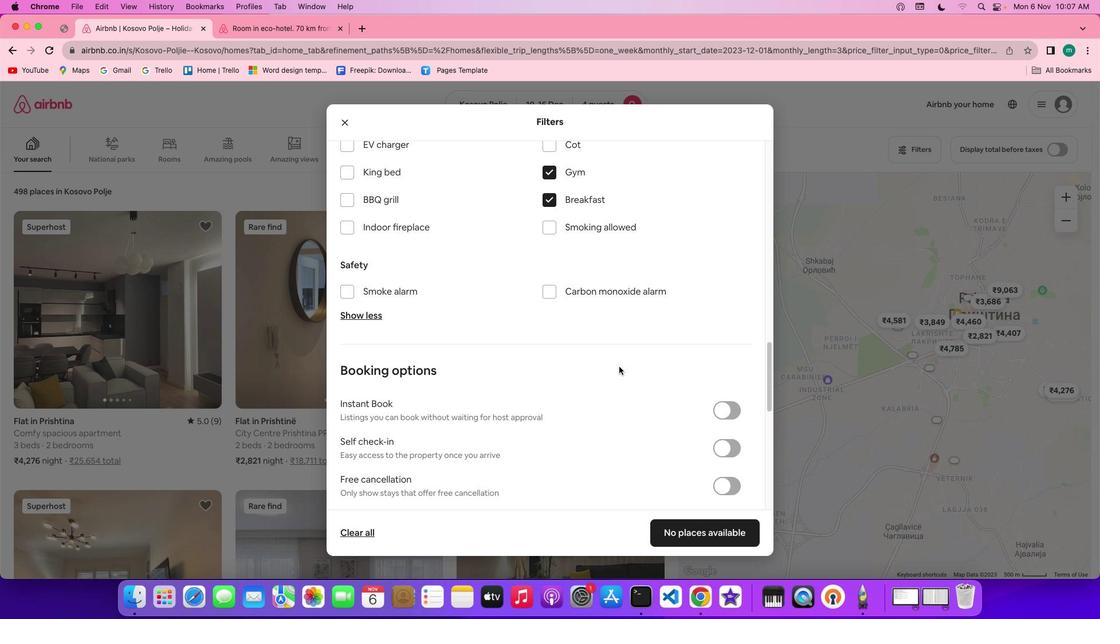 
Action: Mouse scrolled (619, 366) with delta (0, 0)
Screenshot: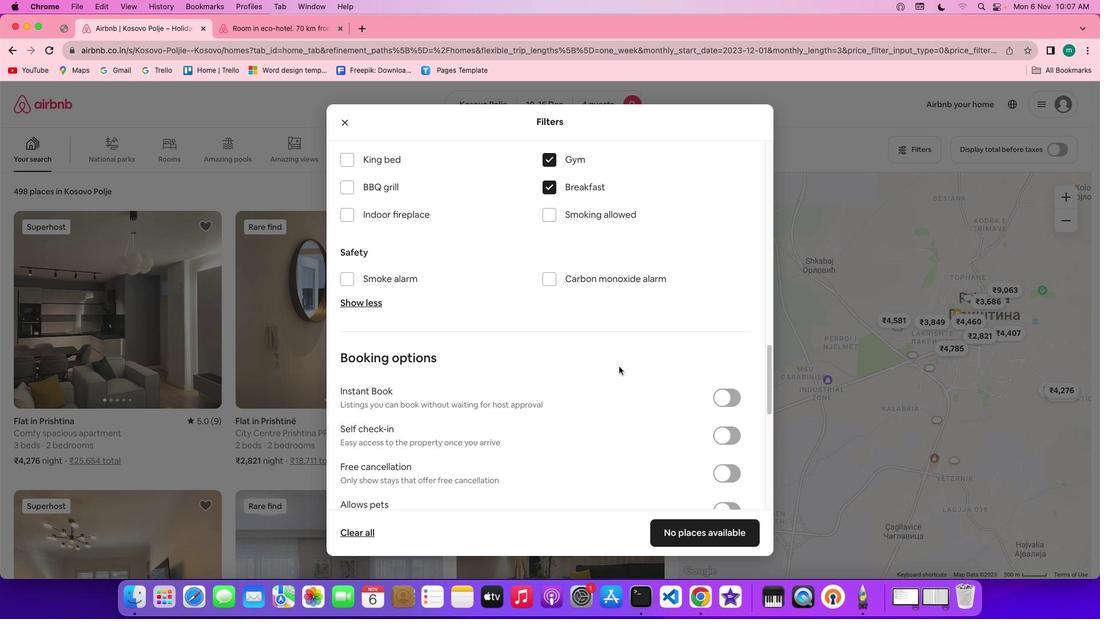 
Action: Mouse scrolled (619, 366) with delta (0, 0)
Screenshot: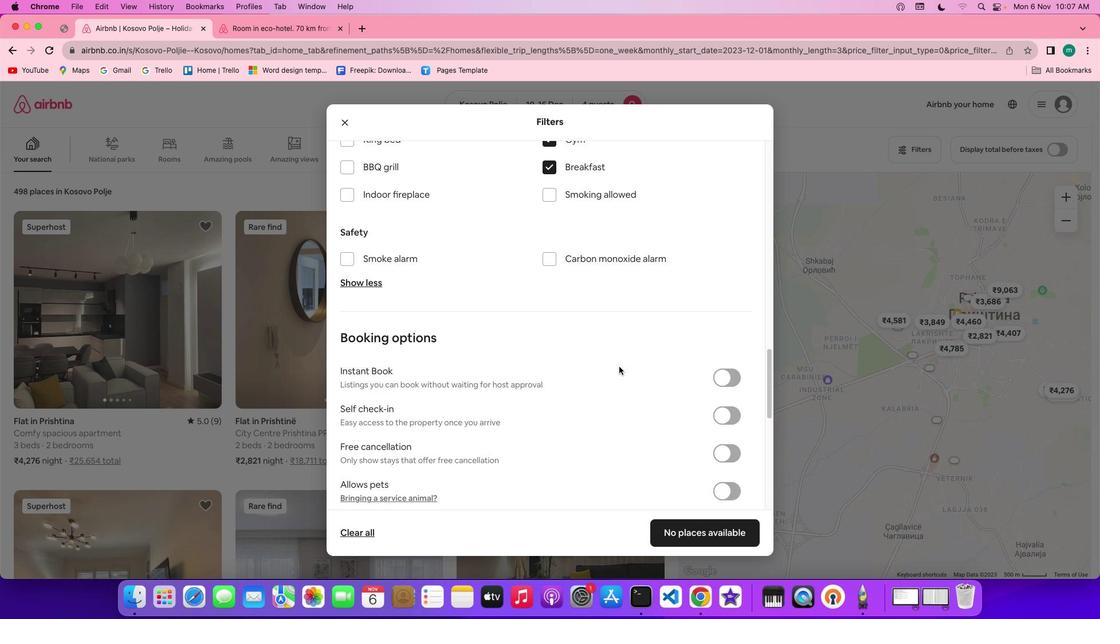 
Action: Mouse scrolled (619, 366) with delta (0, 0)
Screenshot: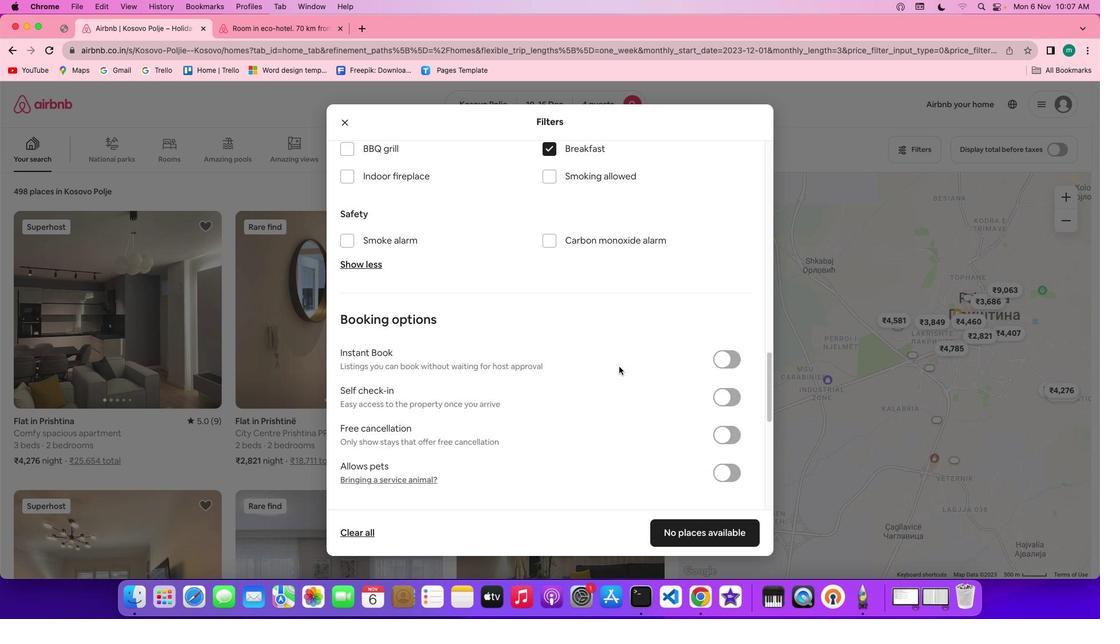 
Action: Mouse scrolled (619, 366) with delta (0, 0)
Screenshot: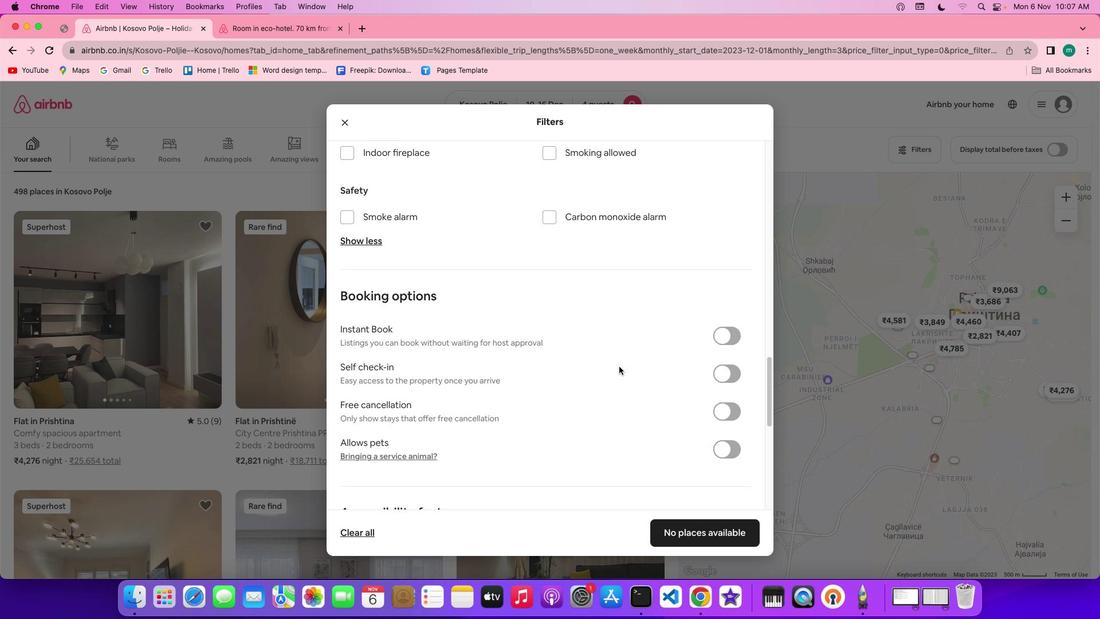 
Action: Mouse scrolled (619, 366) with delta (0, 0)
Screenshot: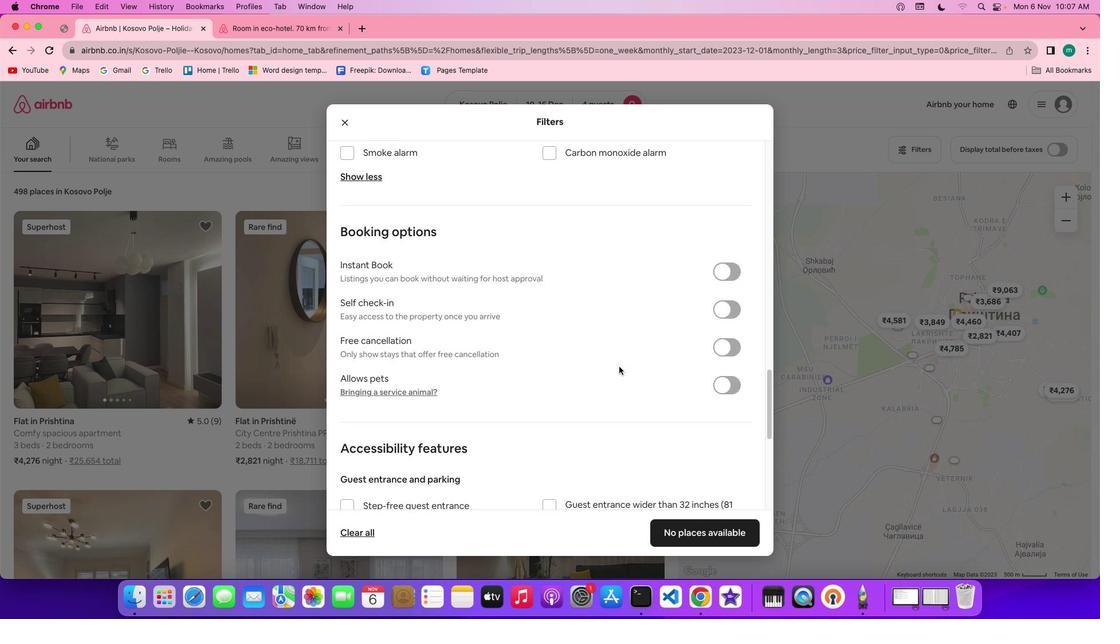 
Action: Mouse scrolled (619, 366) with delta (0, -1)
Screenshot: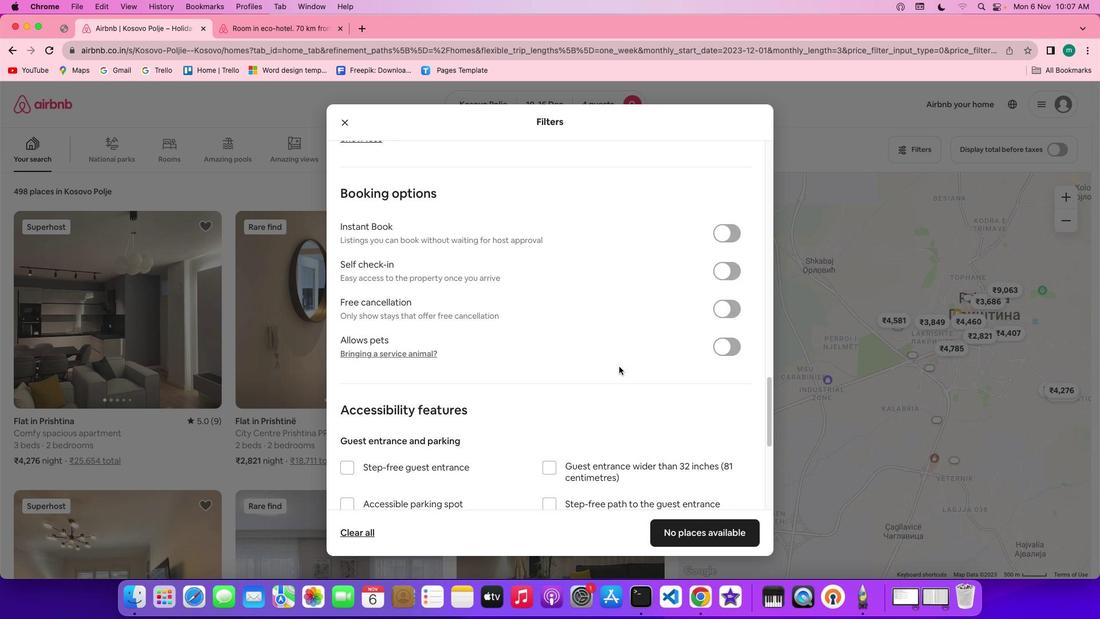 
Action: Mouse scrolled (619, 366) with delta (0, -1)
Screenshot: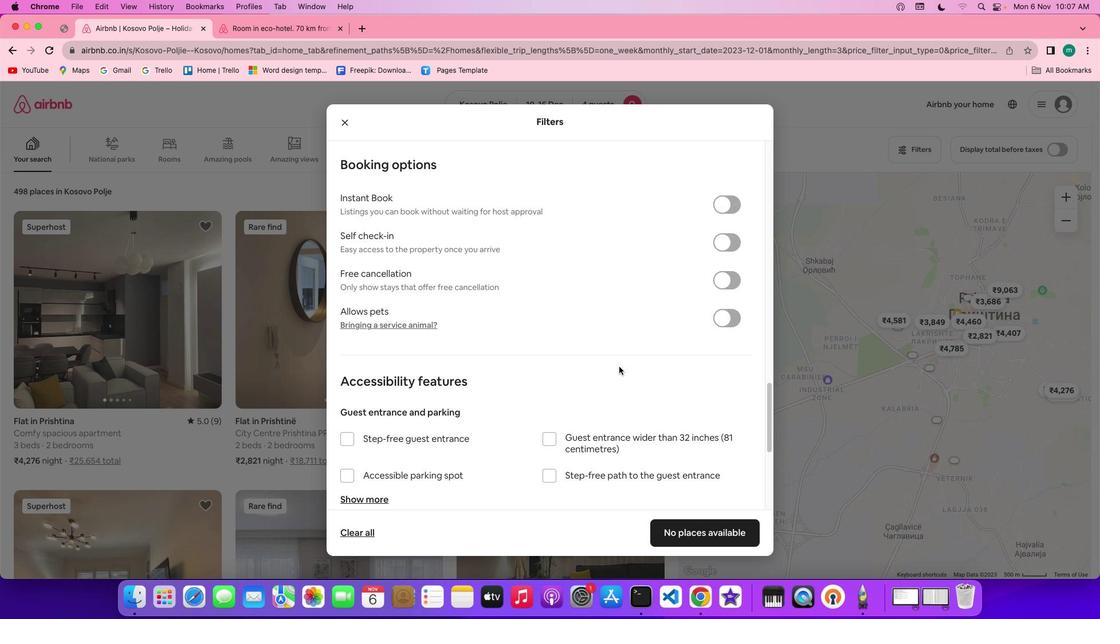 
Action: Mouse scrolled (619, 366) with delta (0, 0)
Screenshot: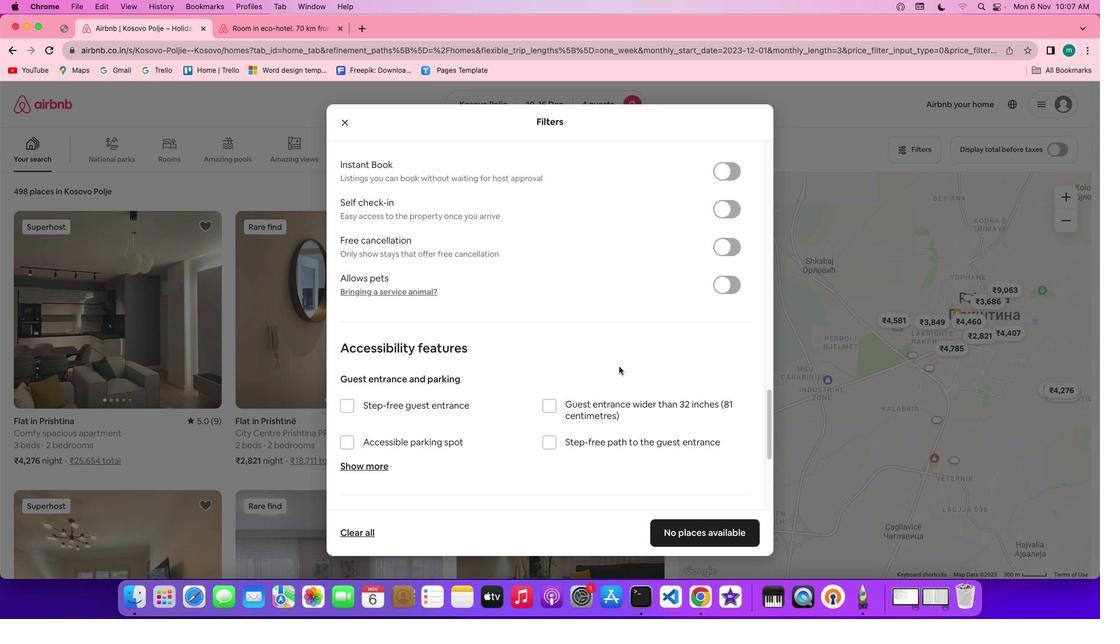 
Action: Mouse scrolled (619, 366) with delta (0, 0)
Screenshot: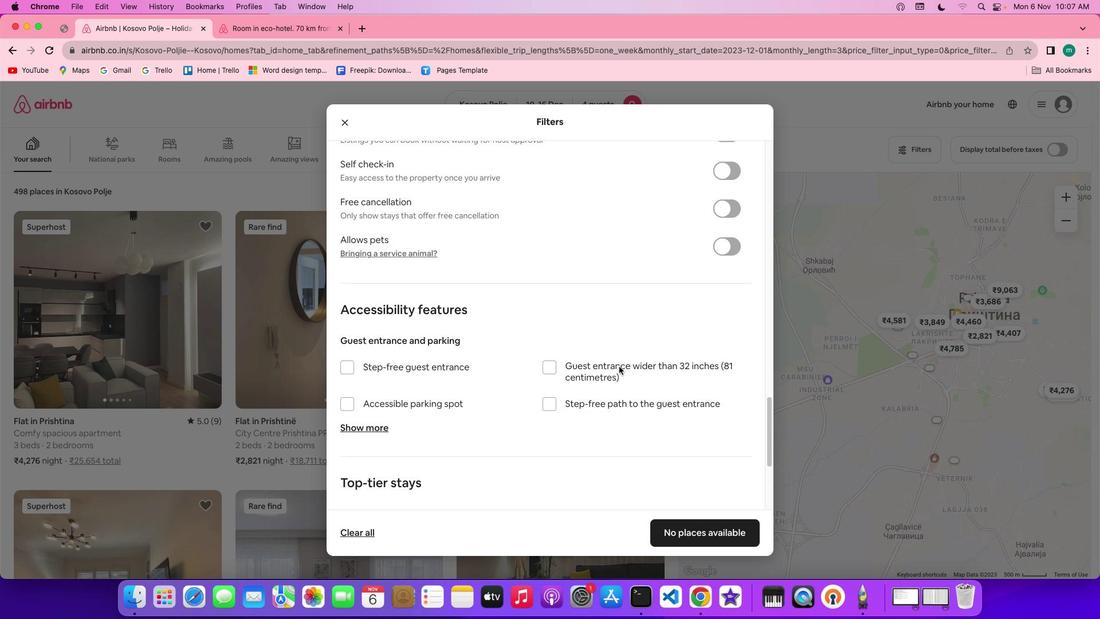 
Action: Mouse scrolled (619, 366) with delta (0, -1)
Screenshot: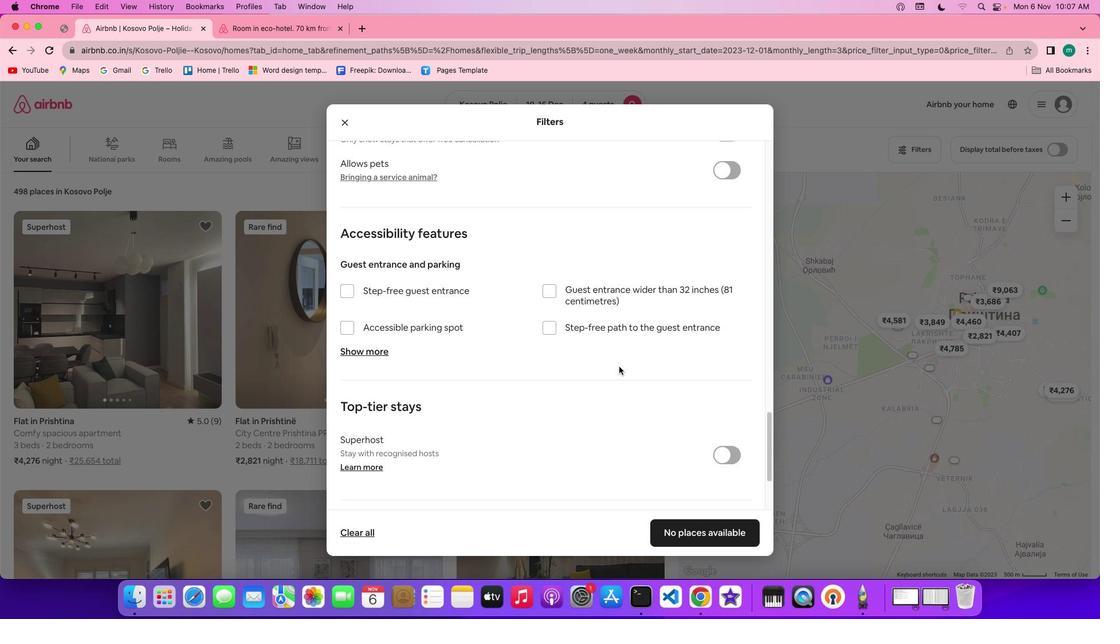 
Action: Mouse scrolled (619, 366) with delta (0, -1)
Screenshot: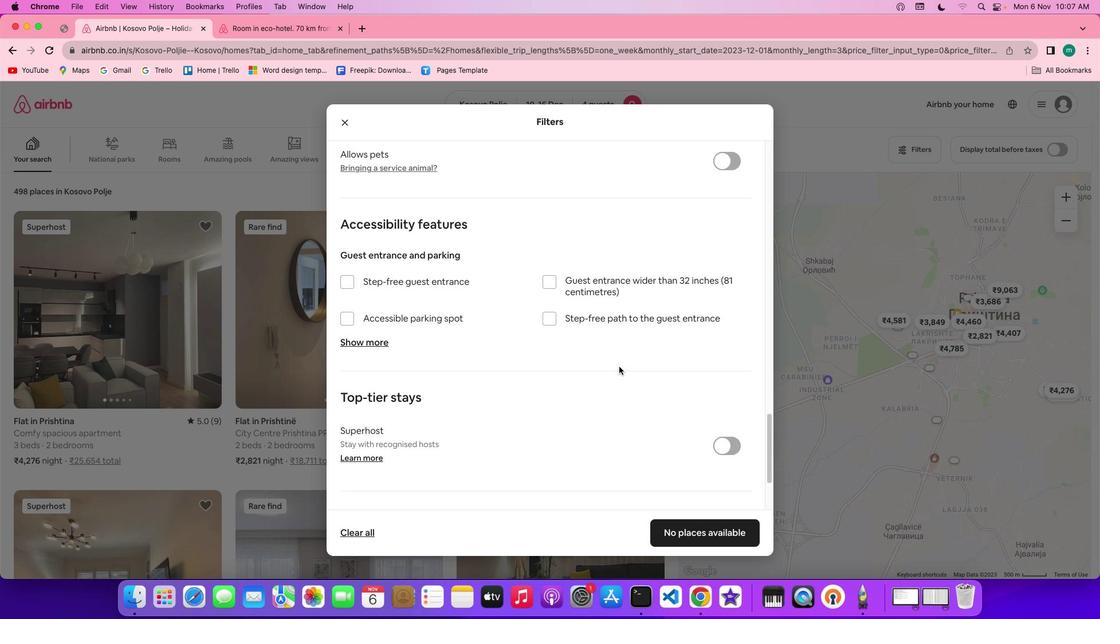 
Action: Mouse moved to (619, 368)
Screenshot: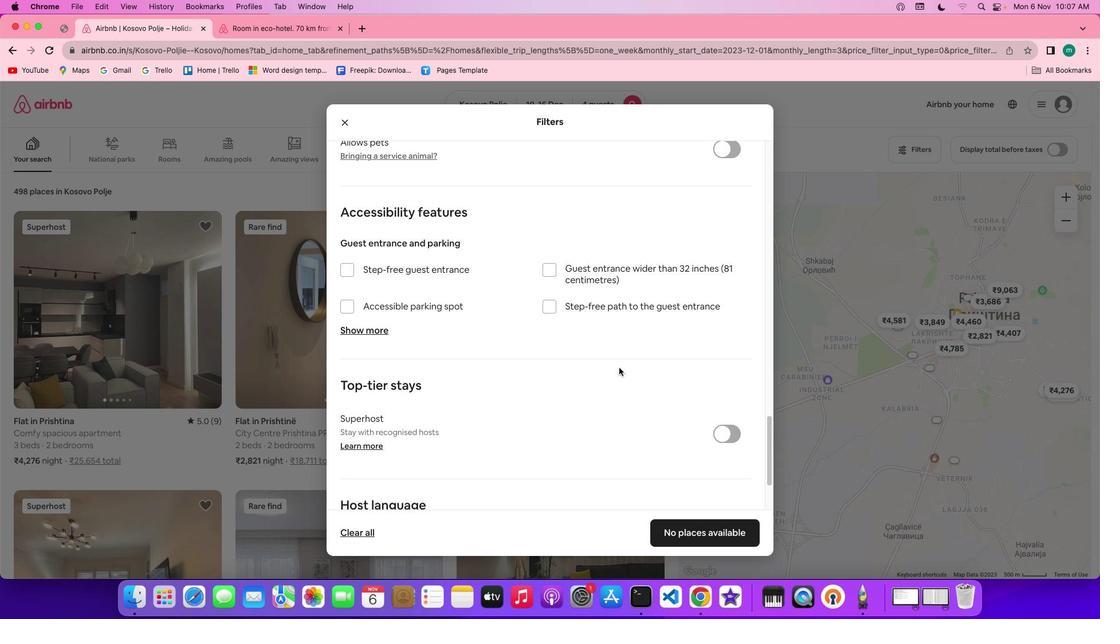 
Action: Mouse scrolled (619, 368) with delta (0, 0)
Screenshot: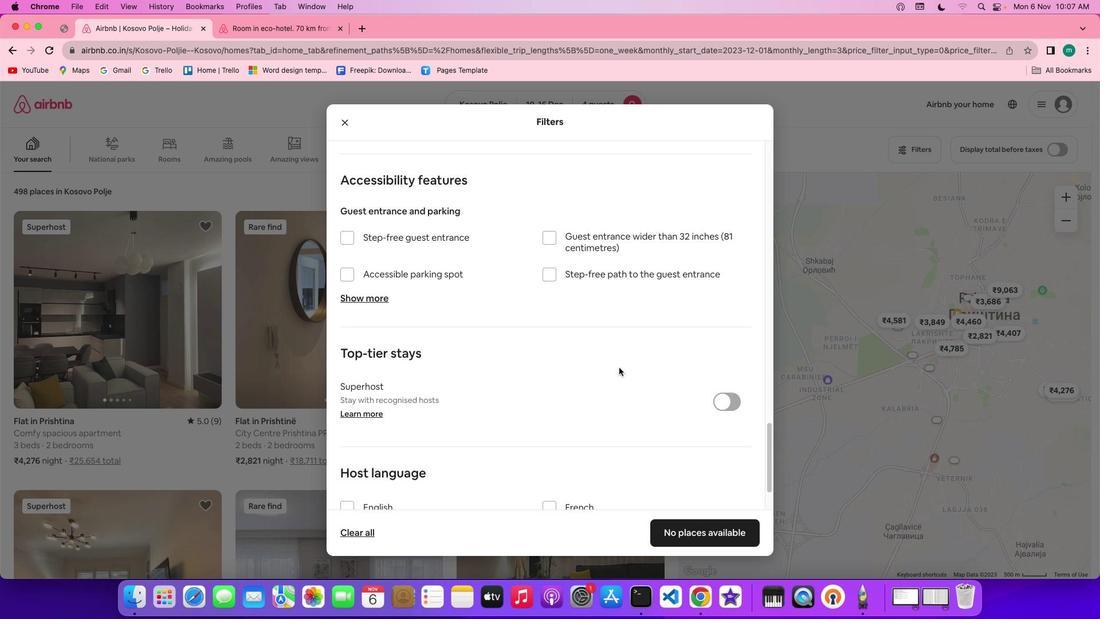 
Action: Mouse scrolled (619, 368) with delta (0, 0)
Screenshot: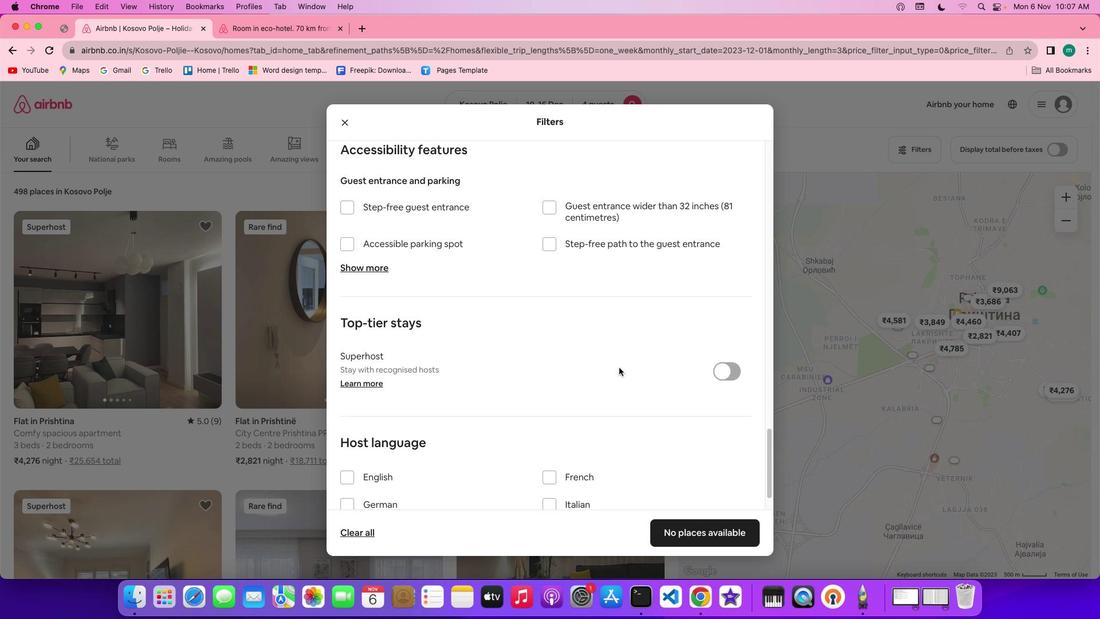 
Action: Mouse scrolled (619, 368) with delta (0, -1)
Screenshot: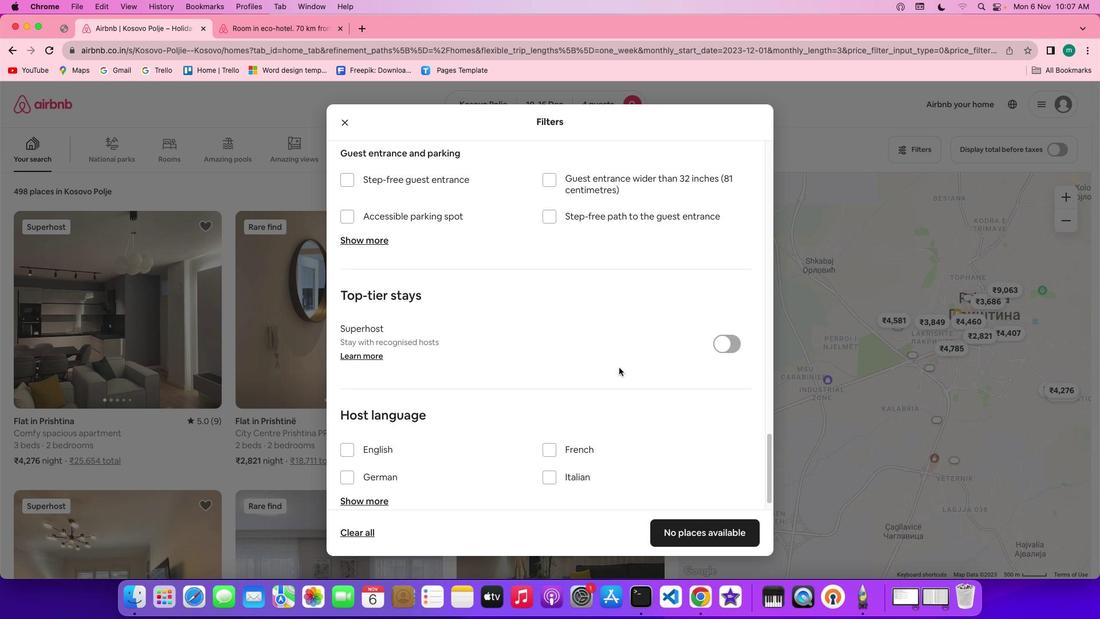 
Action: Mouse scrolled (619, 368) with delta (0, -2)
Screenshot: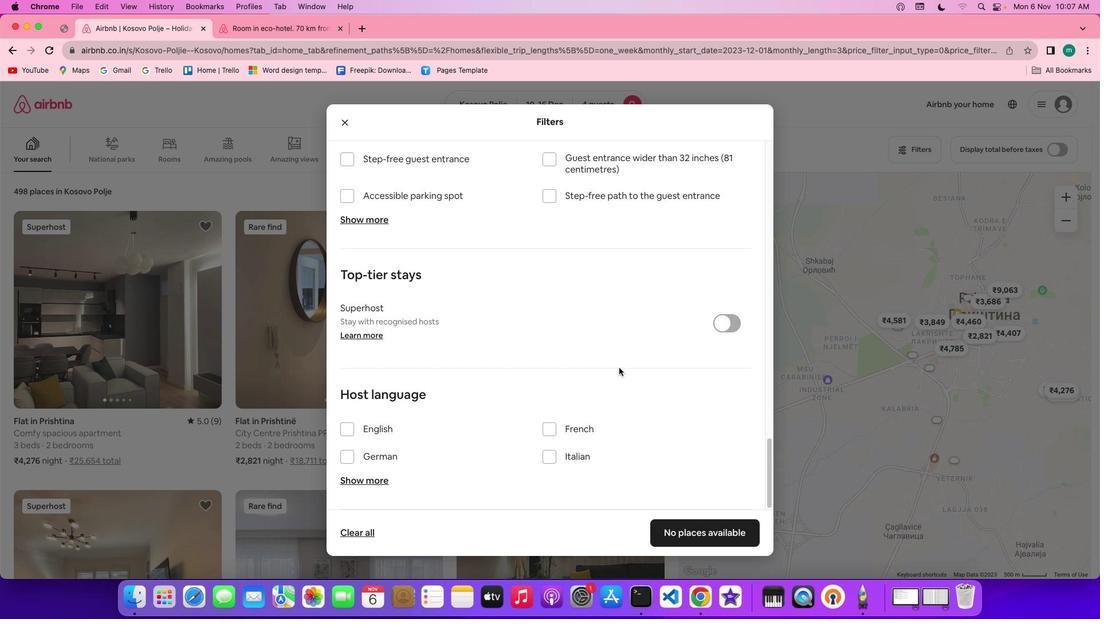 
Action: Mouse scrolled (619, 368) with delta (0, -2)
Screenshot: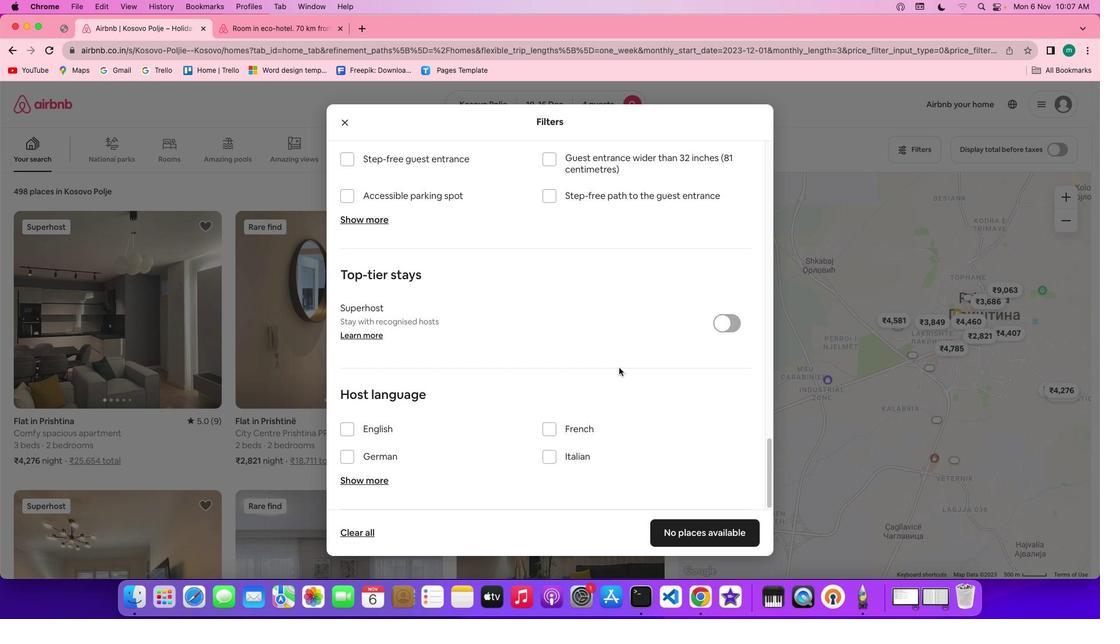 
Action: Mouse scrolled (619, 368) with delta (0, 0)
Screenshot: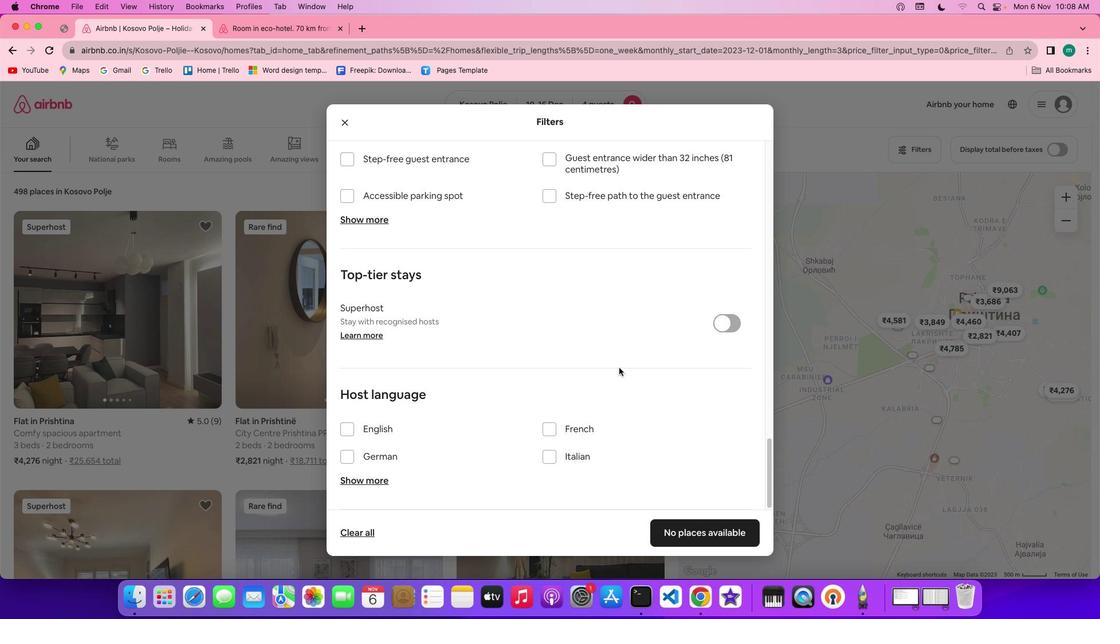 
Action: Mouse scrolled (619, 368) with delta (0, 0)
Screenshot: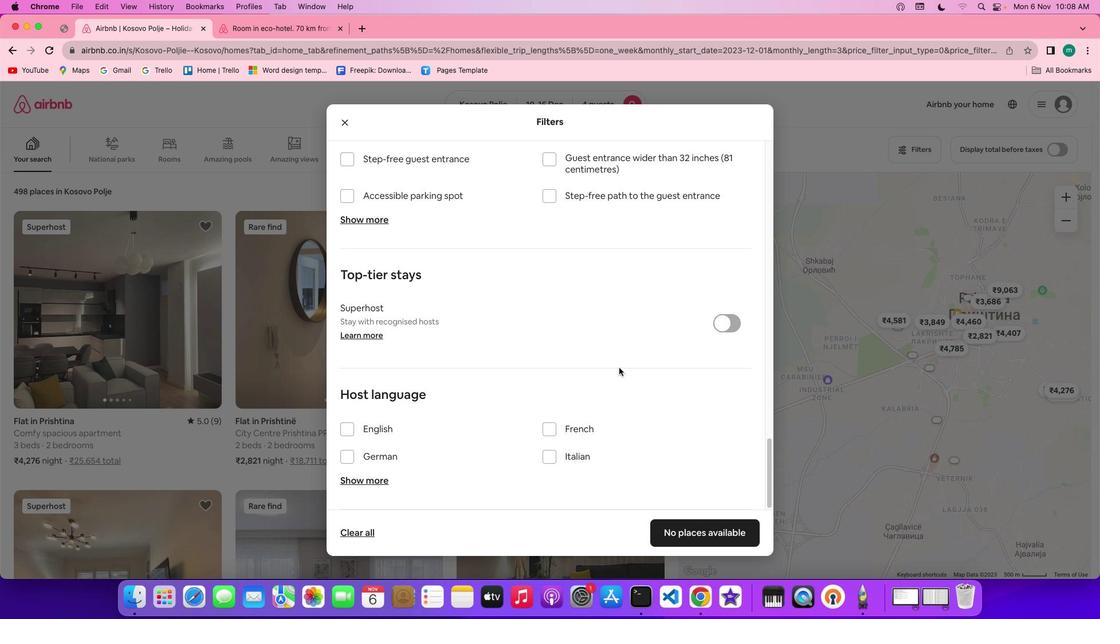 
Action: Mouse scrolled (619, 368) with delta (0, -1)
Screenshot: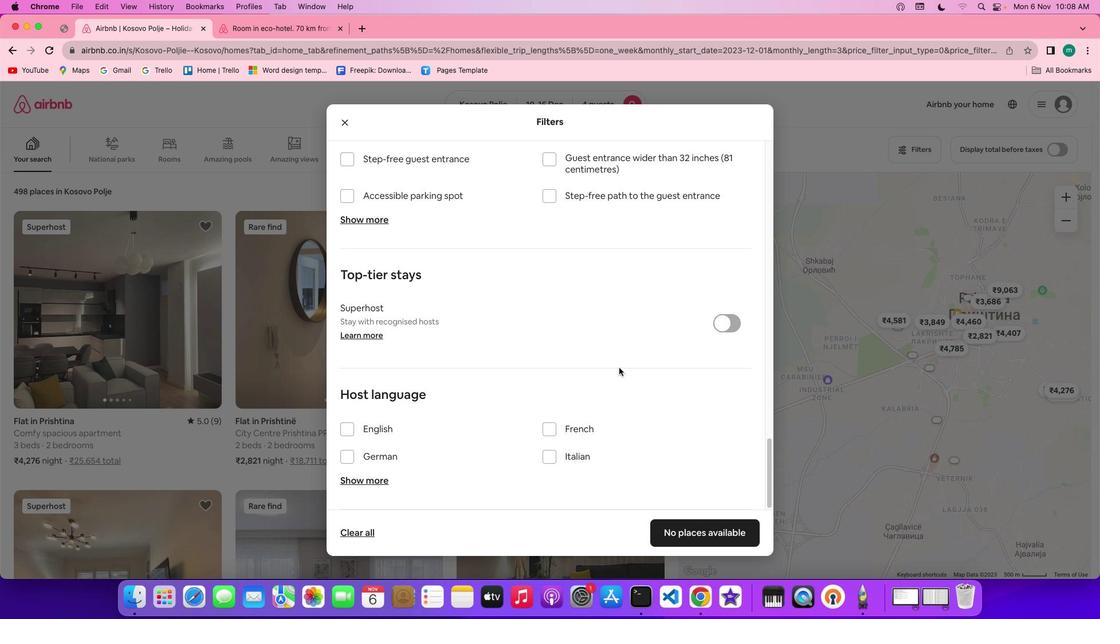 
Action: Mouse scrolled (619, 368) with delta (0, -2)
Screenshot: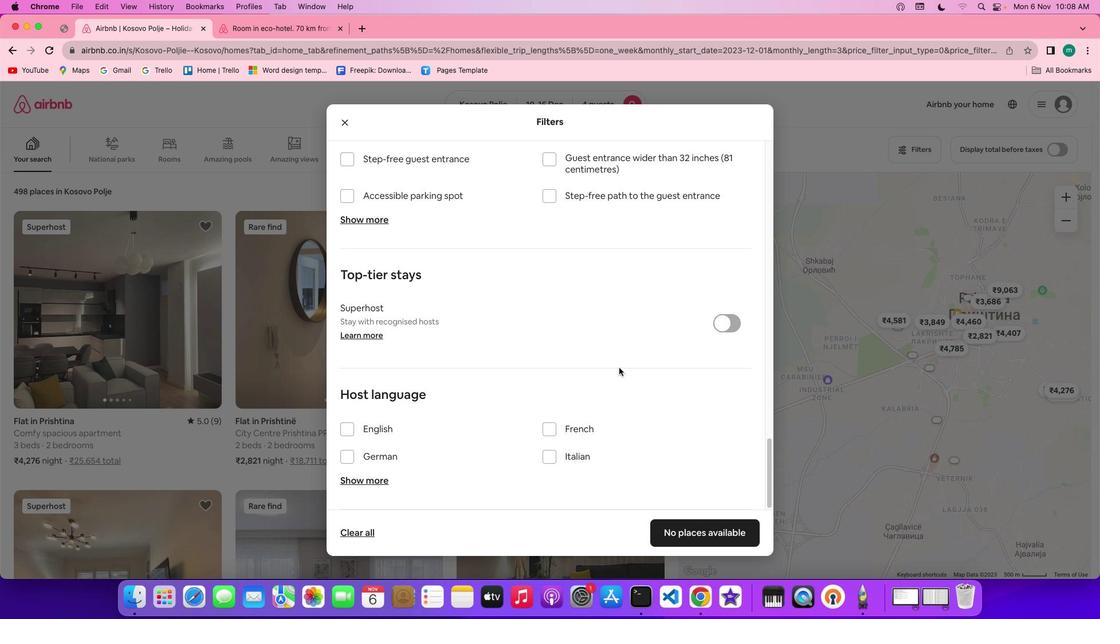 
Action: Mouse scrolled (619, 368) with delta (0, -2)
Screenshot: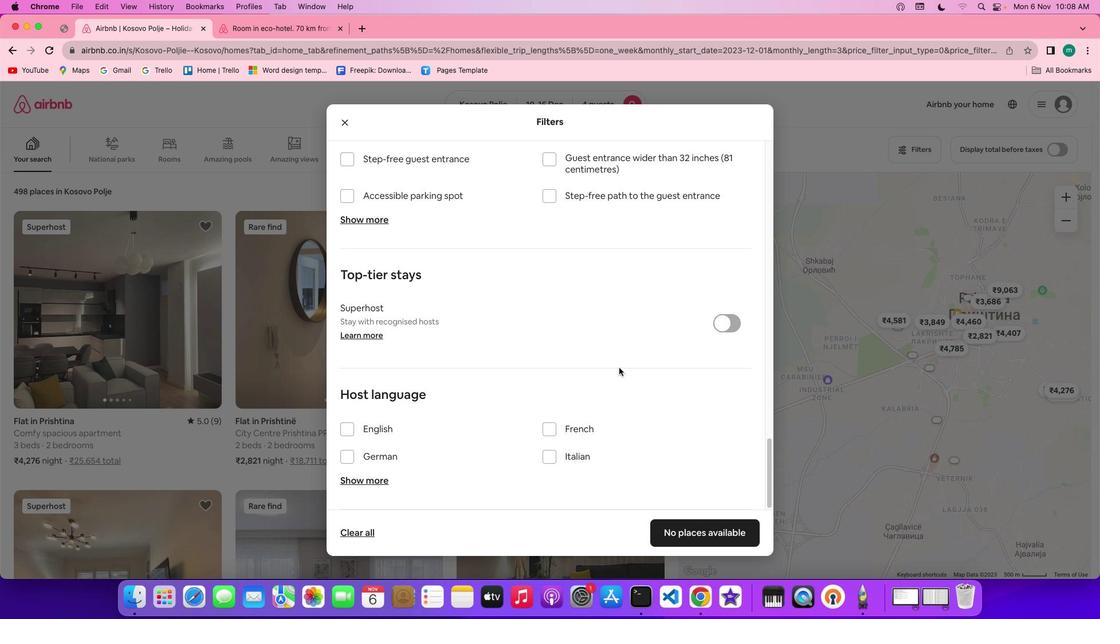 
Action: Mouse moved to (729, 537)
Screenshot: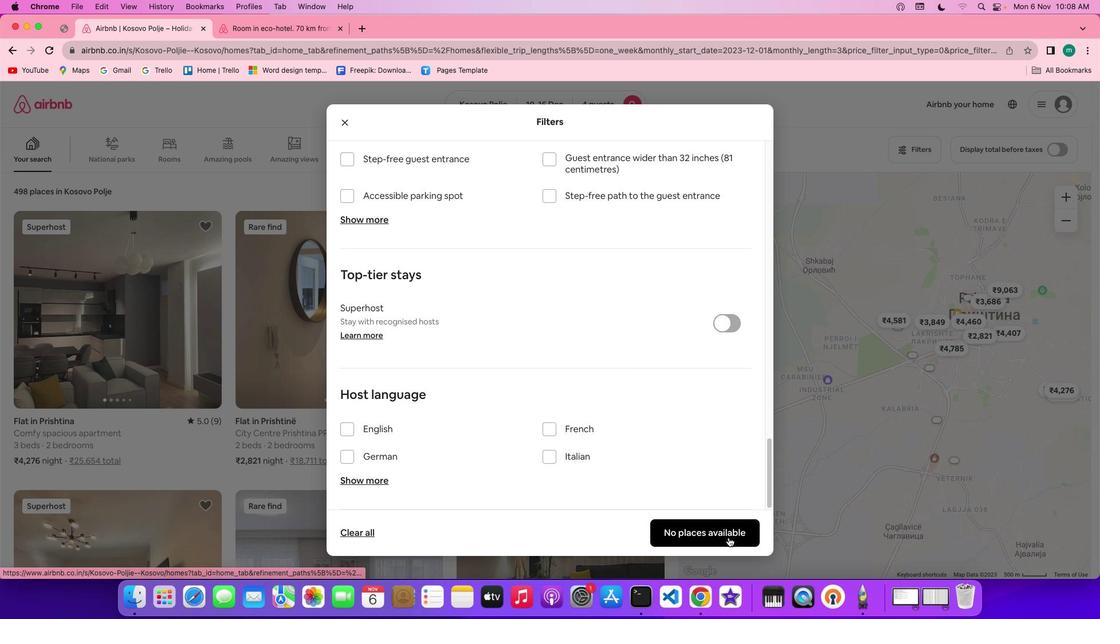 
Action: Mouse pressed left at (729, 537)
Screenshot: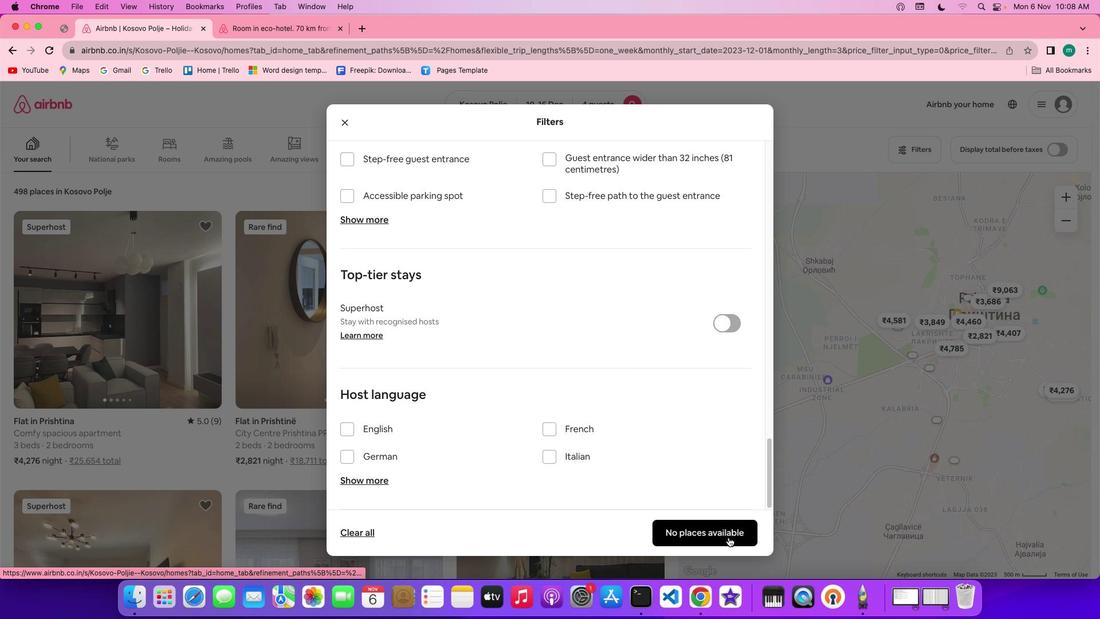 
Action: Mouse moved to (292, 356)
Screenshot: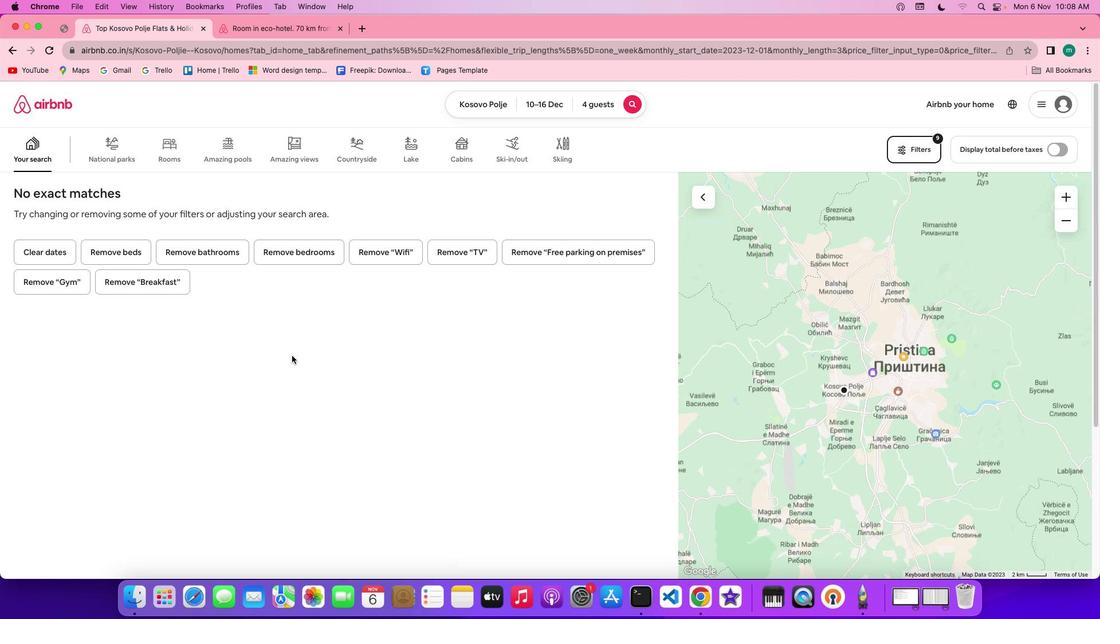 
